Task: Household safety checklist orange modern simple.
Action: Mouse moved to (233, 120)
Screenshot: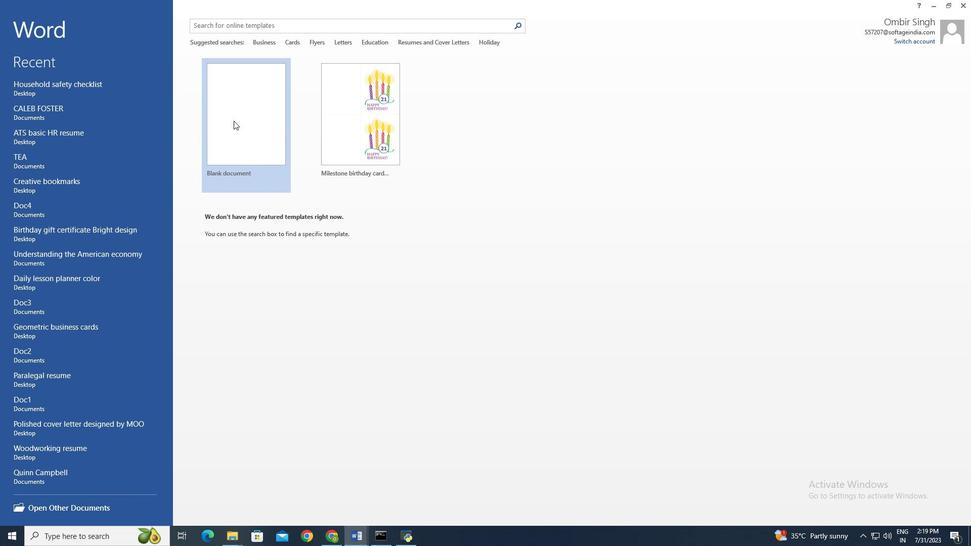 
Action: Mouse pressed left at (233, 120)
Screenshot: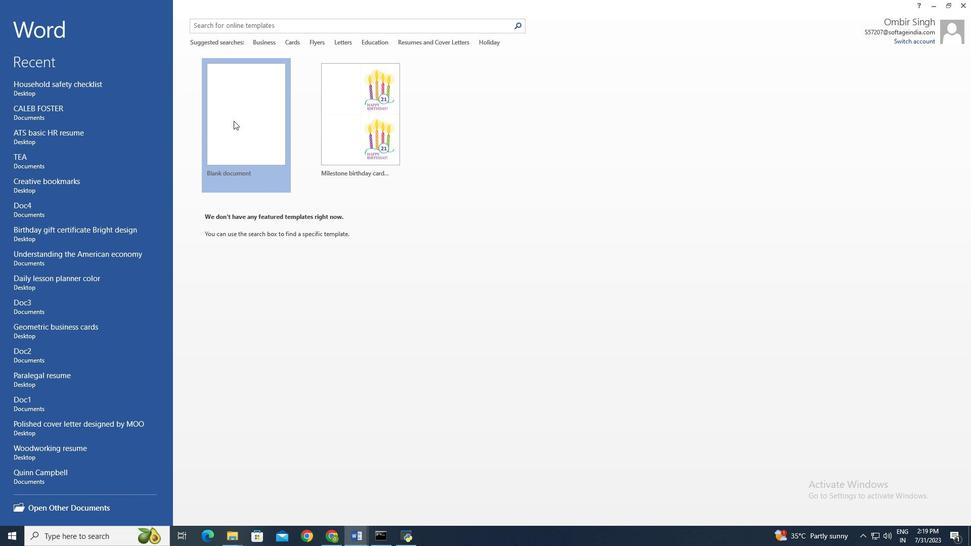 
Action: Mouse moved to (165, 18)
Screenshot: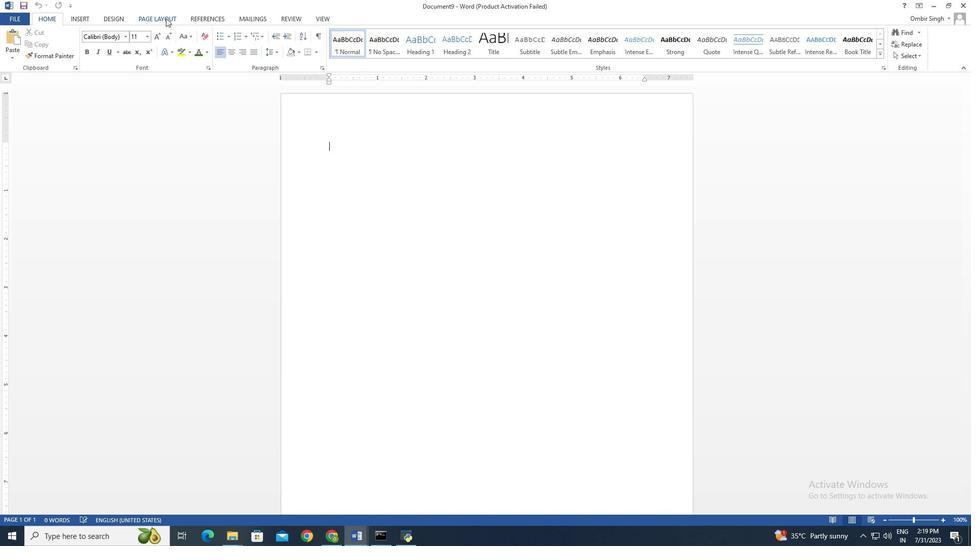 
Action: Mouse pressed left at (165, 18)
Screenshot: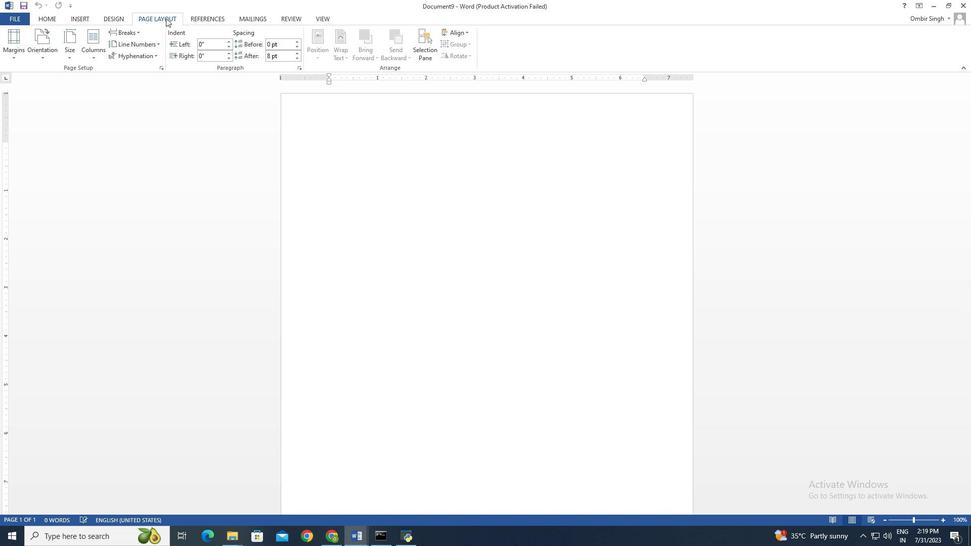 
Action: Mouse moved to (68, 53)
Screenshot: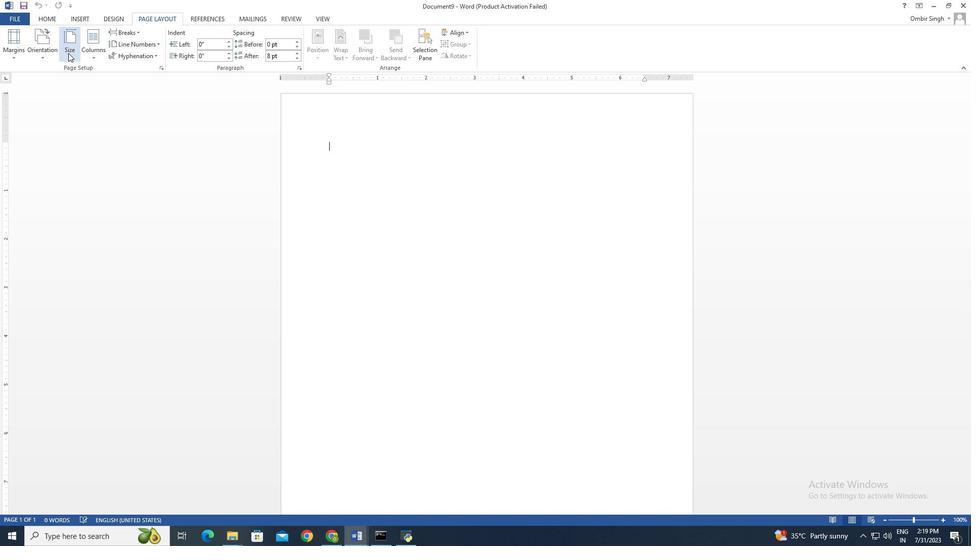 
Action: Mouse pressed left at (68, 53)
Screenshot: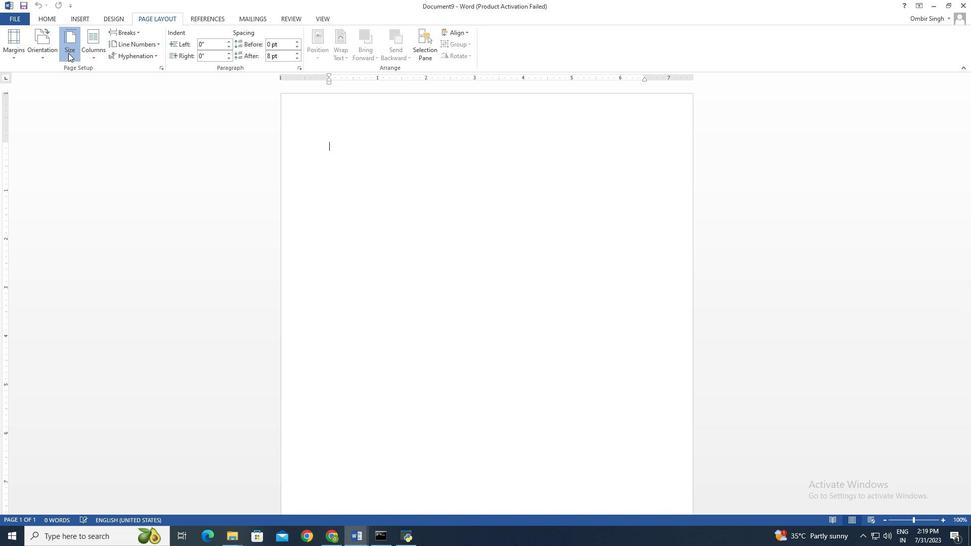 
Action: Mouse moved to (107, 185)
Screenshot: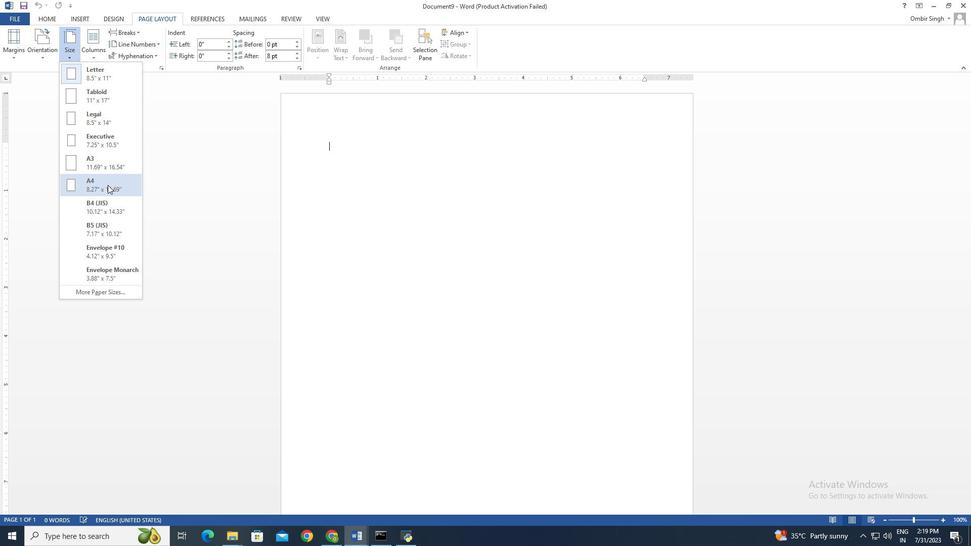 
Action: Mouse pressed left at (107, 185)
Screenshot: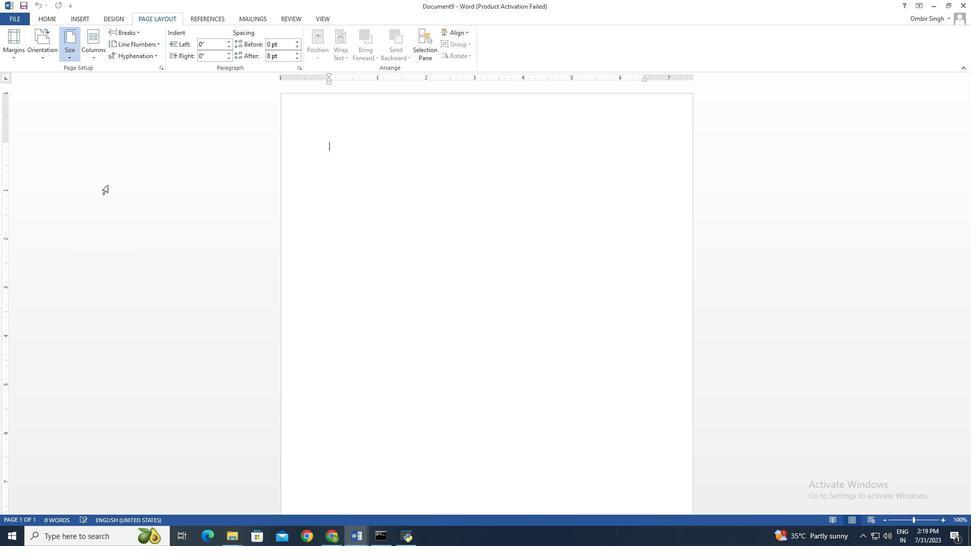 
Action: Mouse moved to (88, 47)
Screenshot: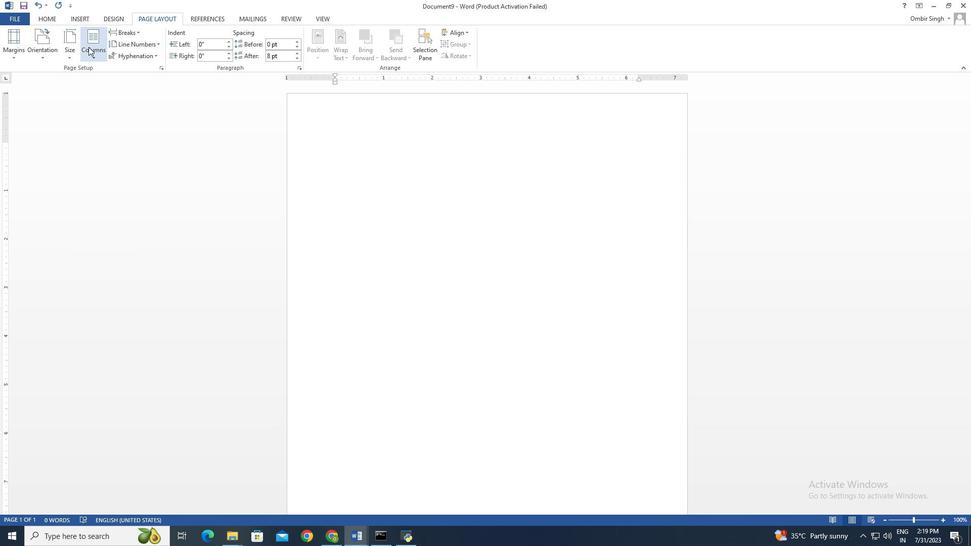 
Action: Mouse pressed left at (88, 47)
Screenshot: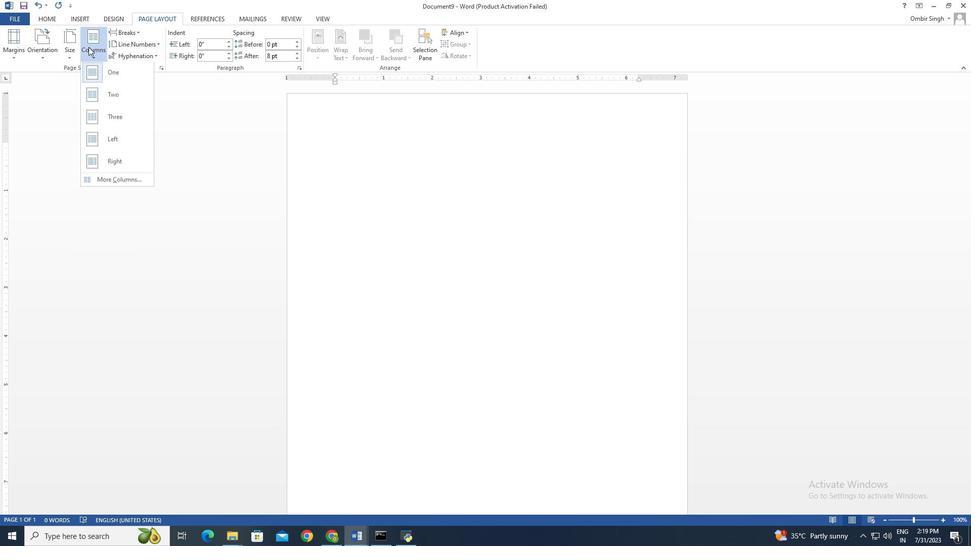 
Action: Mouse pressed left at (88, 47)
Screenshot: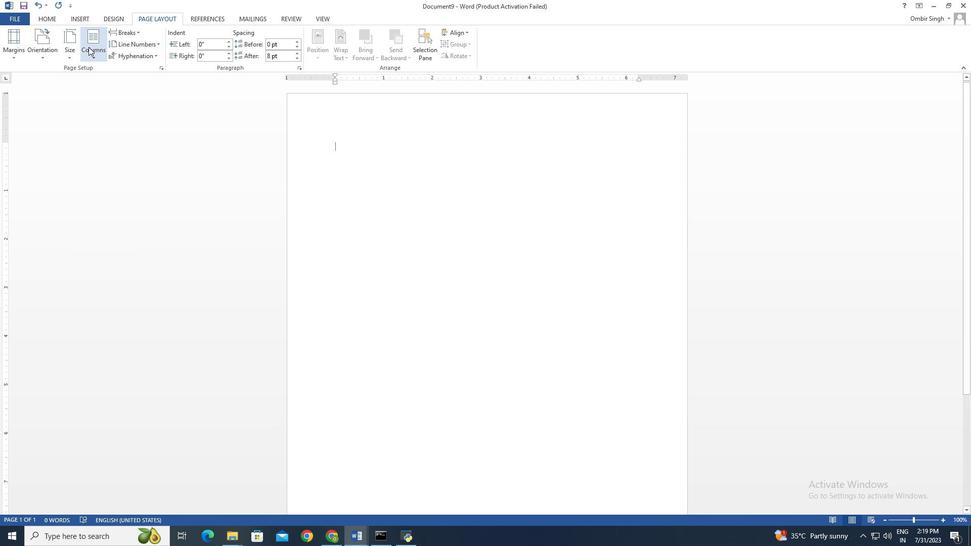 
Action: Mouse moved to (3, 52)
Screenshot: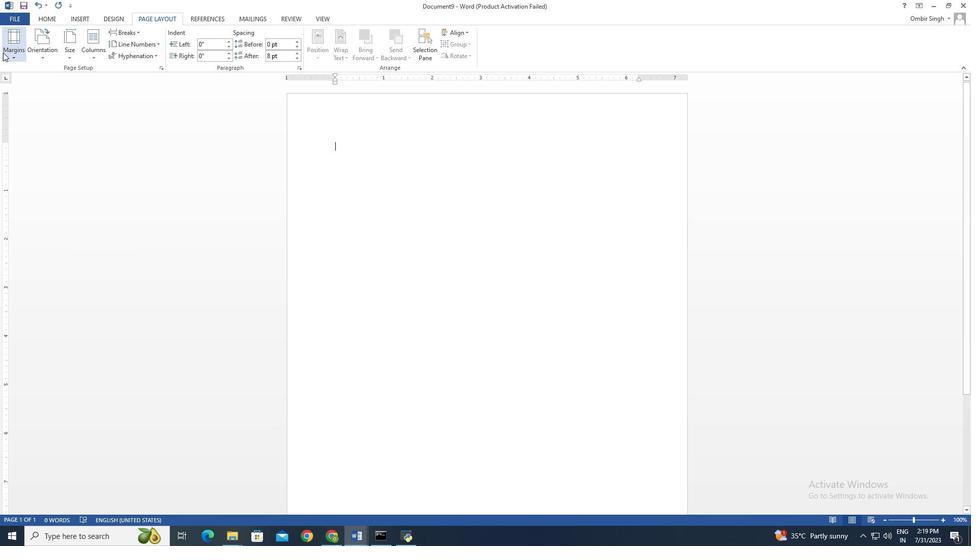 
Action: Mouse pressed left at (3, 52)
Screenshot: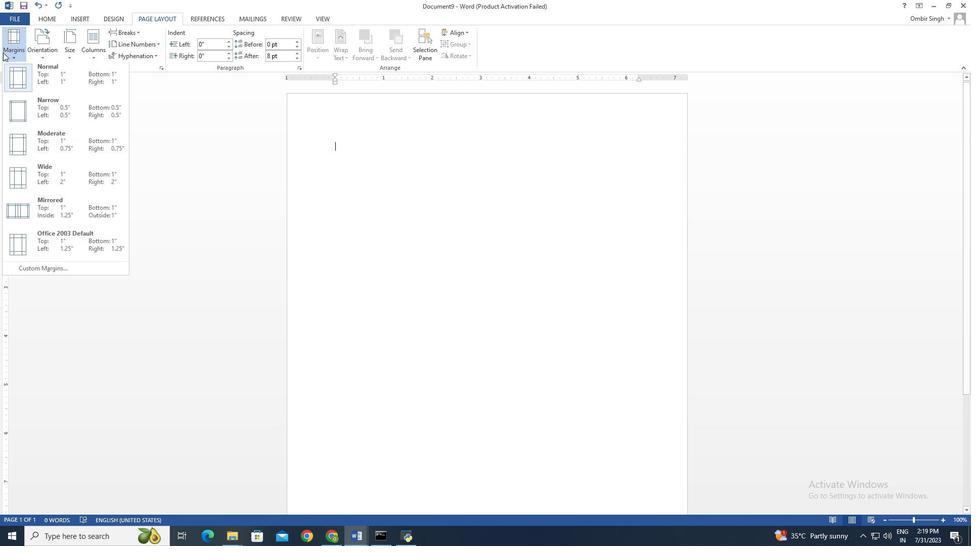 
Action: Mouse moved to (56, 114)
Screenshot: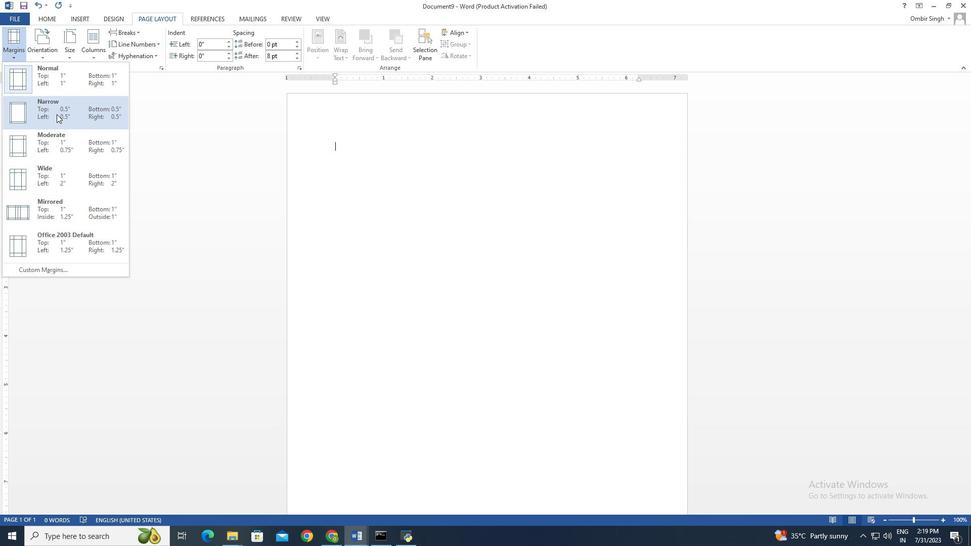 
Action: Mouse pressed left at (56, 114)
Screenshot: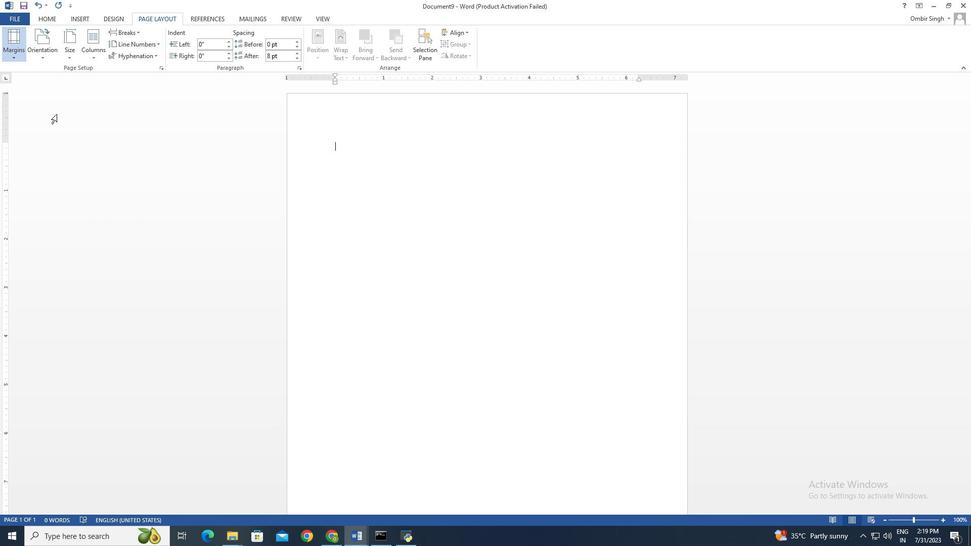
Action: Mouse moved to (343, 111)
Screenshot: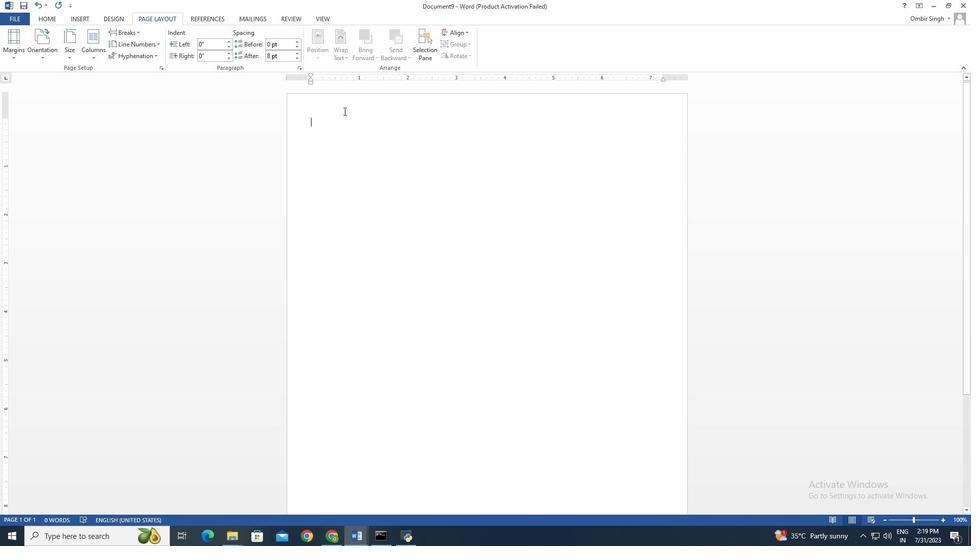 
Action: Mouse pressed left at (343, 111)
Screenshot: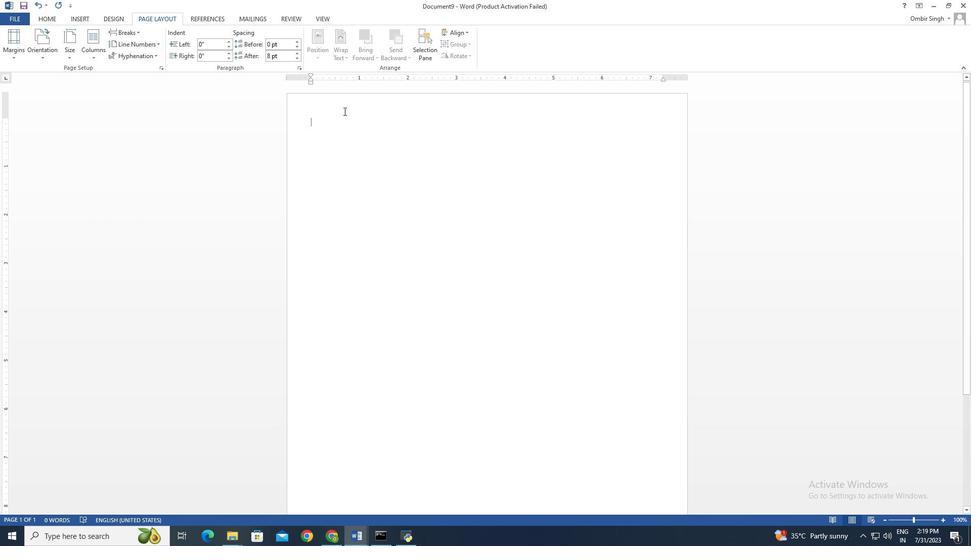 
Action: Mouse moved to (75, 18)
Screenshot: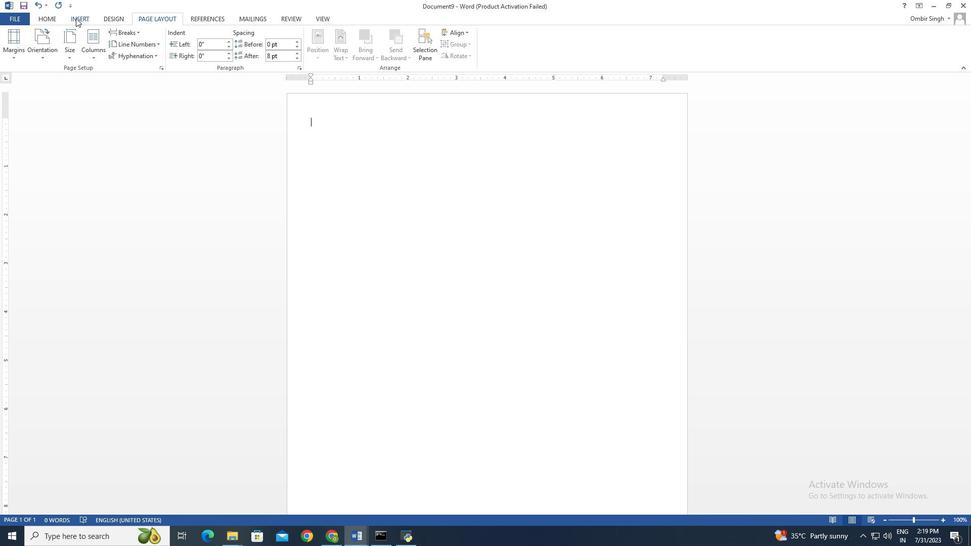 
Action: Mouse pressed left at (75, 18)
Screenshot: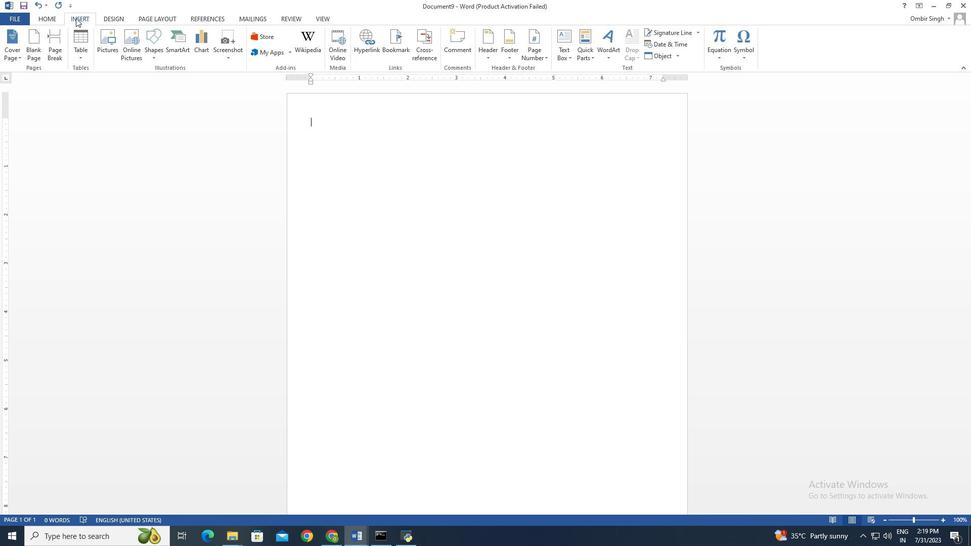 
Action: Mouse moved to (106, 47)
Screenshot: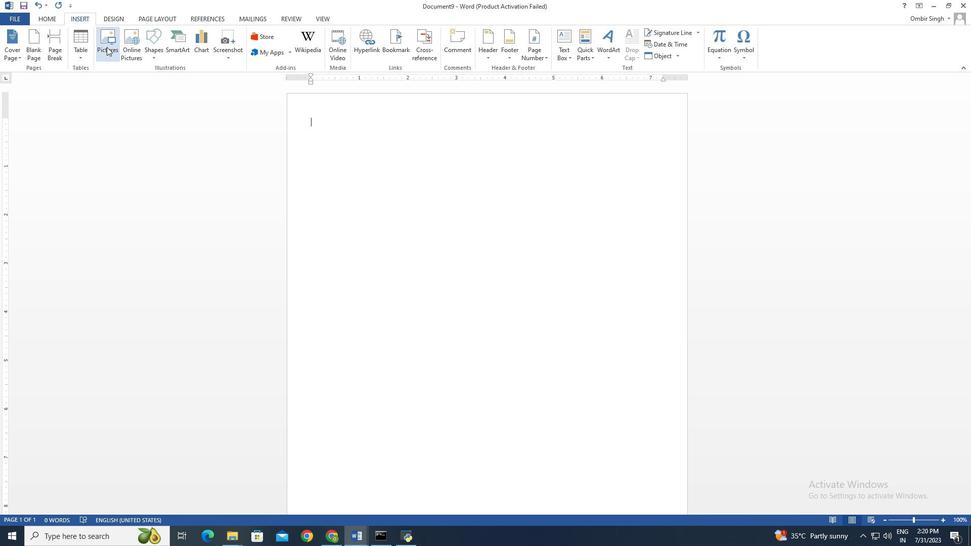 
Action: Mouse pressed left at (106, 47)
Screenshot: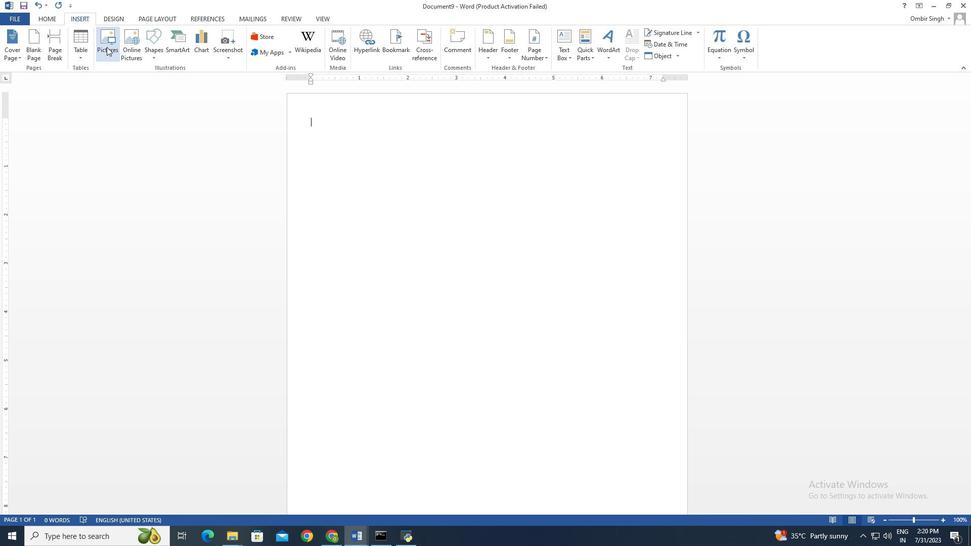 
Action: Mouse moved to (473, 116)
Screenshot: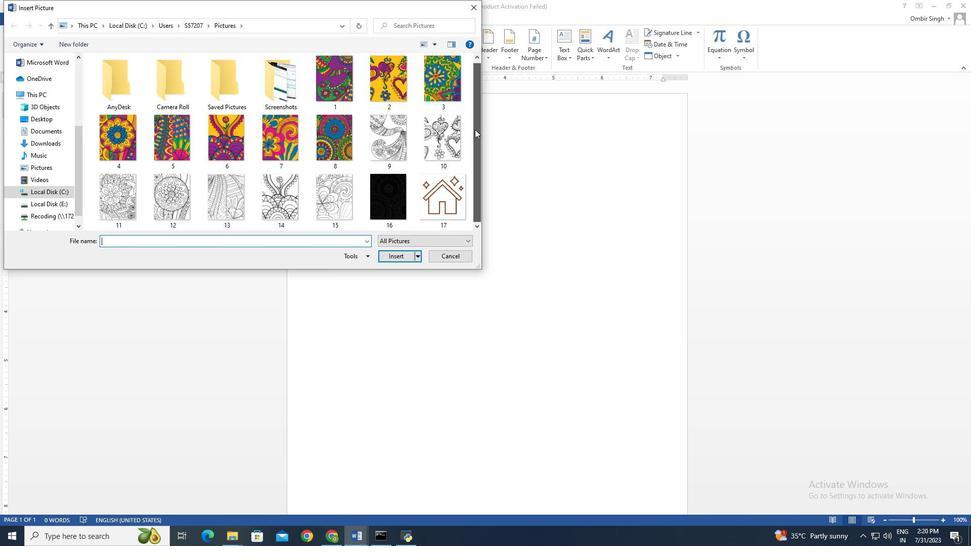 
Action: Mouse pressed left at (473, 108)
Screenshot: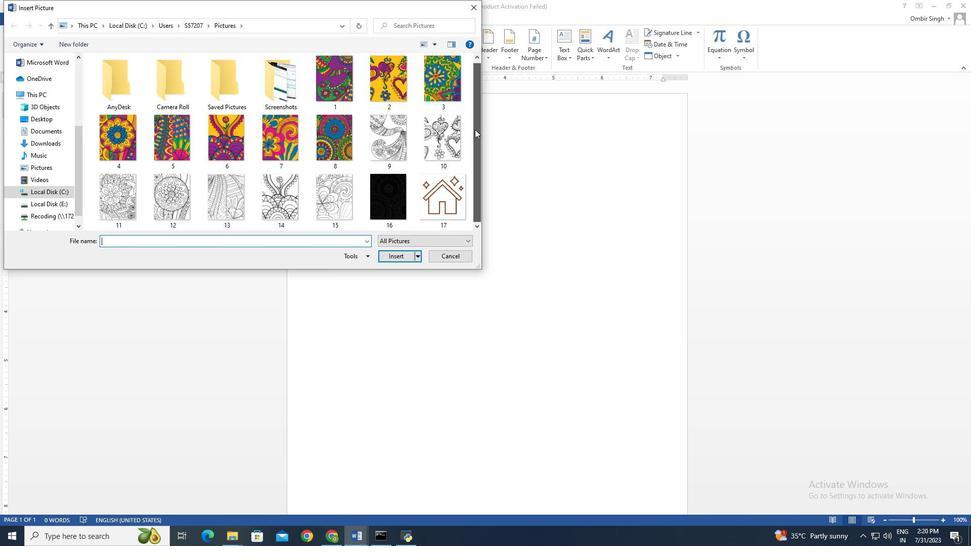 
Action: Mouse moved to (434, 191)
Screenshot: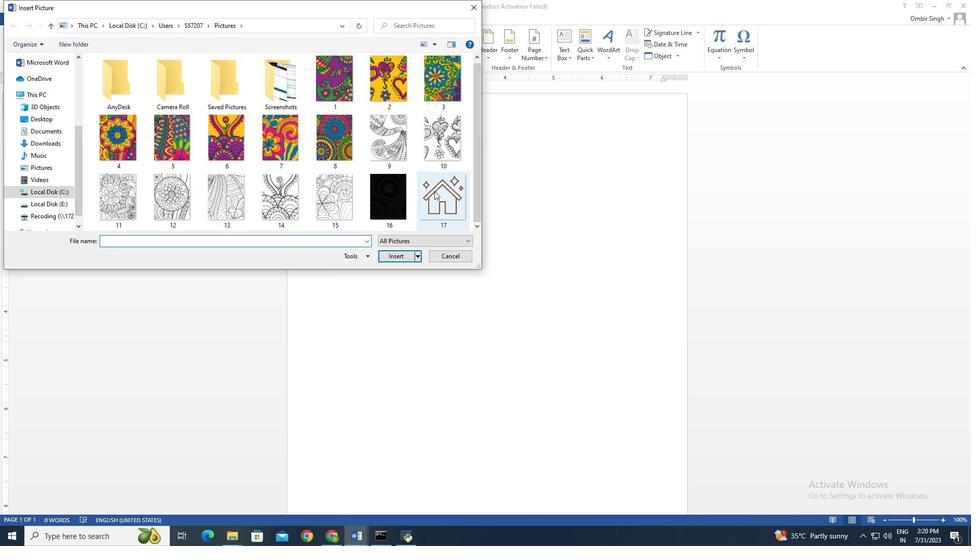 
Action: Mouse pressed left at (434, 191)
Screenshot: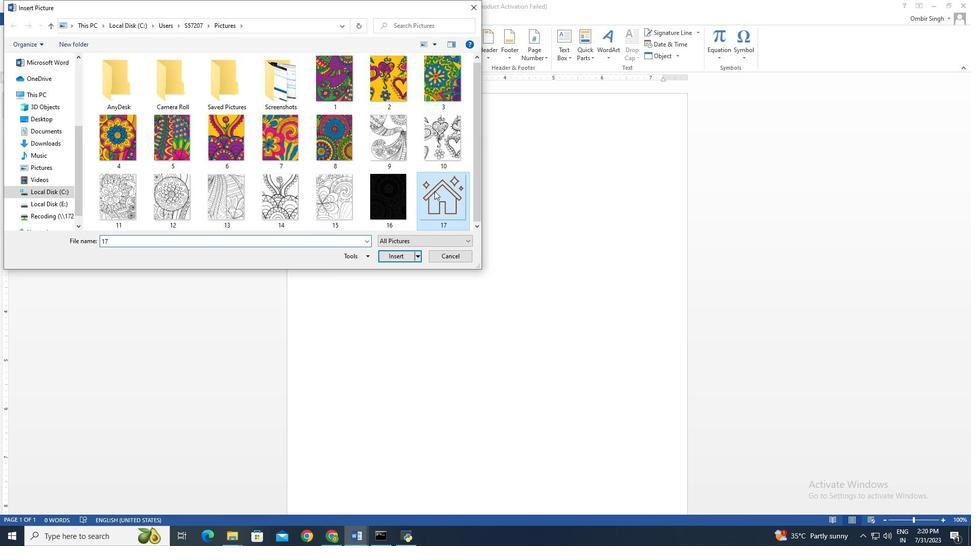 
Action: Mouse moved to (389, 255)
Screenshot: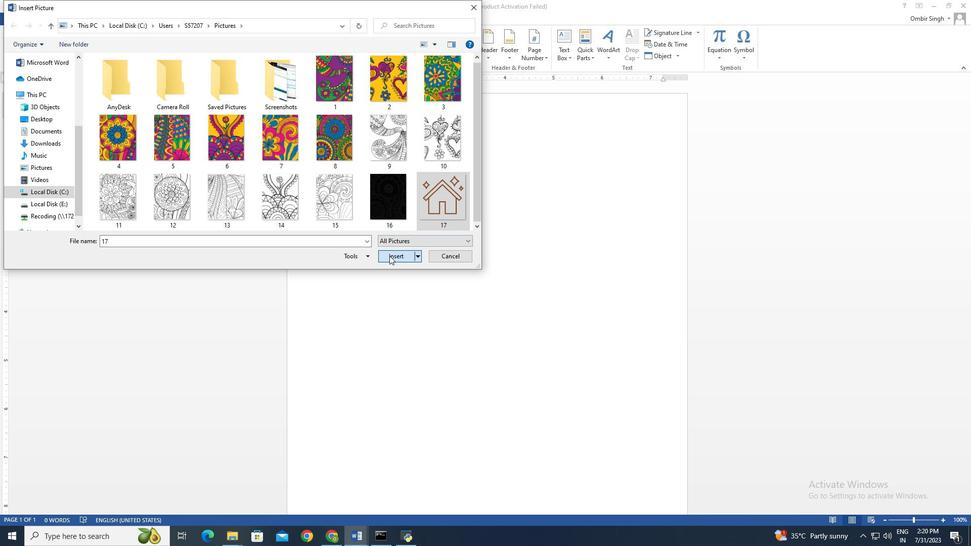 
Action: Mouse pressed left at (389, 255)
Screenshot: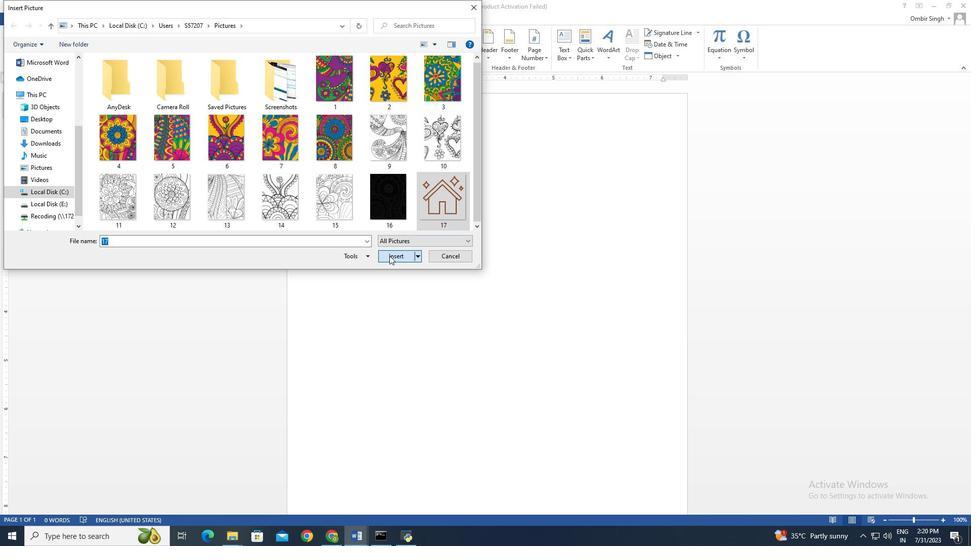 
Action: Mouse moved to (339, 142)
Screenshot: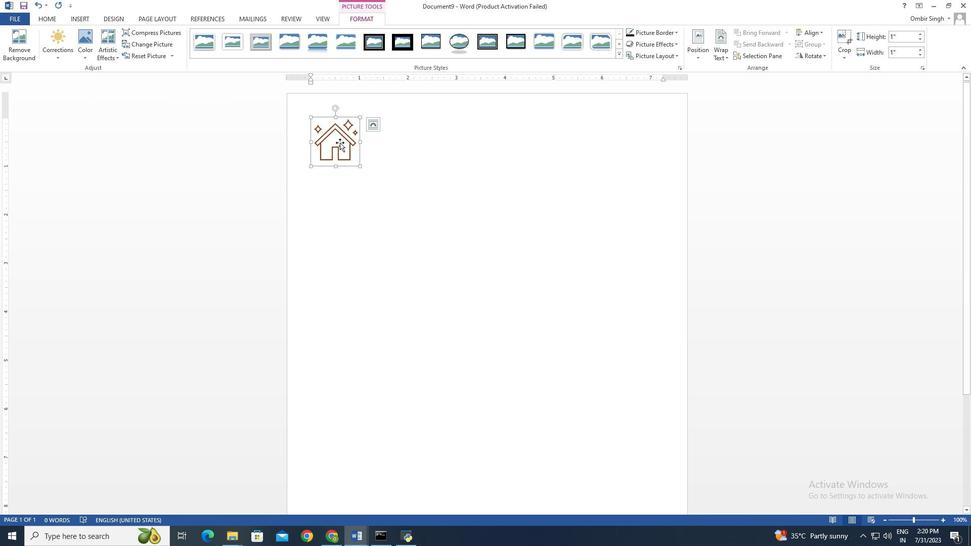 
Action: Mouse pressed left at (339, 142)
Screenshot: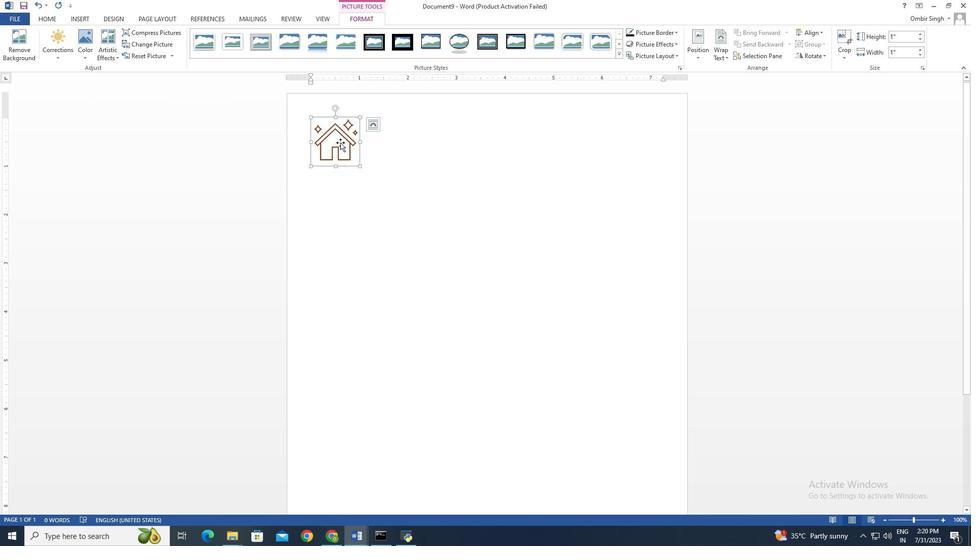 
Action: Mouse moved to (705, 50)
Screenshot: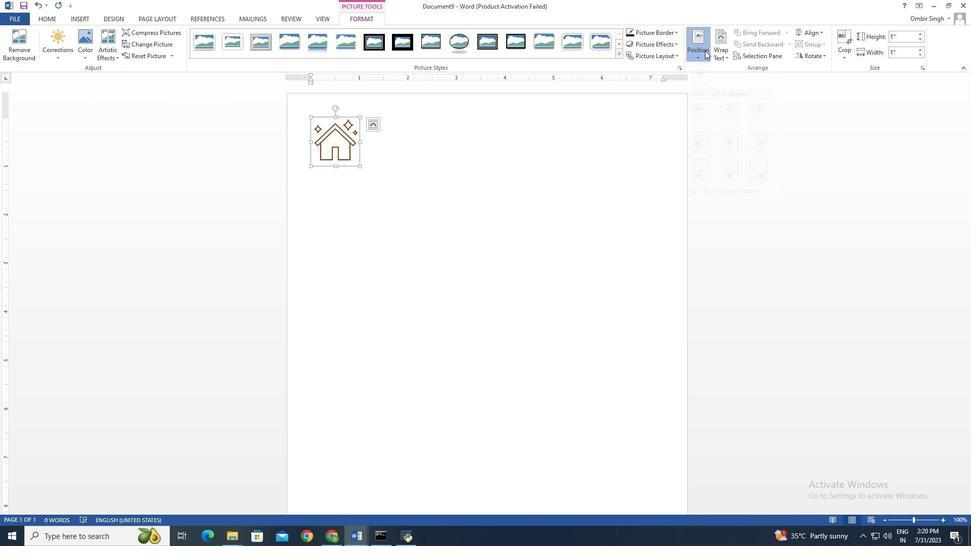 
Action: Mouse pressed left at (705, 50)
Screenshot: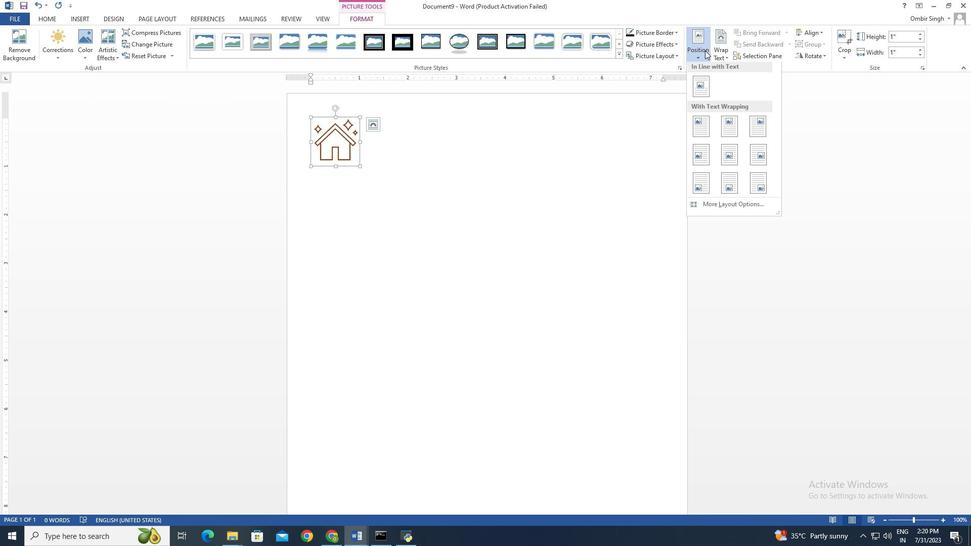 
Action: Mouse moved to (732, 126)
Screenshot: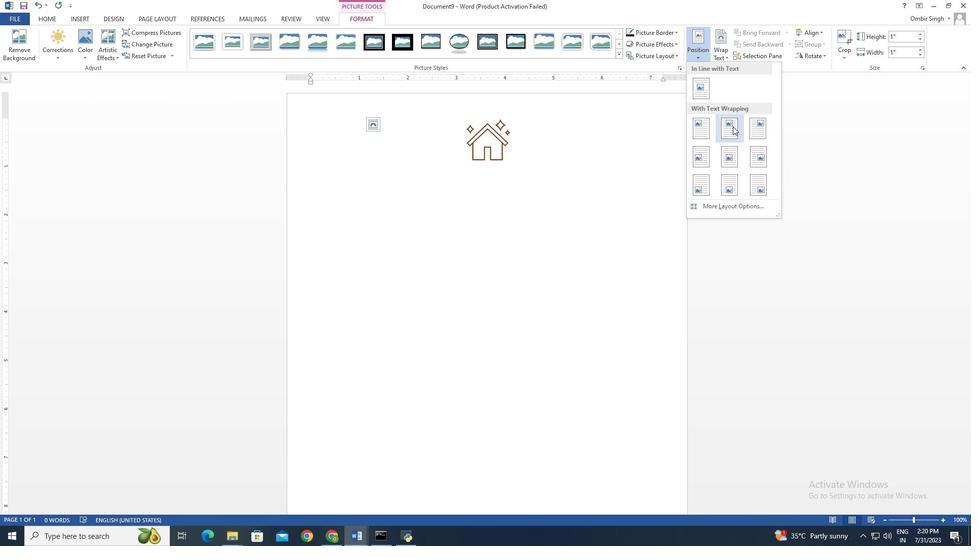 
Action: Mouse pressed left at (732, 126)
Screenshot: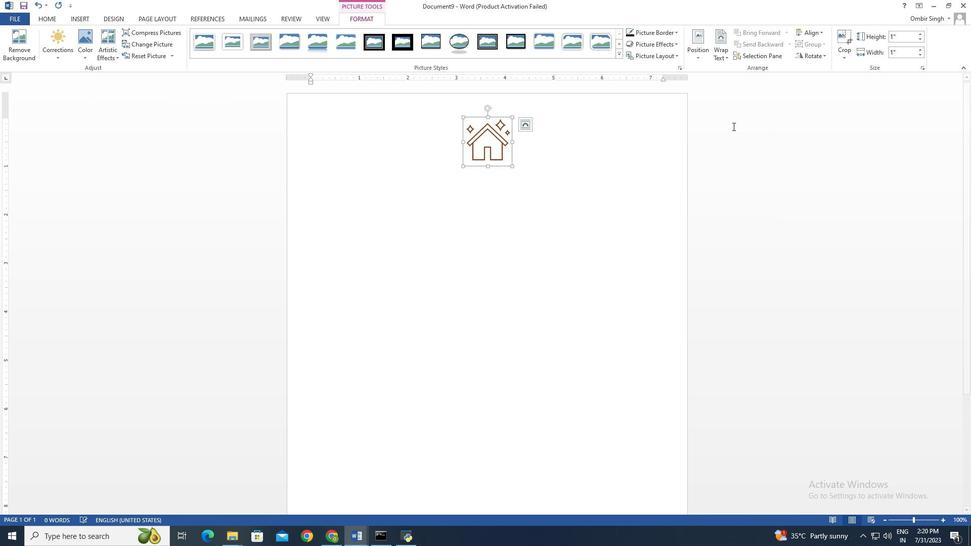
Action: Mouse moved to (493, 130)
Screenshot: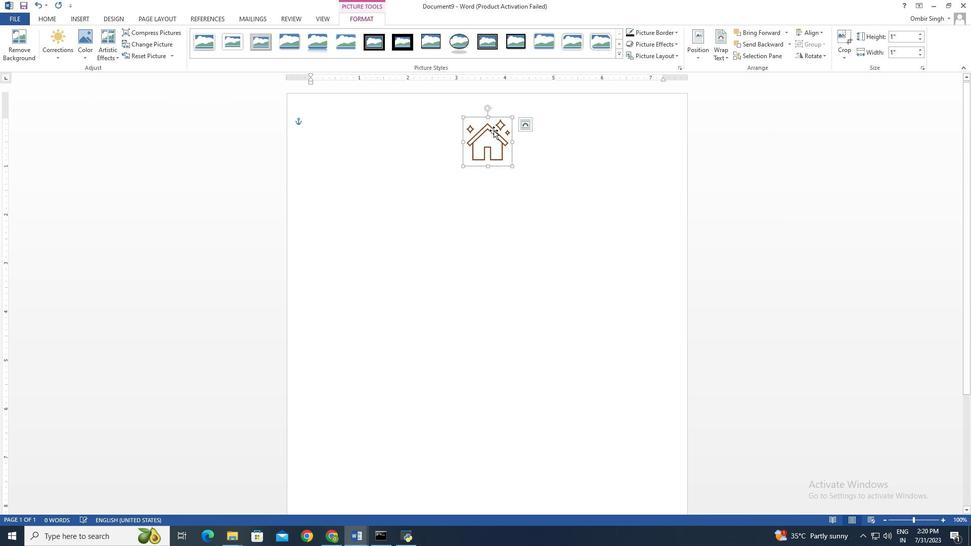 
Action: Mouse pressed left at (493, 130)
Screenshot: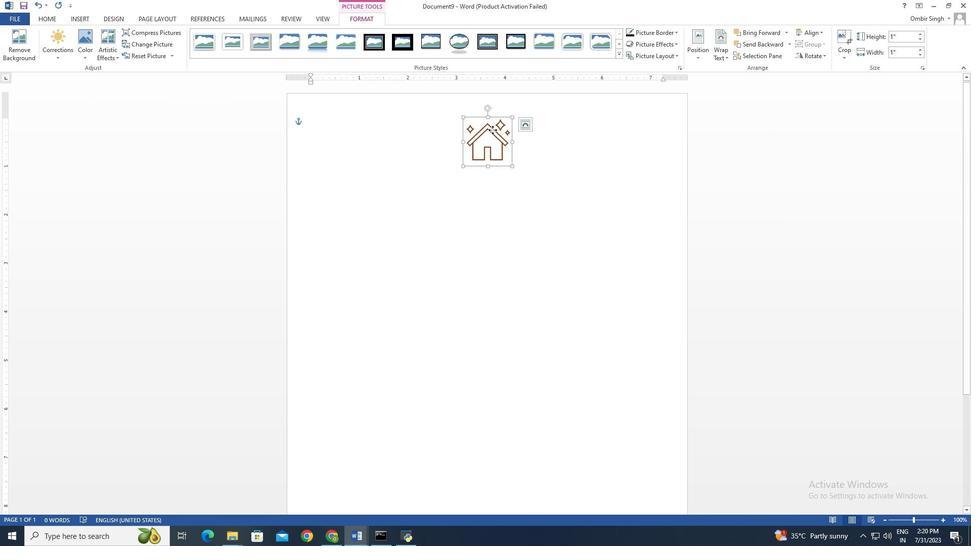 
Action: Mouse moved to (345, 152)
Screenshot: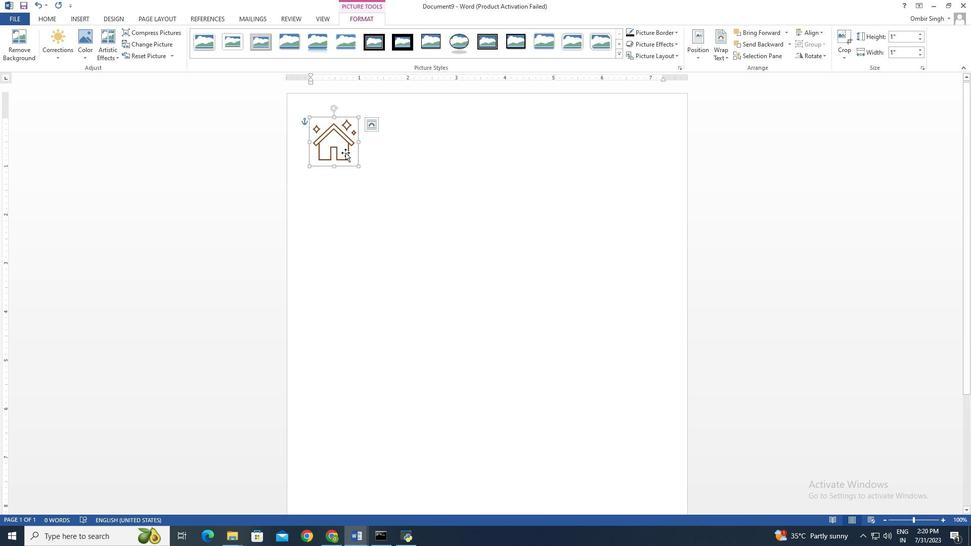 
Action: Mouse pressed left at (345, 152)
Screenshot: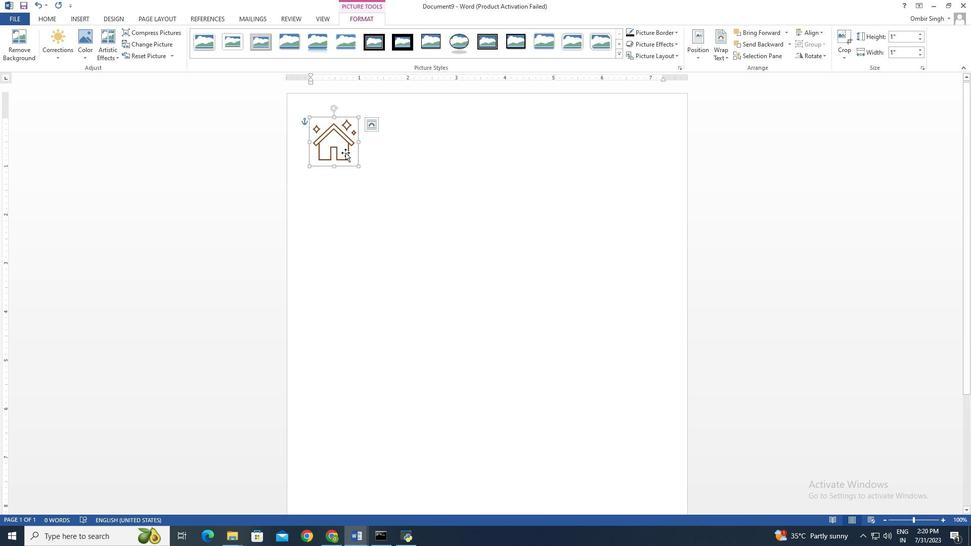 
Action: Mouse moved to (437, 154)
Screenshot: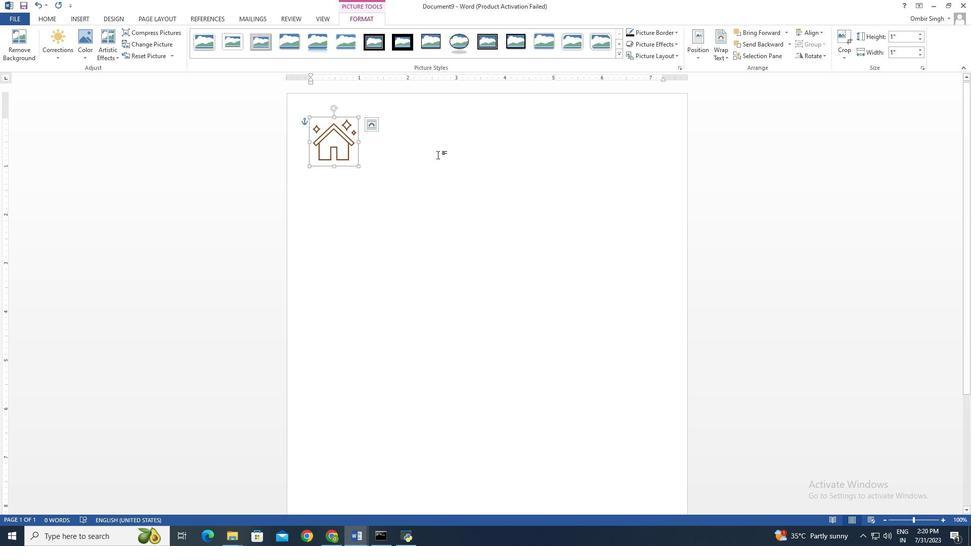 
Action: Mouse pressed left at (437, 154)
Screenshot: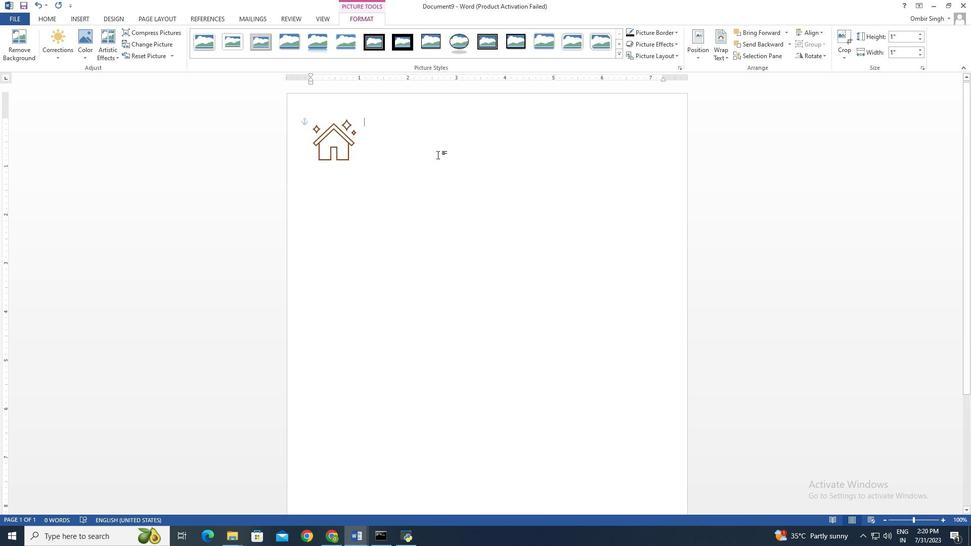 
Action: Mouse moved to (158, 15)
Screenshot: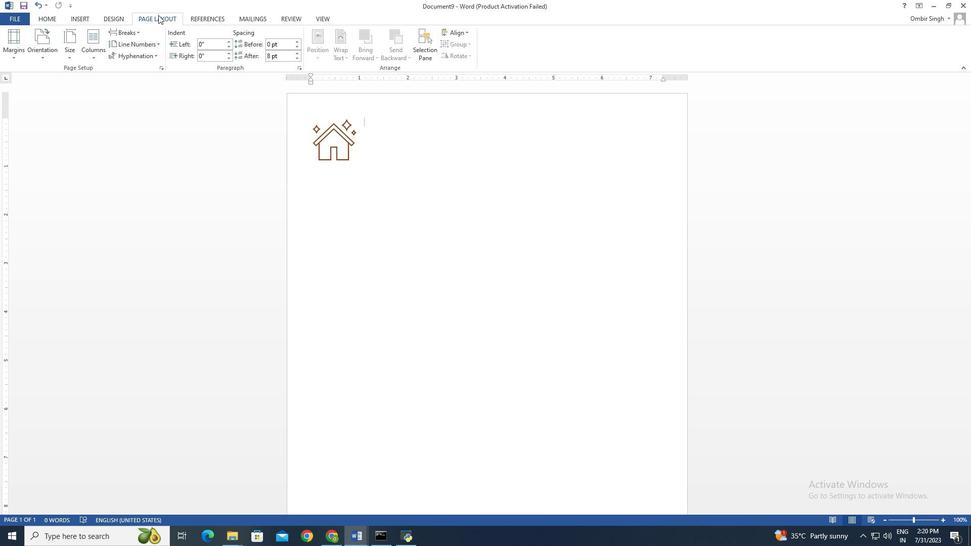 
Action: Mouse pressed left at (158, 15)
Screenshot: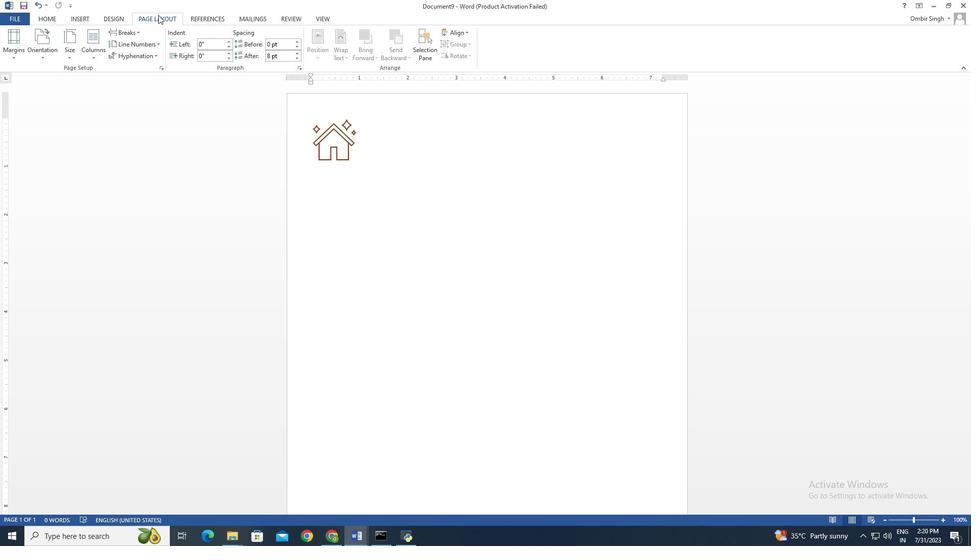 
Action: Mouse moved to (117, 16)
Screenshot: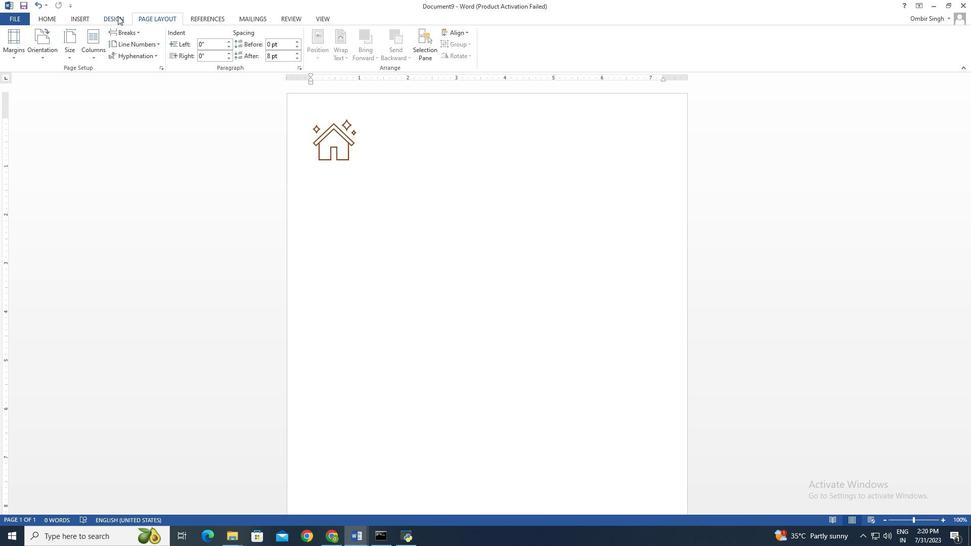 
Action: Mouse pressed left at (117, 16)
Screenshot: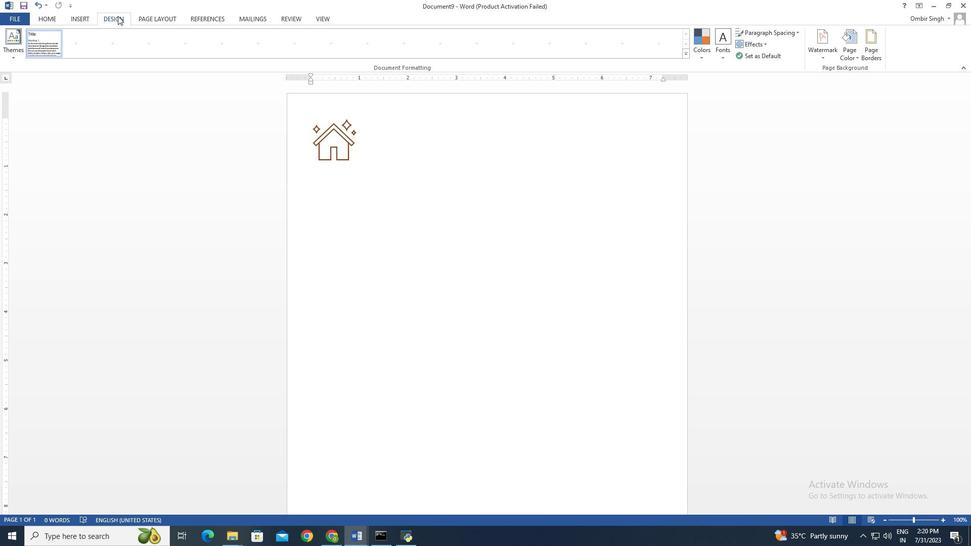 
Action: Mouse moved to (848, 55)
Screenshot: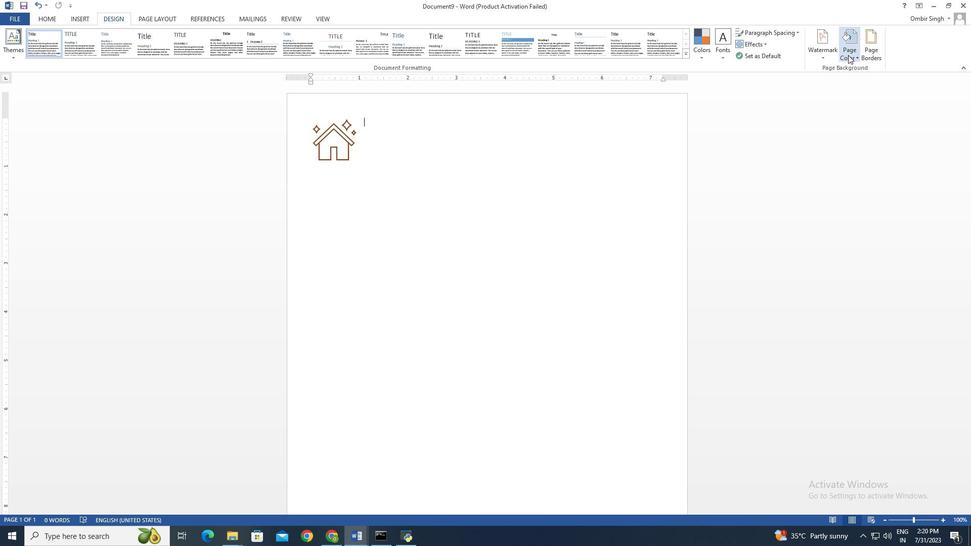 
Action: Mouse pressed left at (848, 55)
Screenshot: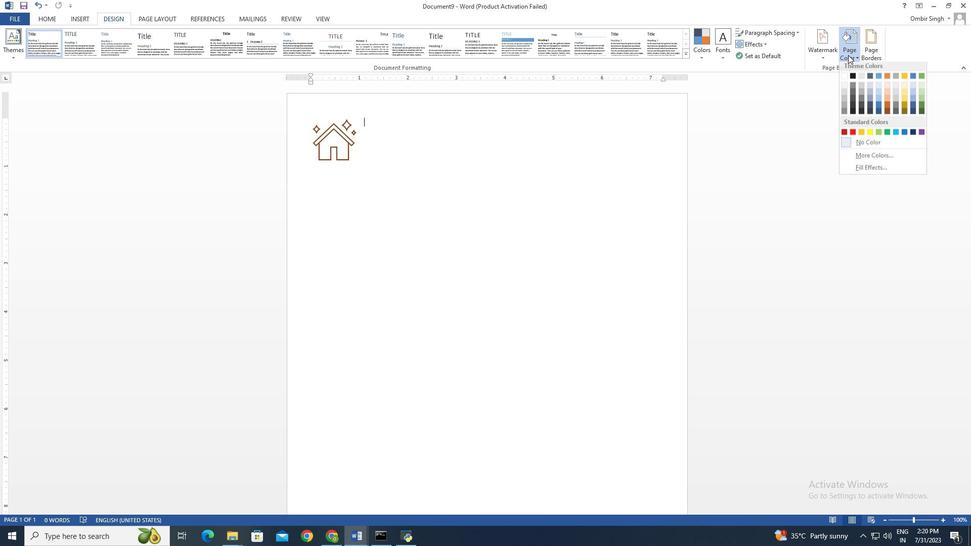 
Action: Mouse moved to (871, 155)
Screenshot: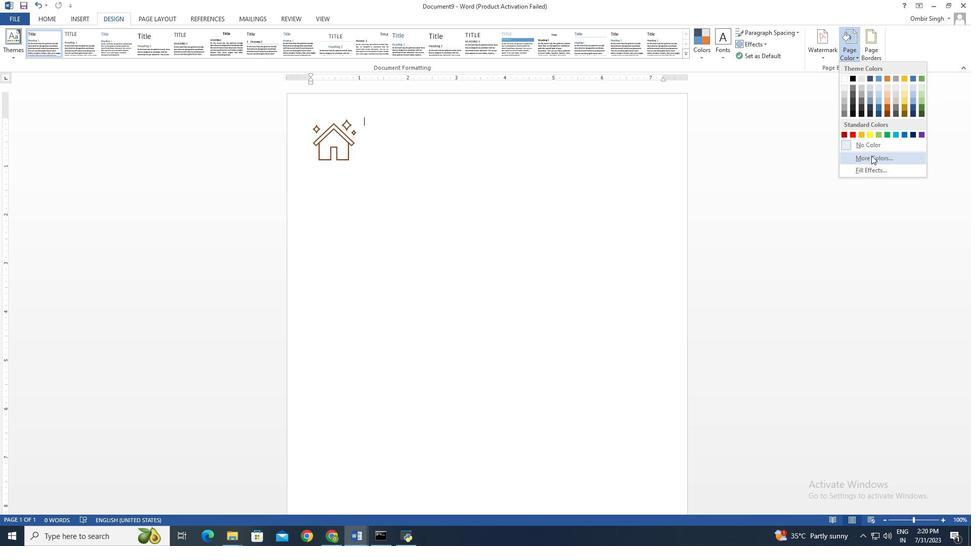 
Action: Mouse pressed left at (871, 155)
Screenshot: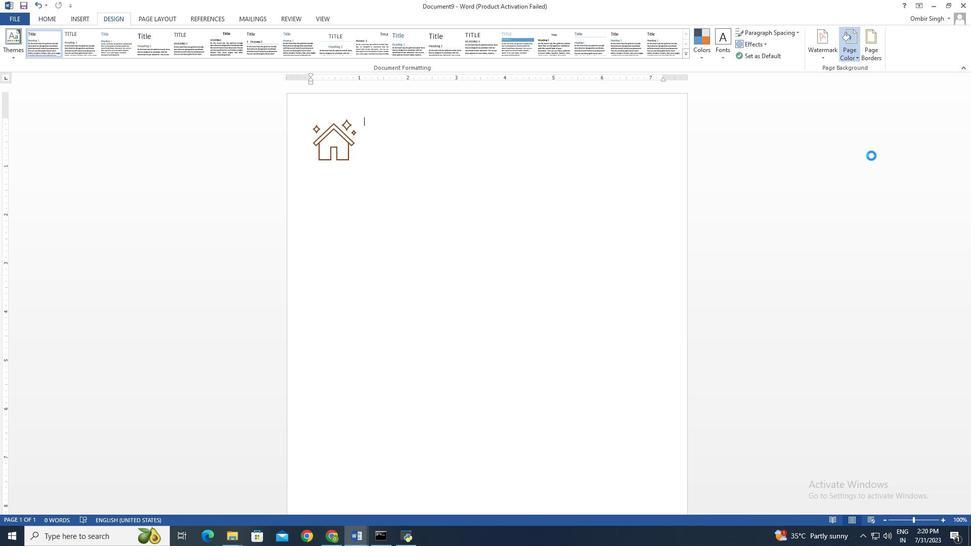 
Action: Mouse moved to (547, 205)
Screenshot: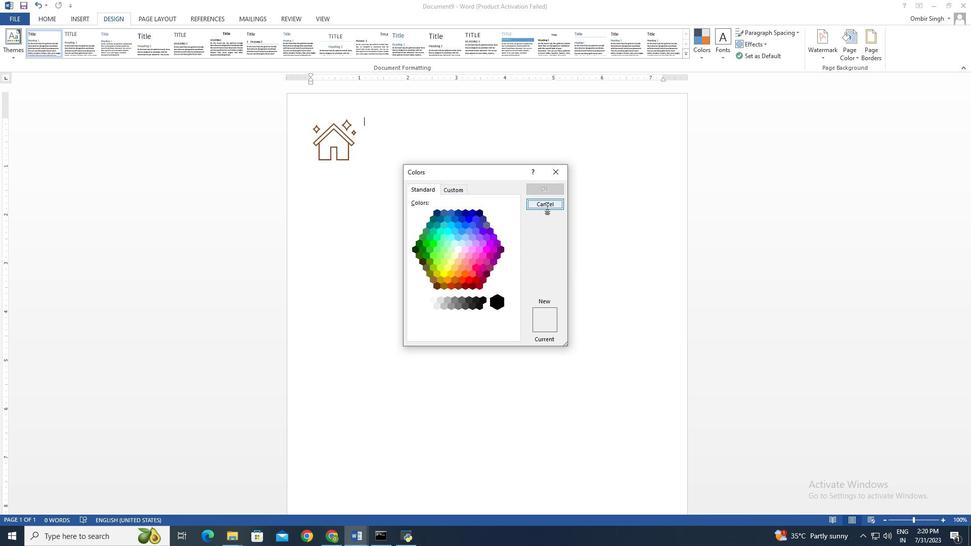 
Action: Mouse pressed left at (547, 205)
Screenshot: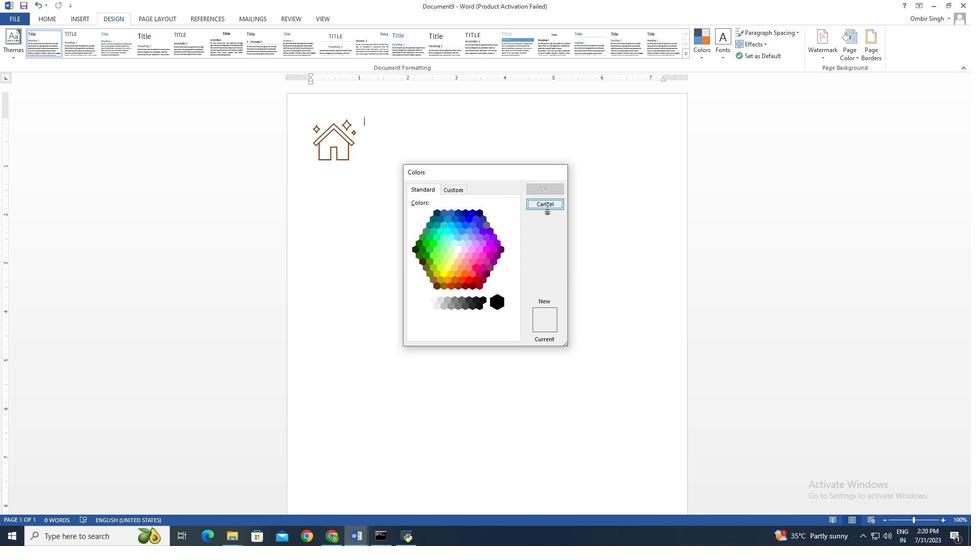 
Action: Mouse moved to (857, 49)
Screenshot: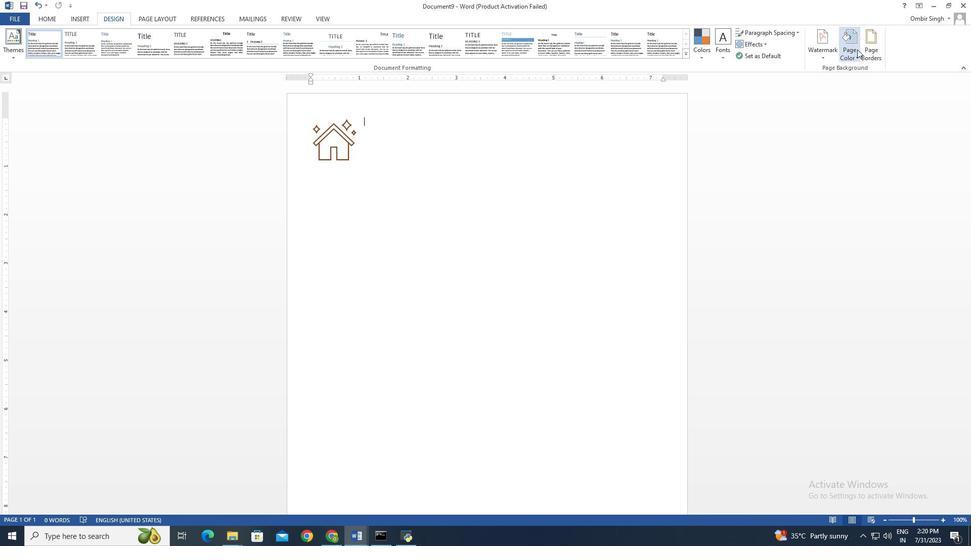 
Action: Mouse pressed left at (857, 49)
Screenshot: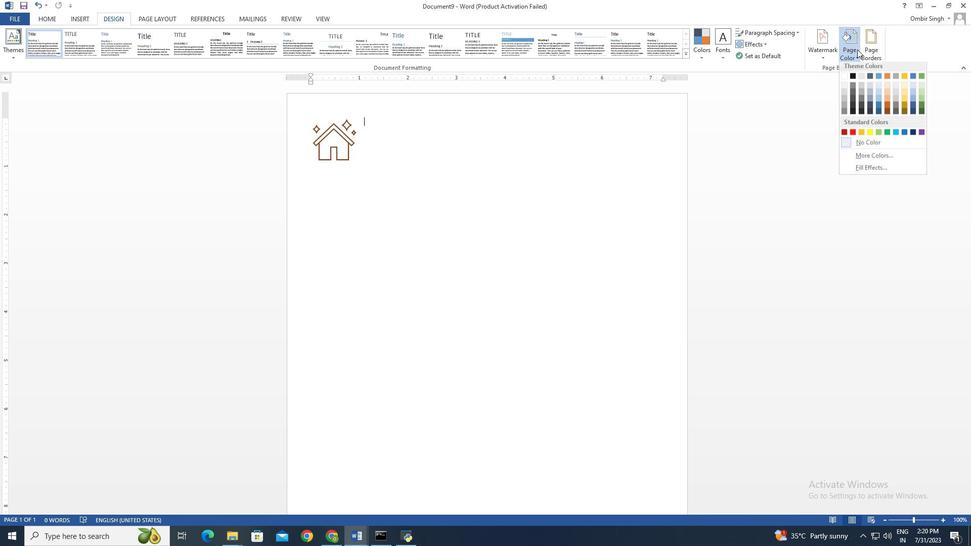 
Action: Mouse moved to (903, 88)
Screenshot: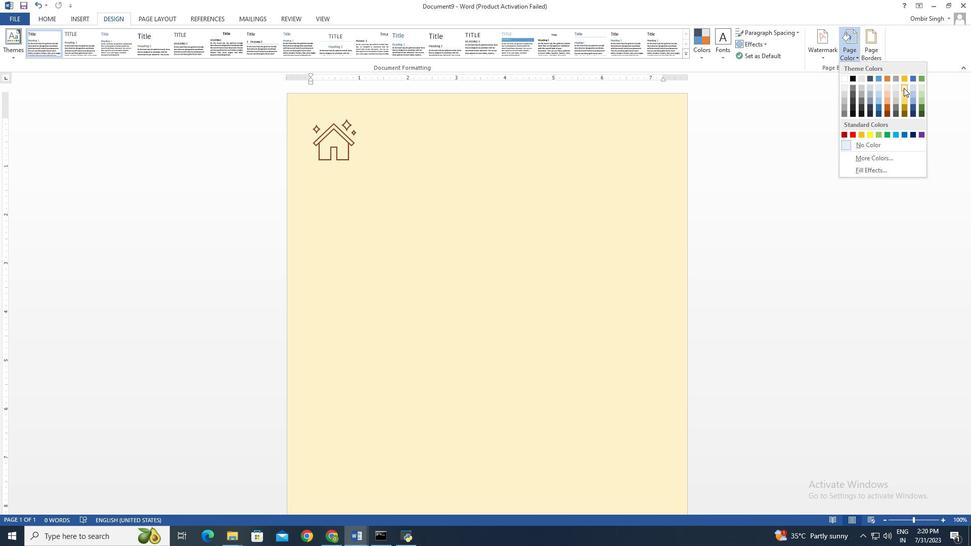 
Action: Mouse pressed left at (903, 88)
Screenshot: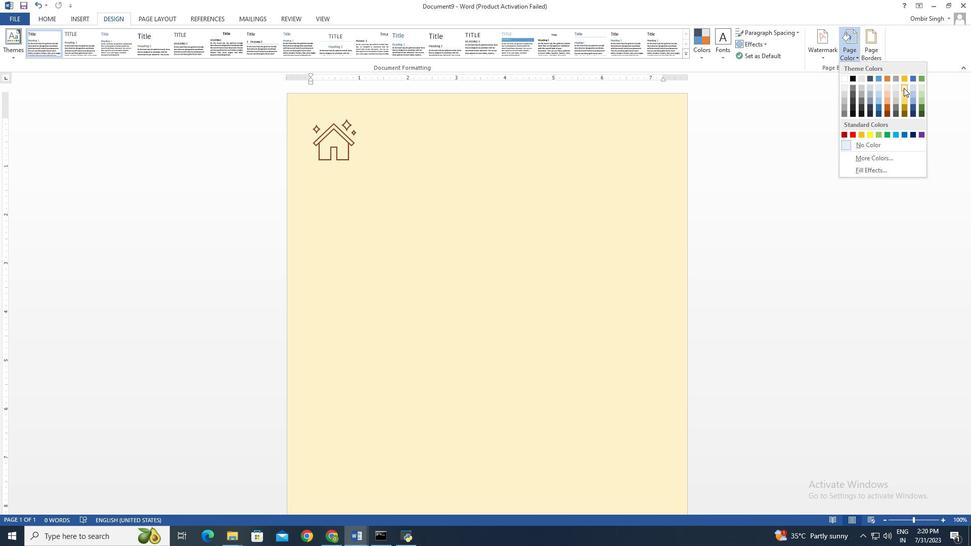 
Action: Mouse moved to (334, 128)
Screenshot: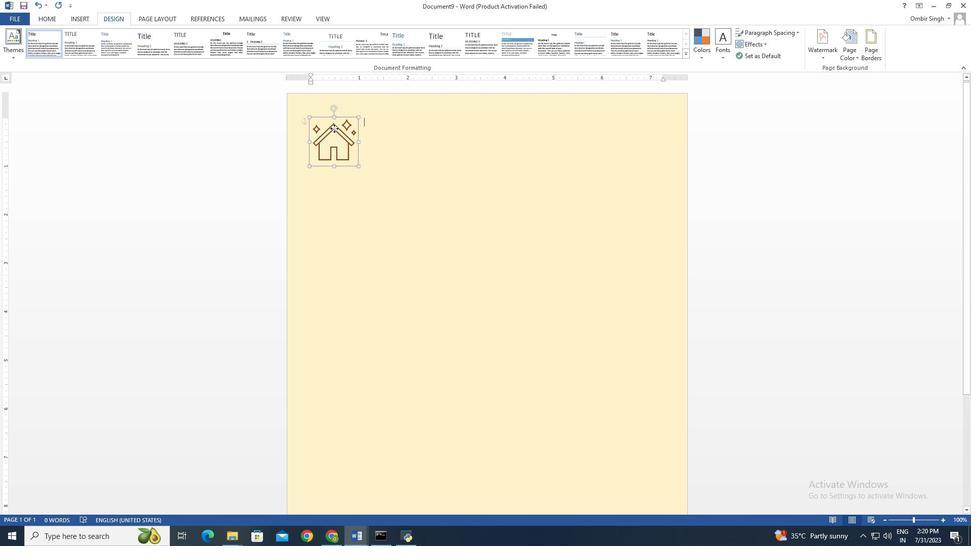 
Action: Mouse pressed left at (334, 128)
Screenshot: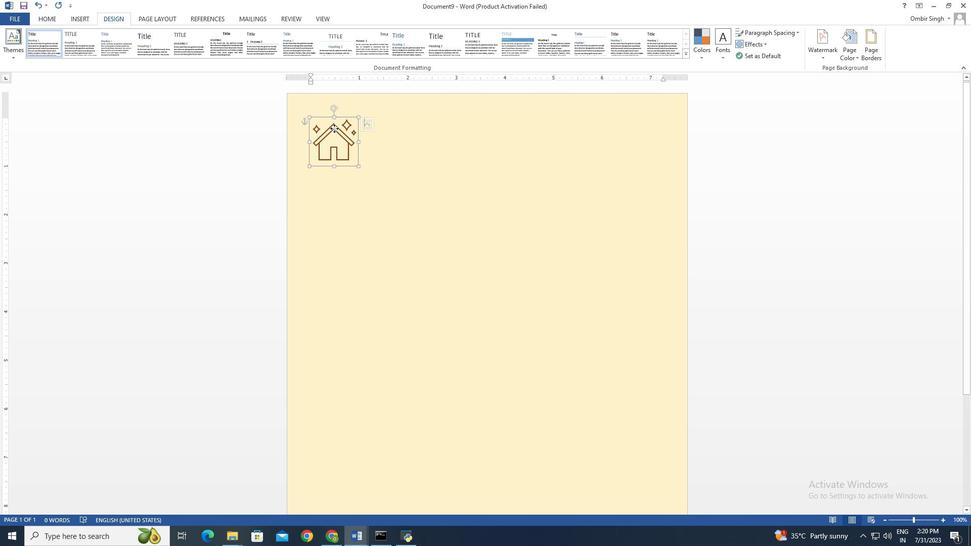 
Action: Mouse moved to (432, 154)
Screenshot: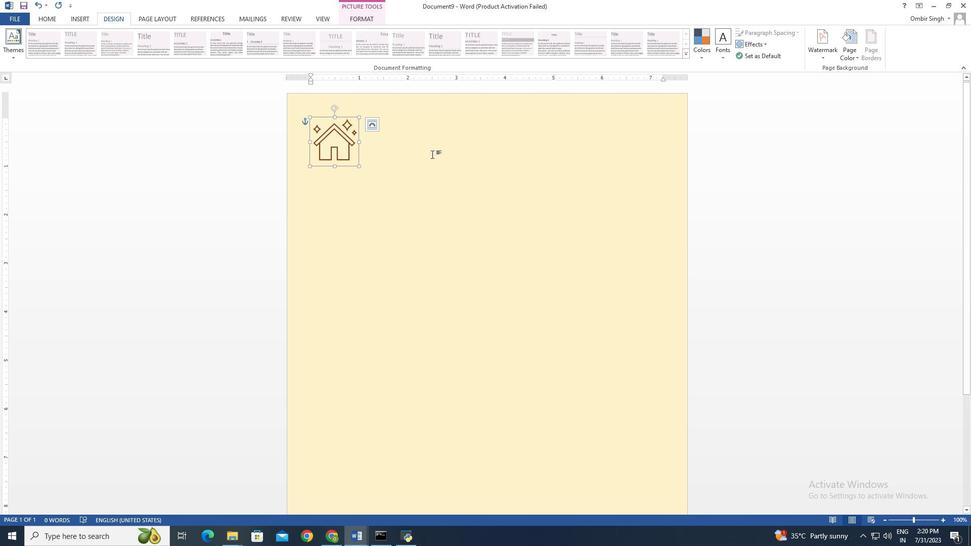 
Action: Mouse pressed left at (432, 154)
Screenshot: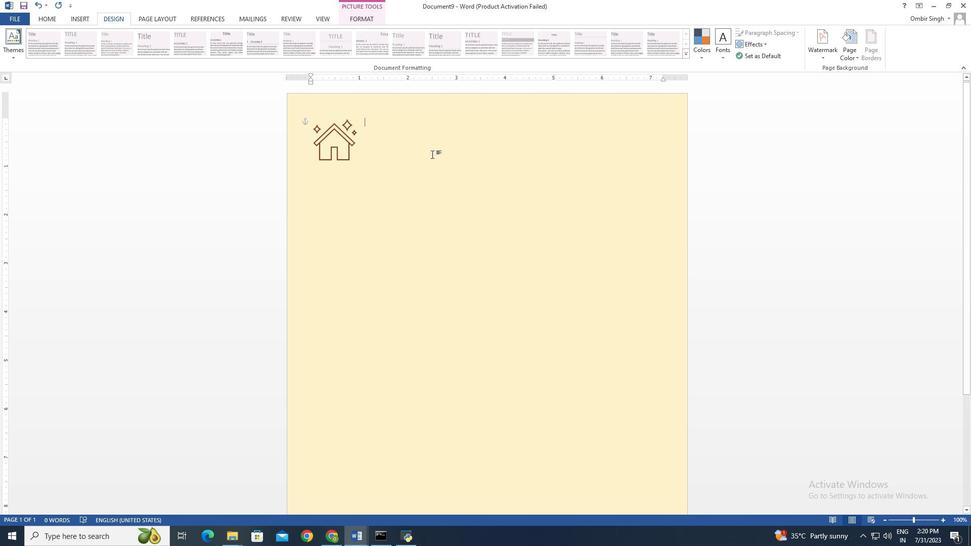 
Action: Mouse moved to (71, 15)
Screenshot: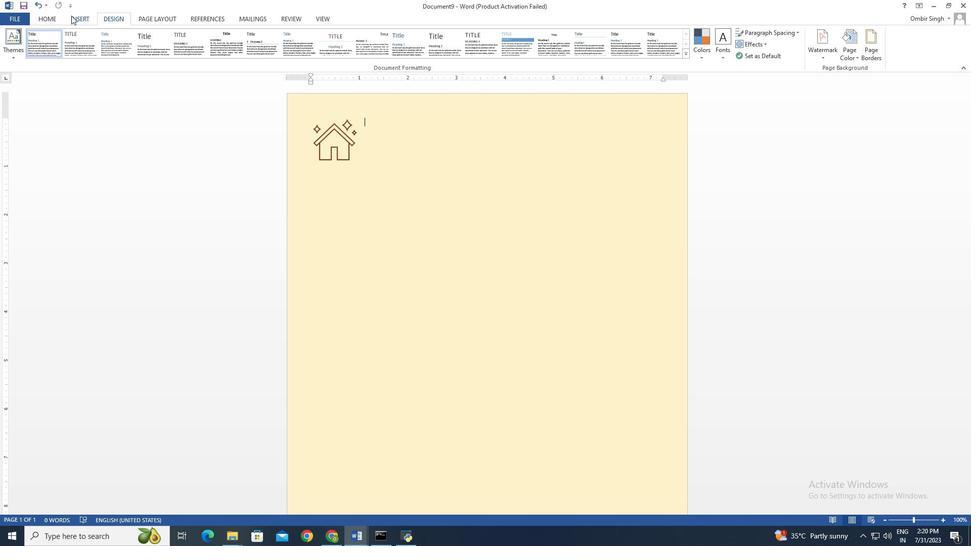 
Action: Mouse pressed left at (71, 15)
Screenshot: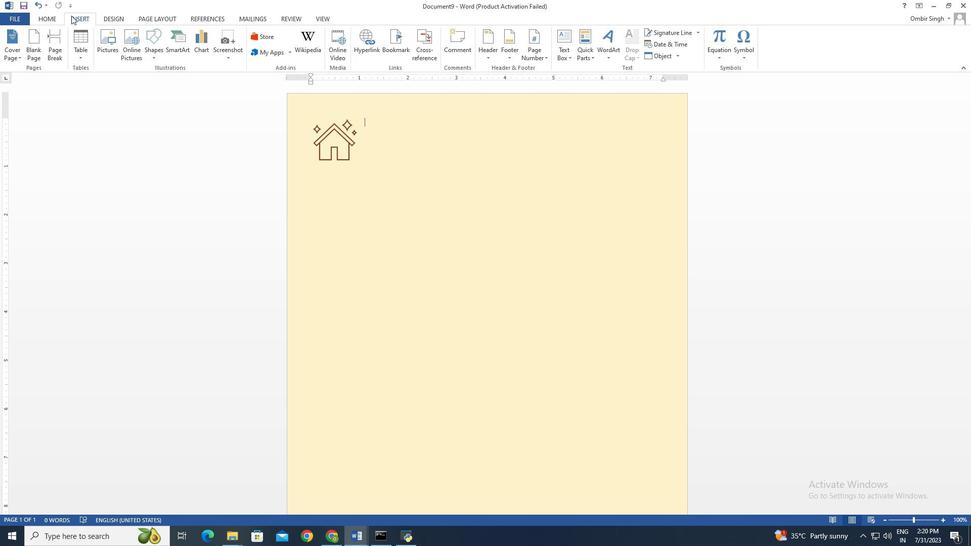 
Action: Mouse moved to (79, 49)
Screenshot: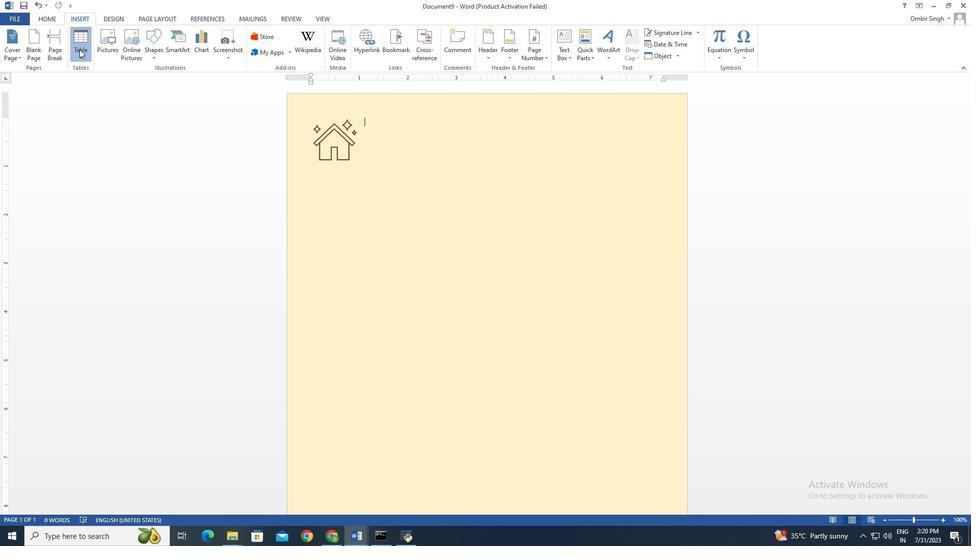 
Action: Mouse pressed left at (79, 49)
Screenshot: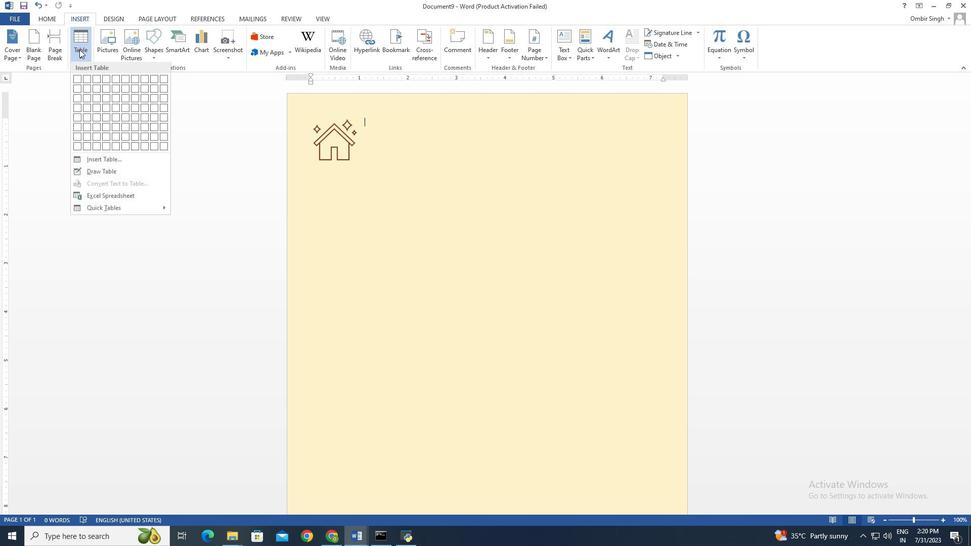 
Action: Mouse moved to (78, 79)
Screenshot: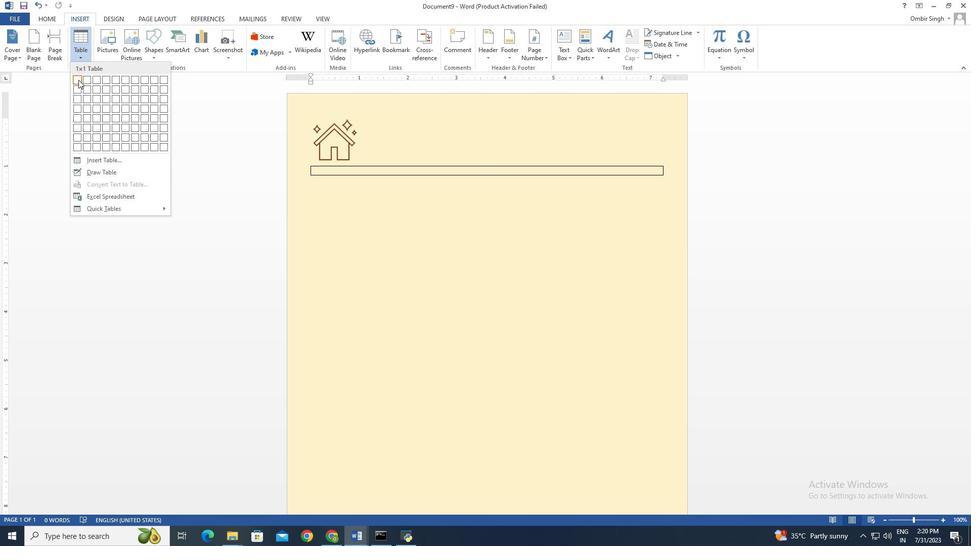 
Action: Mouse pressed left at (78, 79)
Screenshot: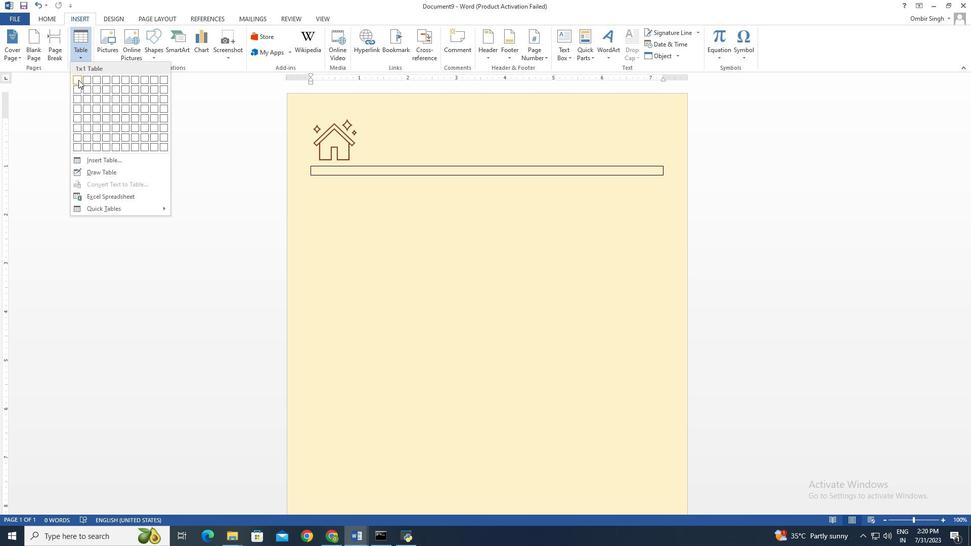 
Action: Mouse moved to (310, 167)
Screenshot: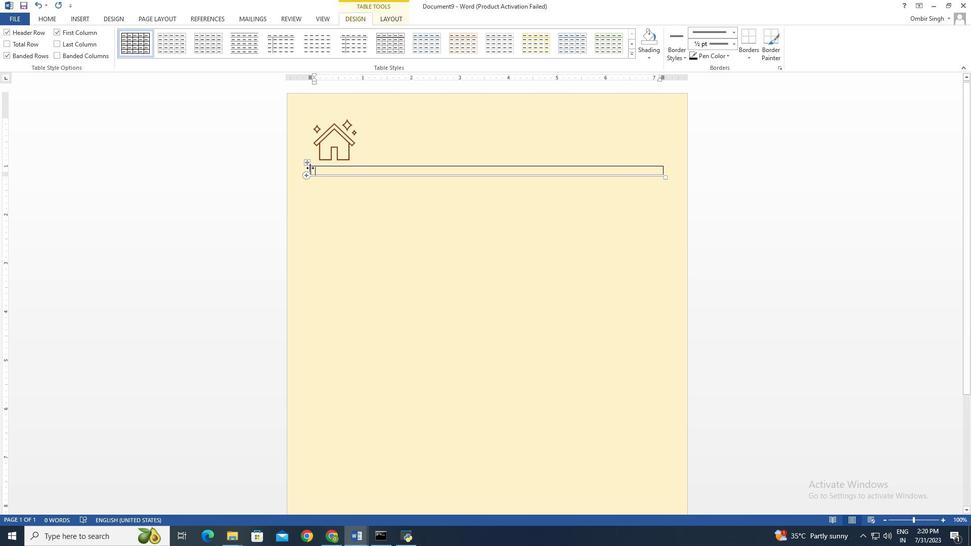 
Action: Mouse pressed left at (310, 167)
Screenshot: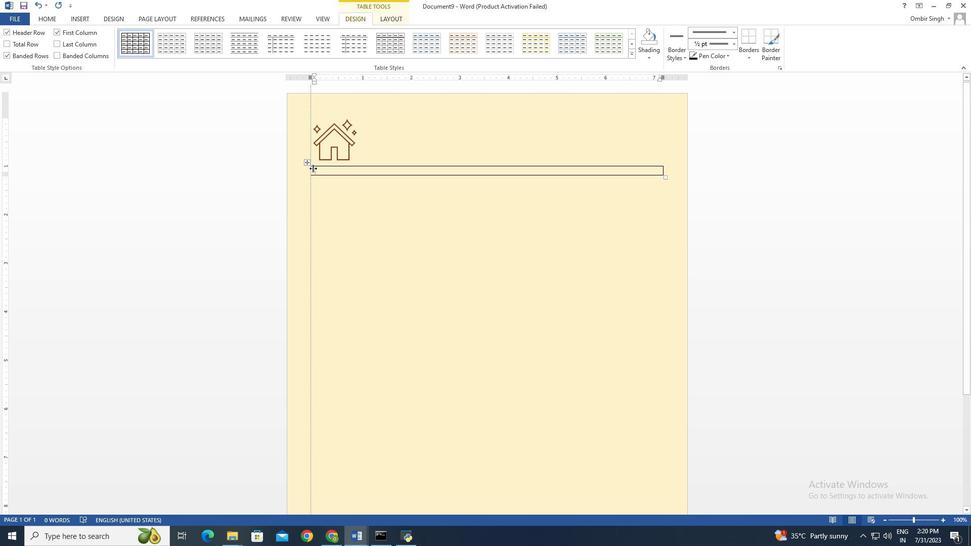 
Action: Mouse moved to (401, 170)
Screenshot: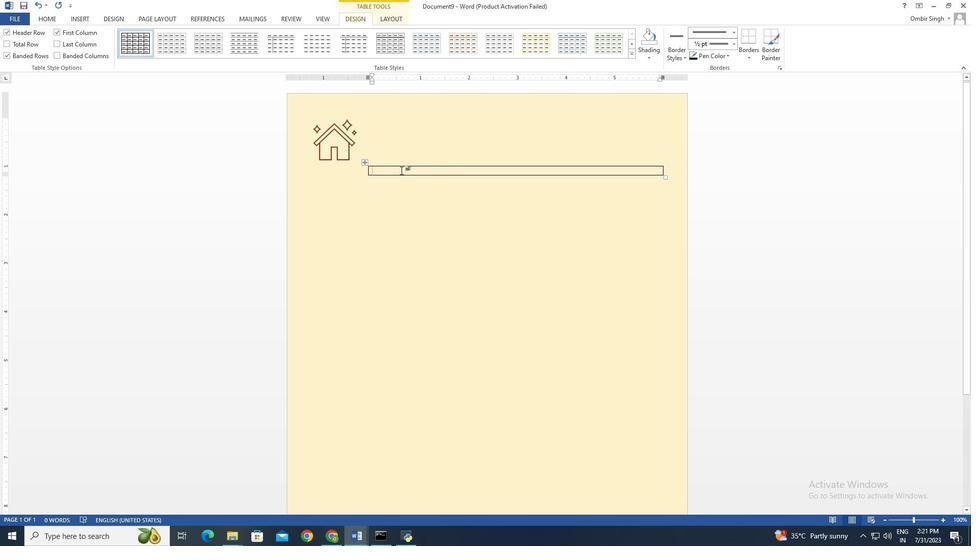
Action: Mouse pressed left at (401, 170)
Screenshot: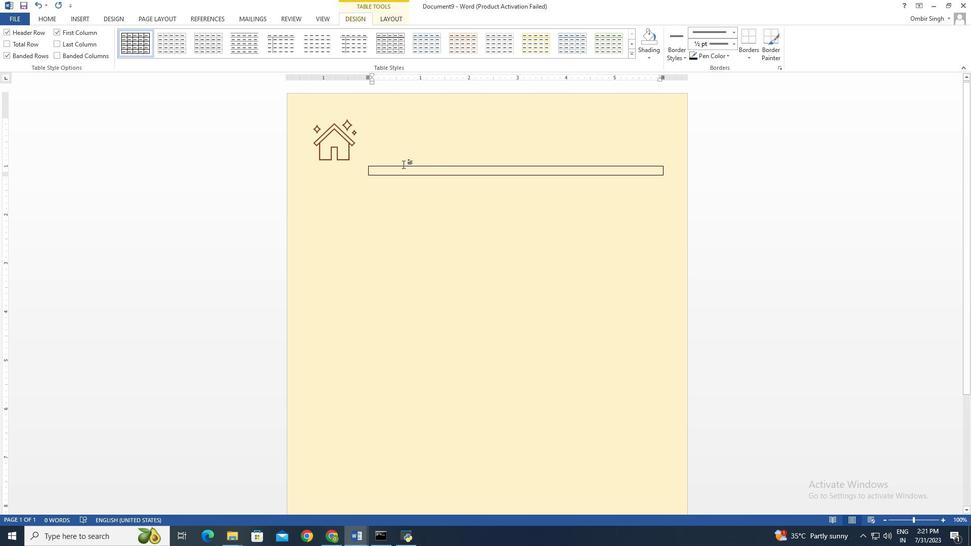 
Action: Mouse moved to (407, 170)
Screenshot: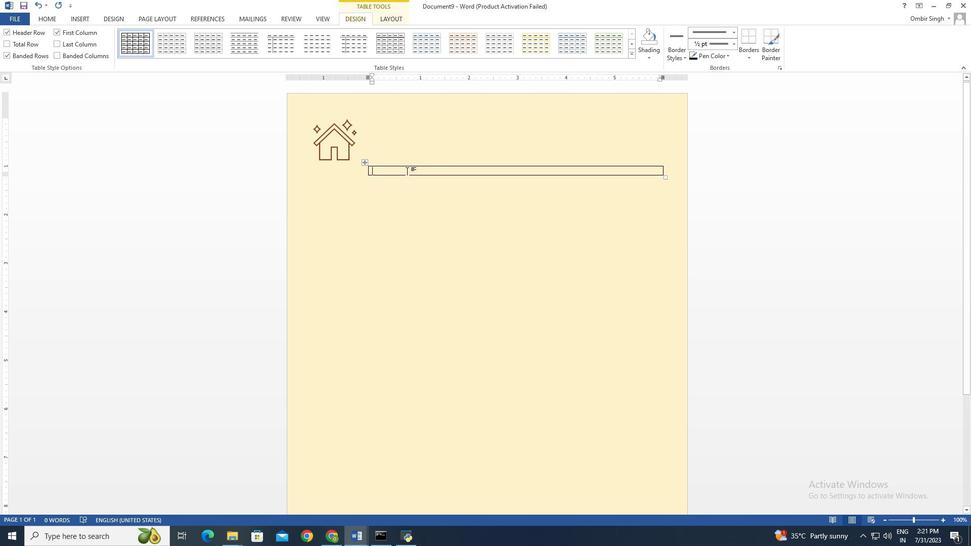 
Action: Mouse pressed left at (407, 170)
Screenshot: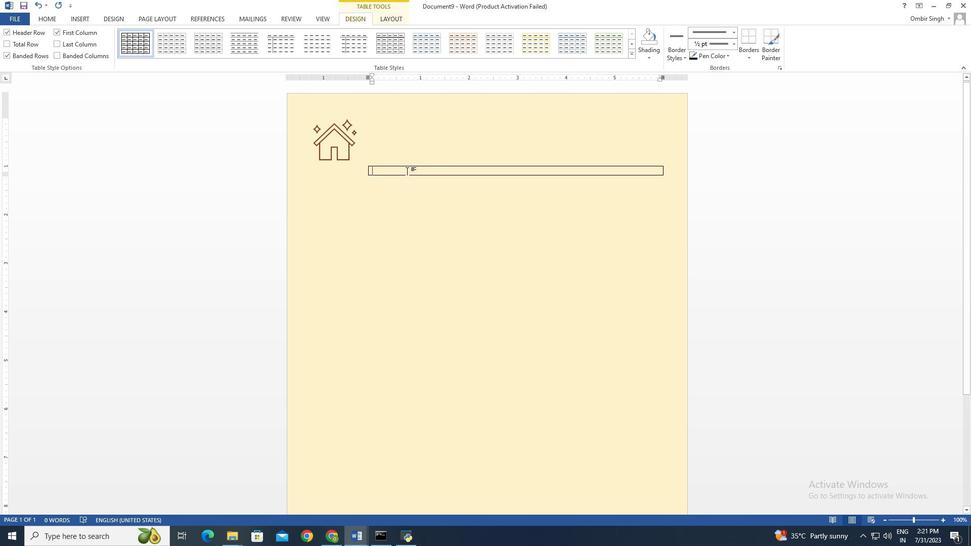 
Action: Mouse moved to (405, 169)
Screenshot: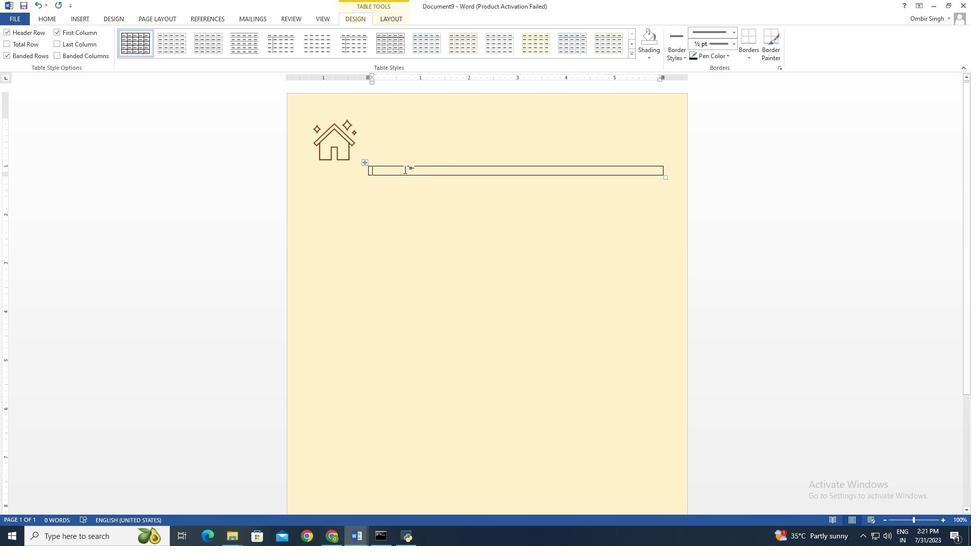 
Action: Mouse pressed left at (405, 169)
Screenshot: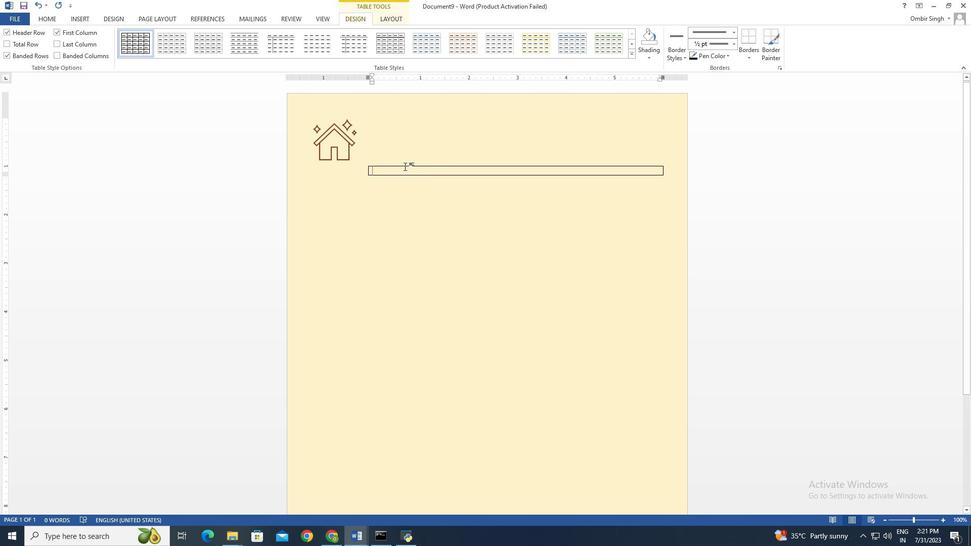 
Action: Mouse moved to (383, 133)
Screenshot: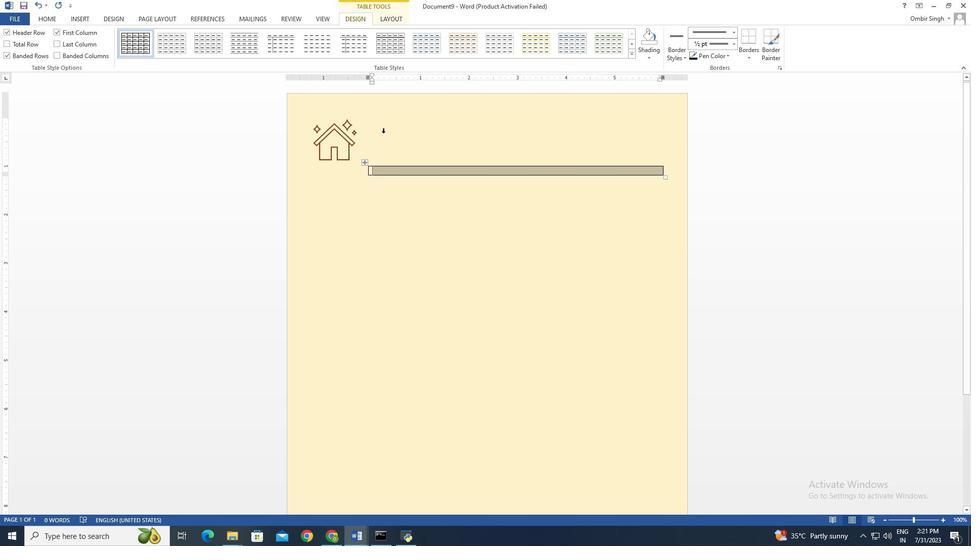 
Action: Mouse pressed left at (383, 133)
Screenshot: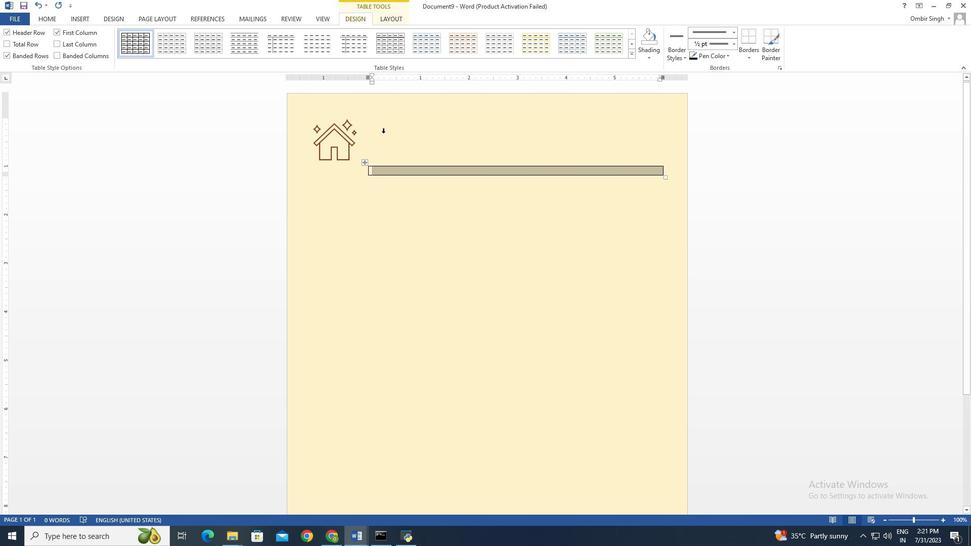 
Action: Mouse moved to (382, 138)
Screenshot: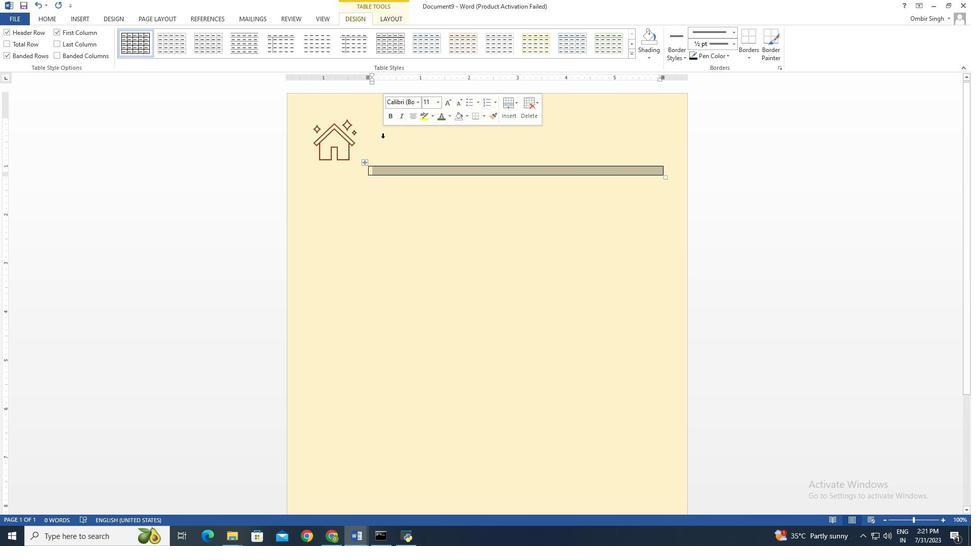 
Action: Mouse pressed left at (382, 138)
Screenshot: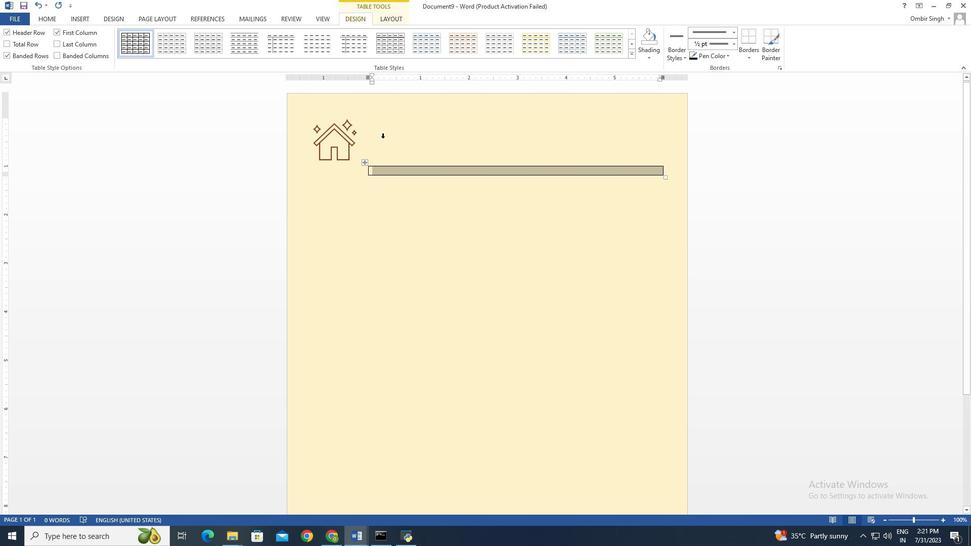 
Action: Mouse moved to (390, 170)
Screenshot: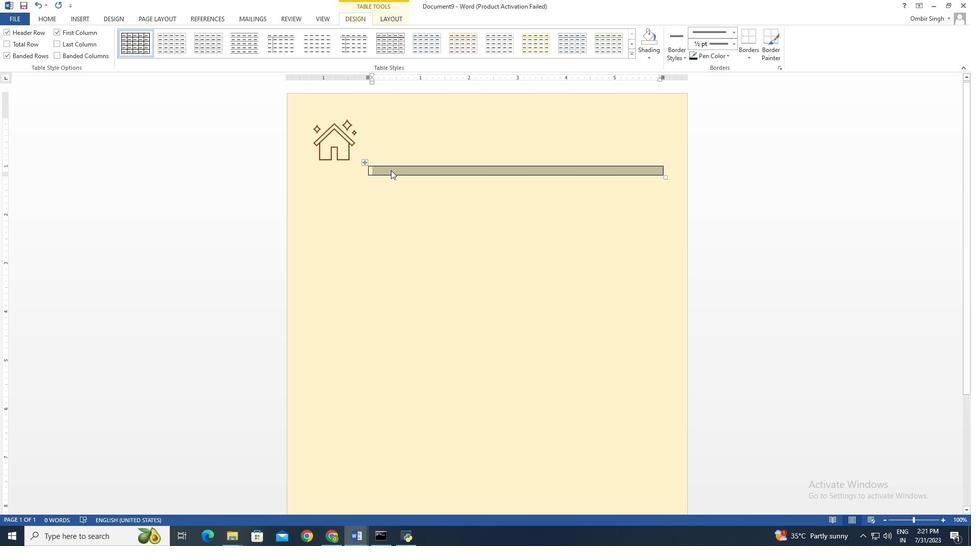 
Action: Mouse pressed left at (390, 170)
Screenshot: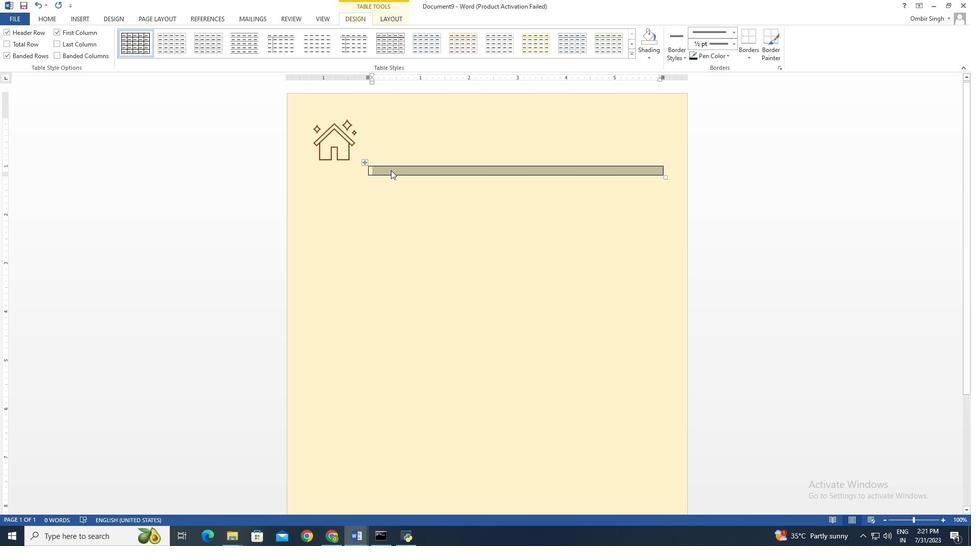 
Action: Mouse moved to (392, 18)
Screenshot: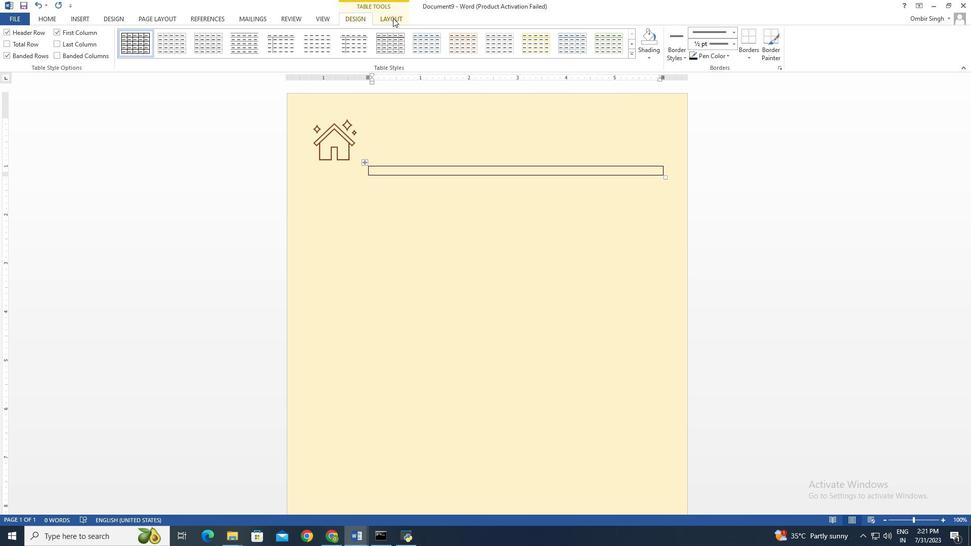 
Action: Mouse pressed left at (392, 18)
Screenshot: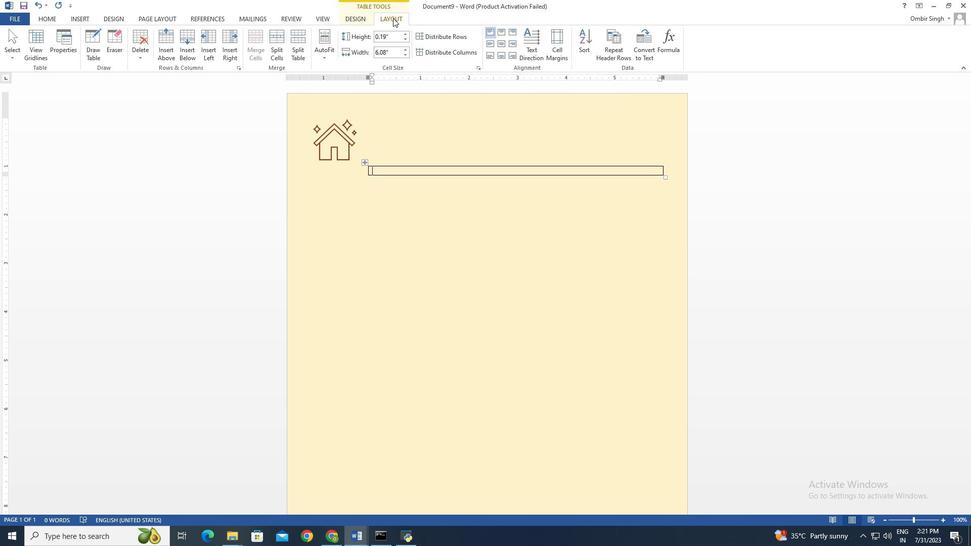 
Action: Mouse moved to (317, 52)
Screenshot: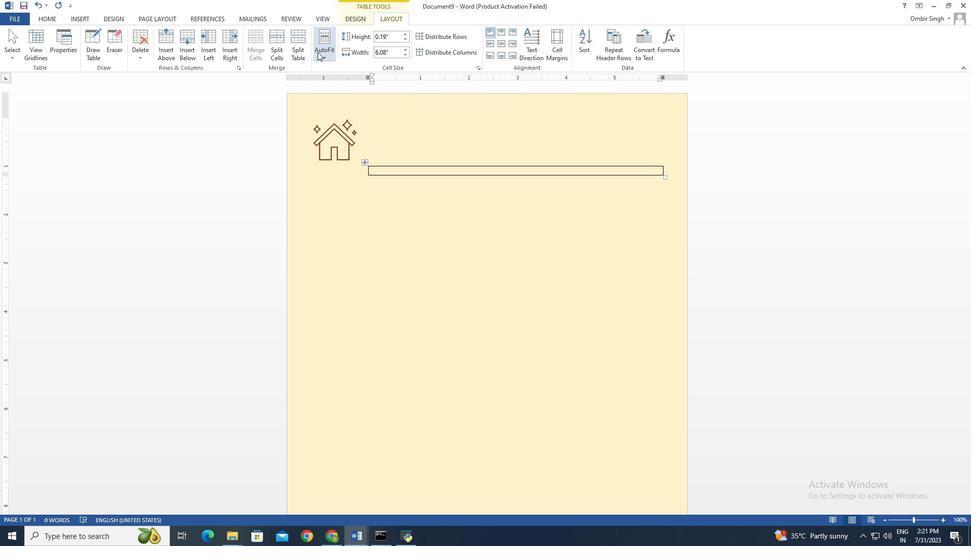 
Action: Mouse pressed left at (317, 52)
Screenshot: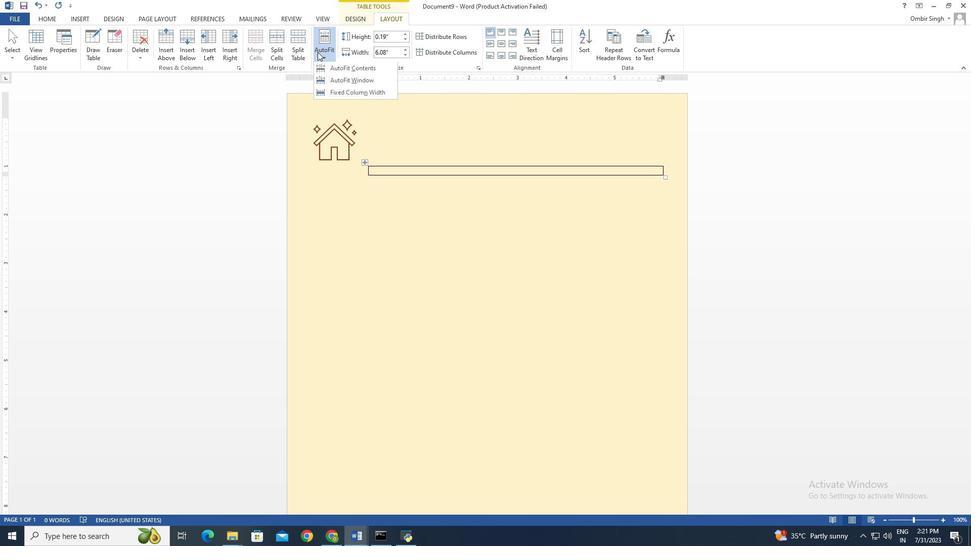
Action: Mouse moved to (342, 68)
Screenshot: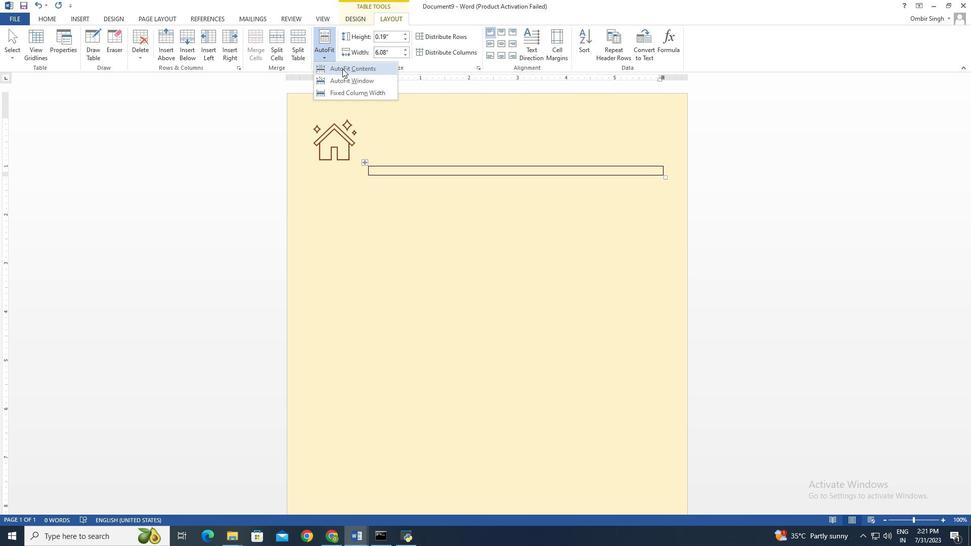 
Action: Mouse pressed left at (342, 68)
Screenshot: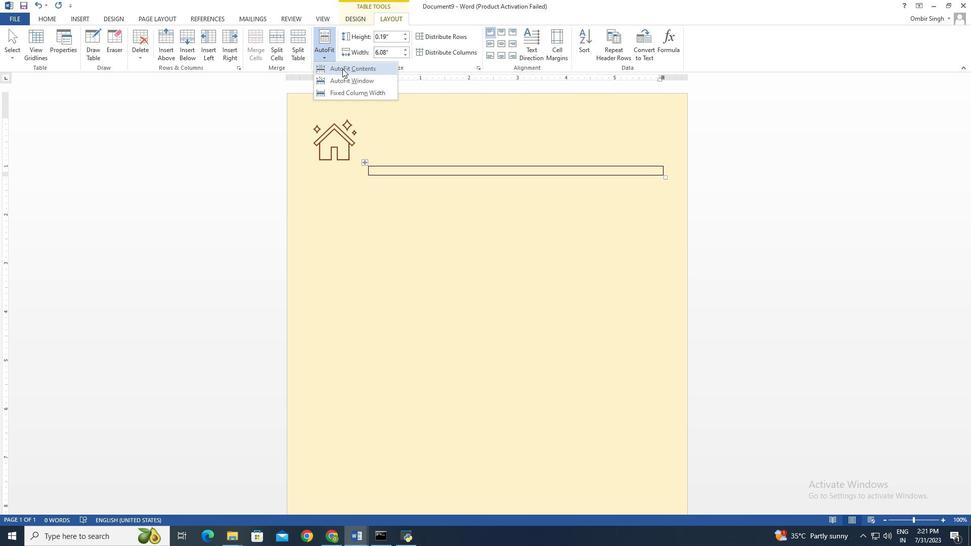 
Action: Mouse moved to (480, 191)
Screenshot: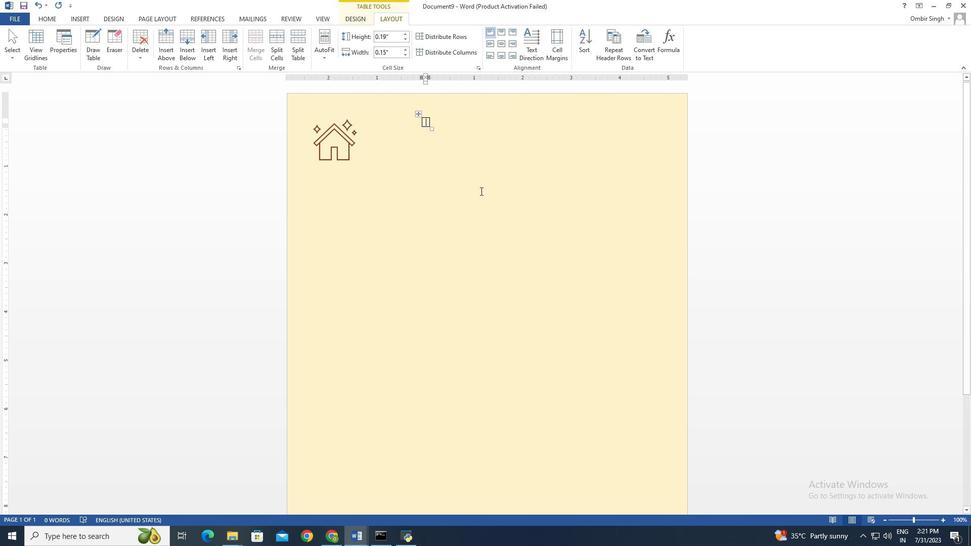 
Action: Key pressed <Key.shift>Household<Key.space><Key.shift>Da<Key.backspace><Key.backspace><Key.shift>Safety<Key.space><Key.shift>Checklist<Key.enter><Key.shift><Key.shift><Key.shift><Key.shift><Key.shift><Key.shift><Key.shift><Key.shift><Key.shift><Key.shift><Key.shift><Key.shift><Key.shift><Key.shift><Key.shift><Key.shift><Key.shift><Key.shift><Key.shift><Key.shift><Key.shift><Key.shift><Key.shift><Key.shift><Key.shift><Key.shift><Key.shift><Key.shift><Key.shift><Key.shift><Key.shift><Key.shift><Key.shift><Key.shift><Key.shift><Key.shift><Key.shift><Key.shift><Key.shift><Key.shift><Key.shift><Key.shift><Key.shift><Key.shift><Key.shift><Key.shift><Key.shift><Key.shift><Key.shift><Key.shift><Key.shift><Key.shift><Key.shift><Key.shift><Key.shift><Key.shift><Key.shift><Key.shift><Key.shift><Key.shift><Key.shift><Key.shift><Key.shift><Key.shift><Key.shift><Key.shift><Key.shift>U<Key.backspace><Key.backspace>ctrl+A
Screenshot: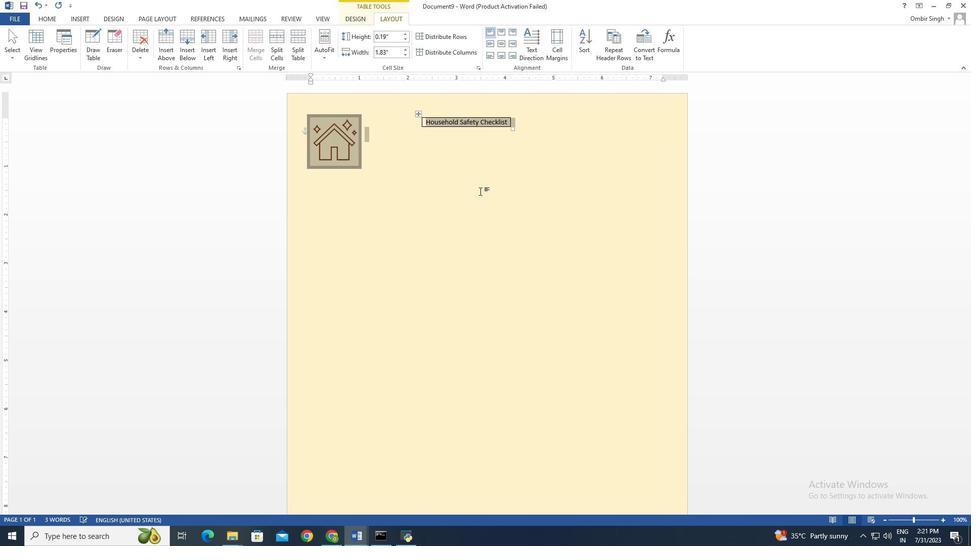 
Action: Mouse moved to (463, 122)
Screenshot: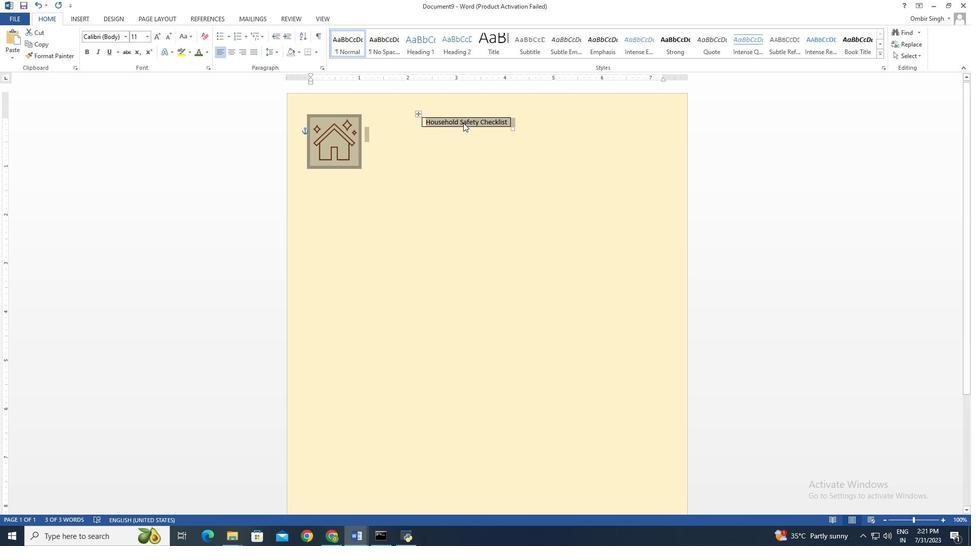 
Action: Mouse pressed left at (463, 122)
Screenshot: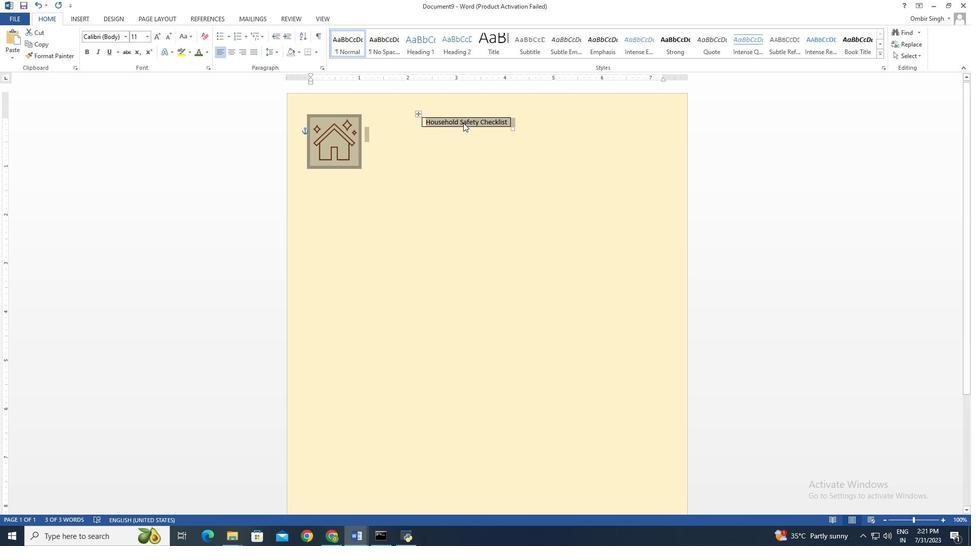 
Action: Mouse moved to (477, 121)
Screenshot: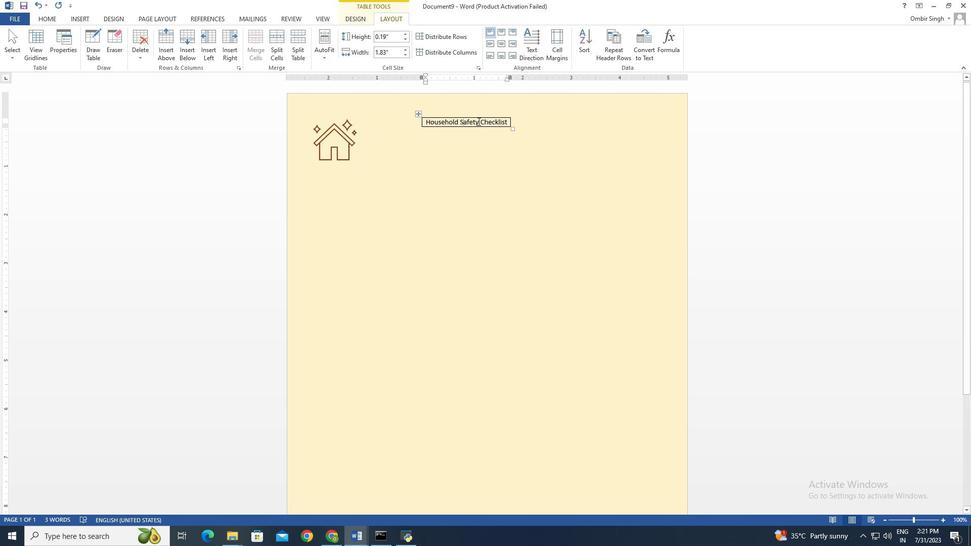 
Action: Key pressed ctrl+A
Screenshot: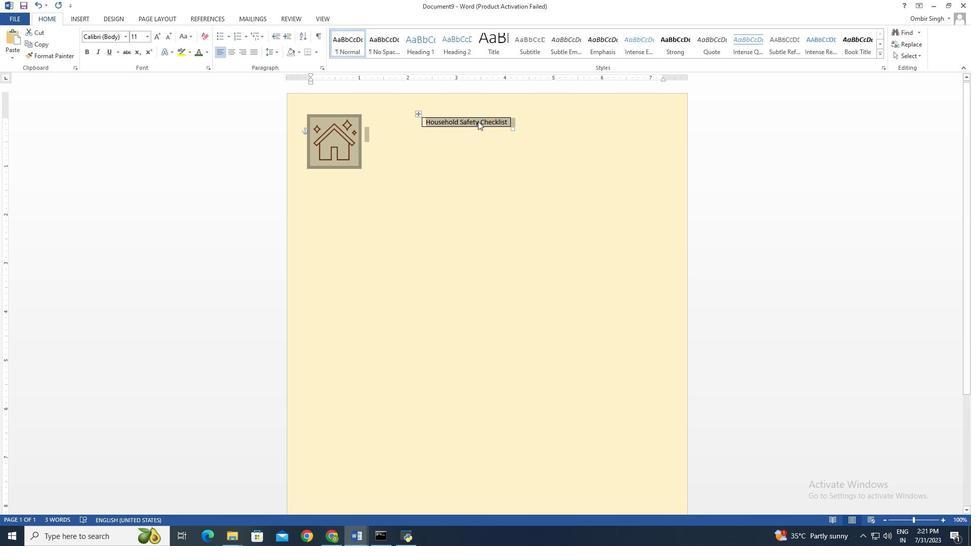 
Action: Mouse pressed left at (477, 121)
Screenshot: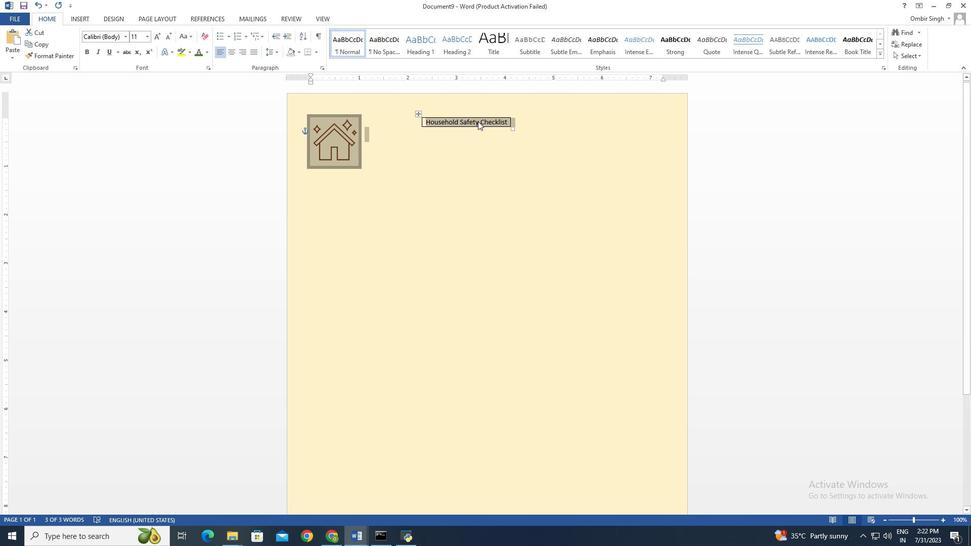 
Action: Mouse moved to (507, 120)
Screenshot: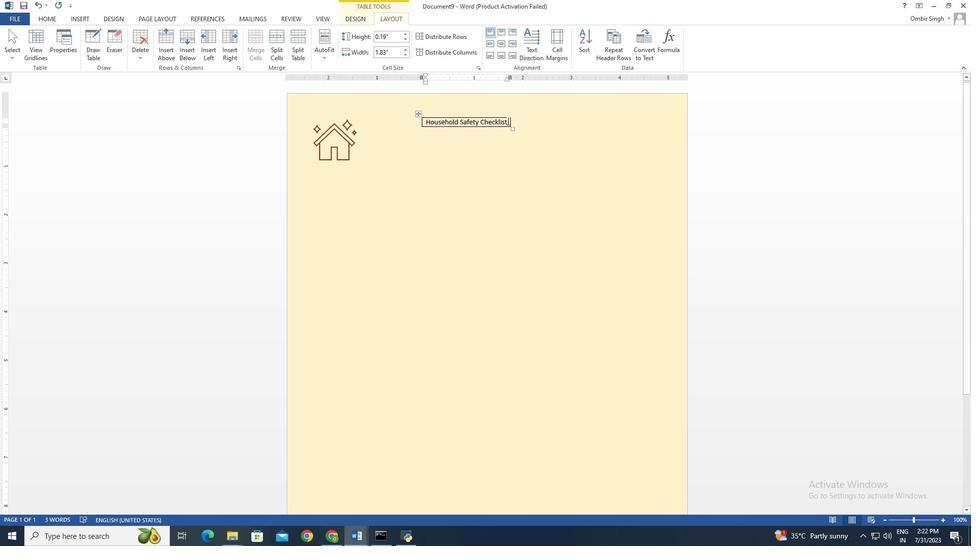 
Action: Mouse pressed left at (507, 120)
Screenshot: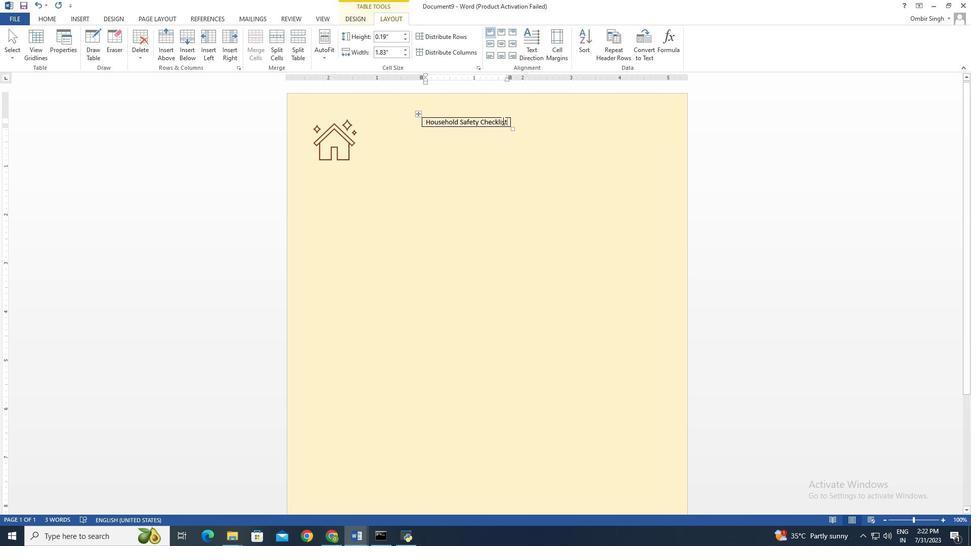 
Action: Mouse moved to (475, 88)
Screenshot: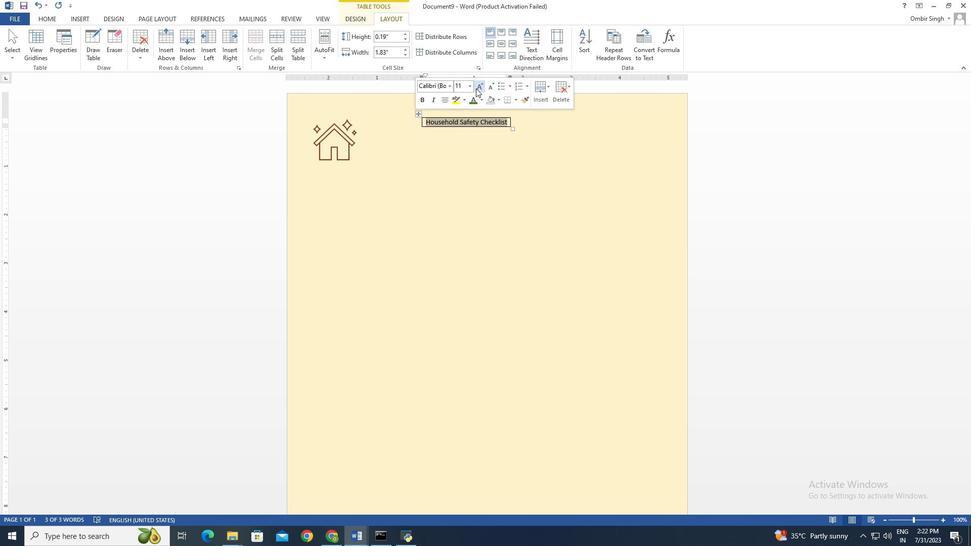
Action: Mouse pressed left at (475, 88)
Screenshot: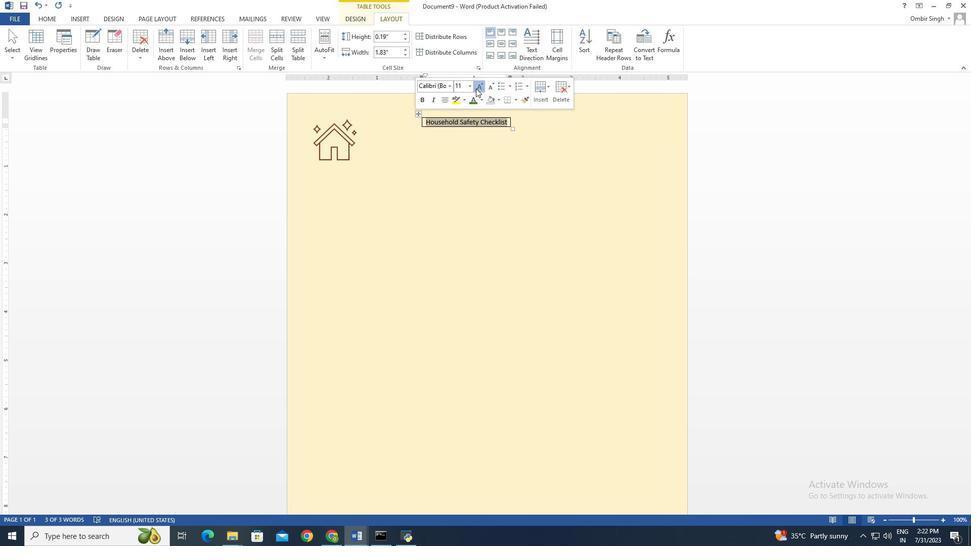
Action: Mouse pressed left at (475, 88)
Screenshot: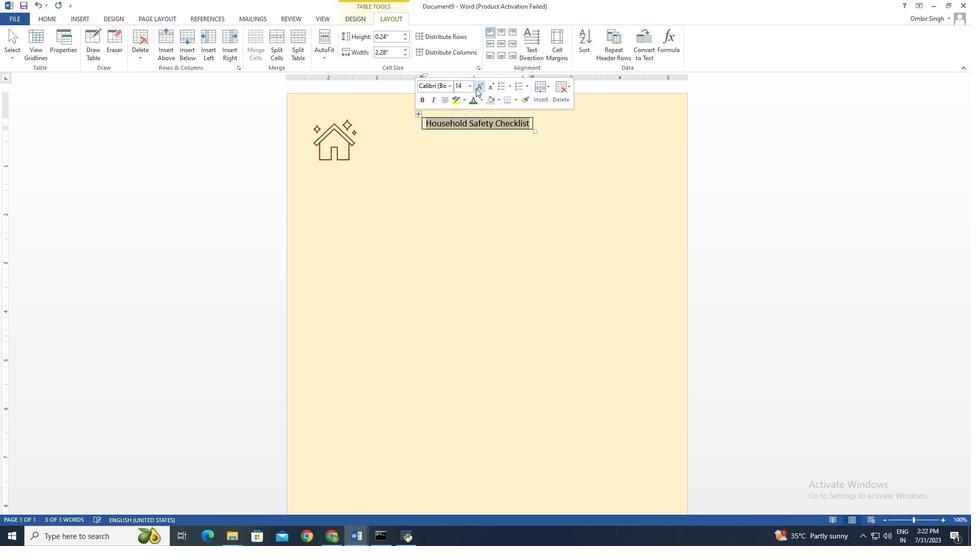 
Action: Mouse pressed left at (475, 88)
Screenshot: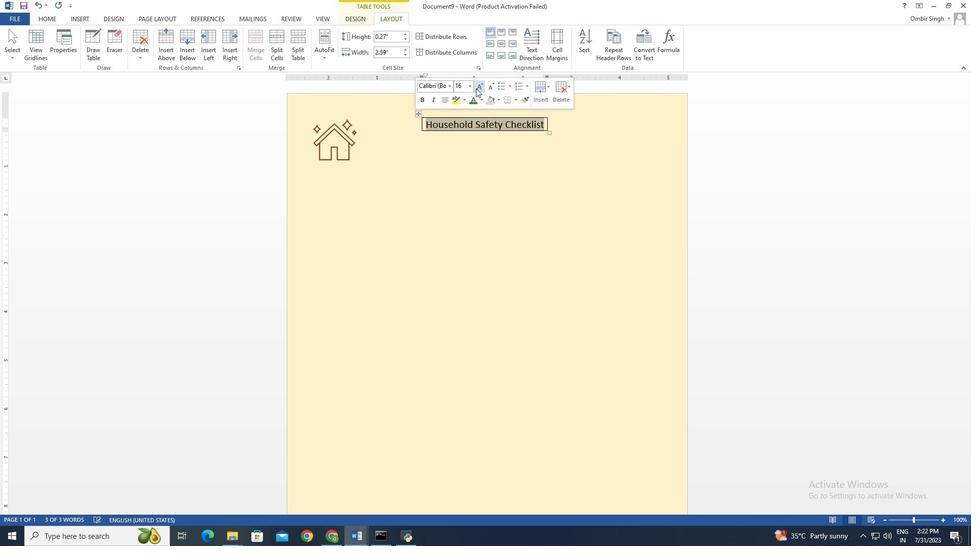 
Action: Mouse pressed left at (475, 88)
Screenshot: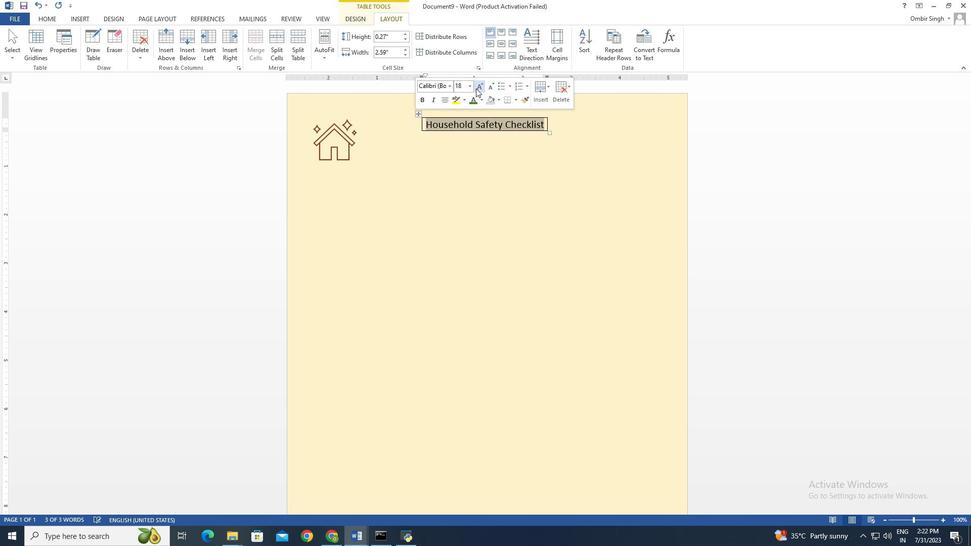 
Action: Mouse pressed left at (475, 88)
Screenshot: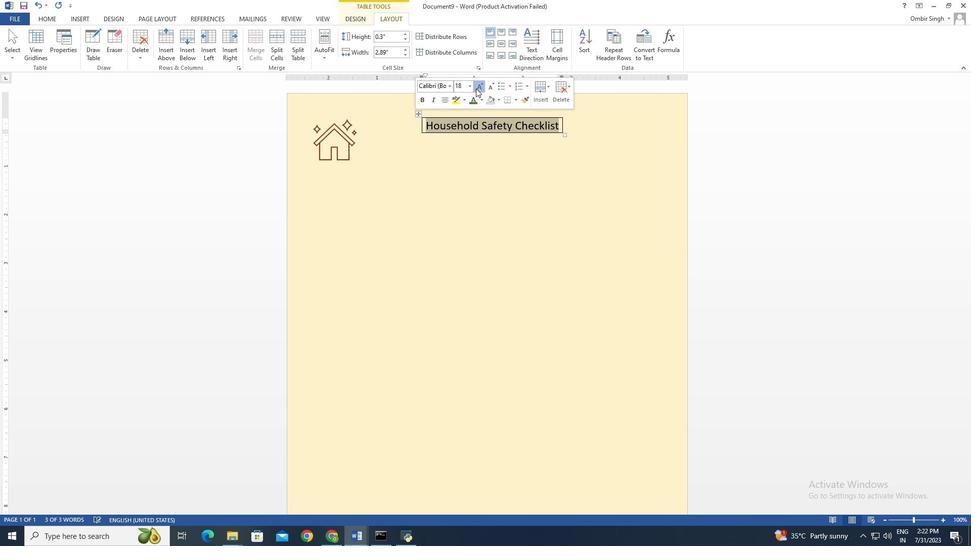 
Action: Mouse pressed left at (475, 88)
Screenshot: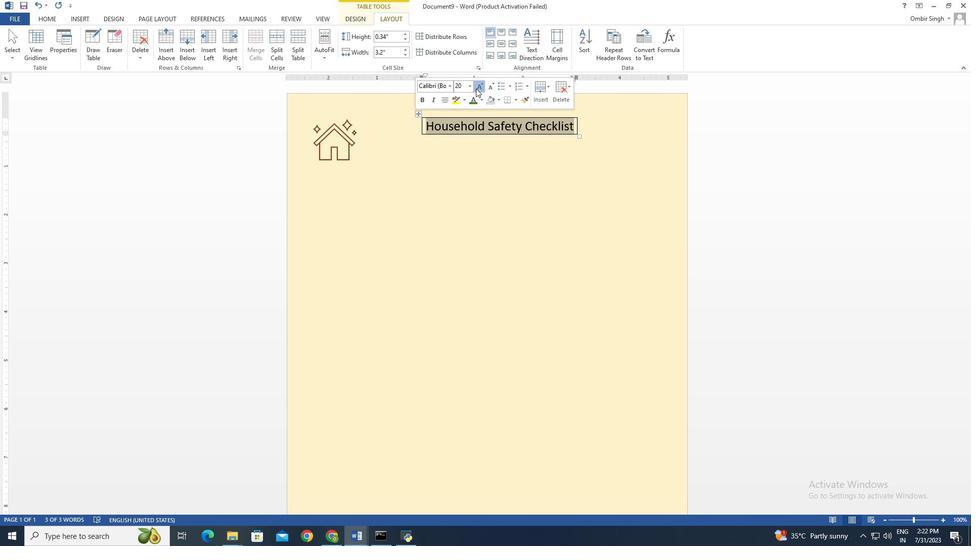 
Action: Mouse pressed left at (475, 88)
Screenshot: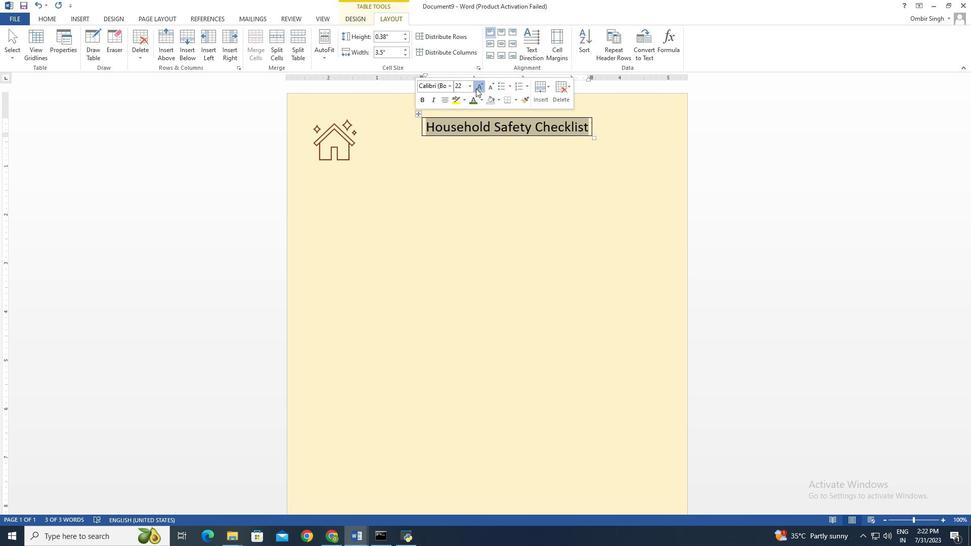 
Action: Mouse moved to (52, 16)
Screenshot: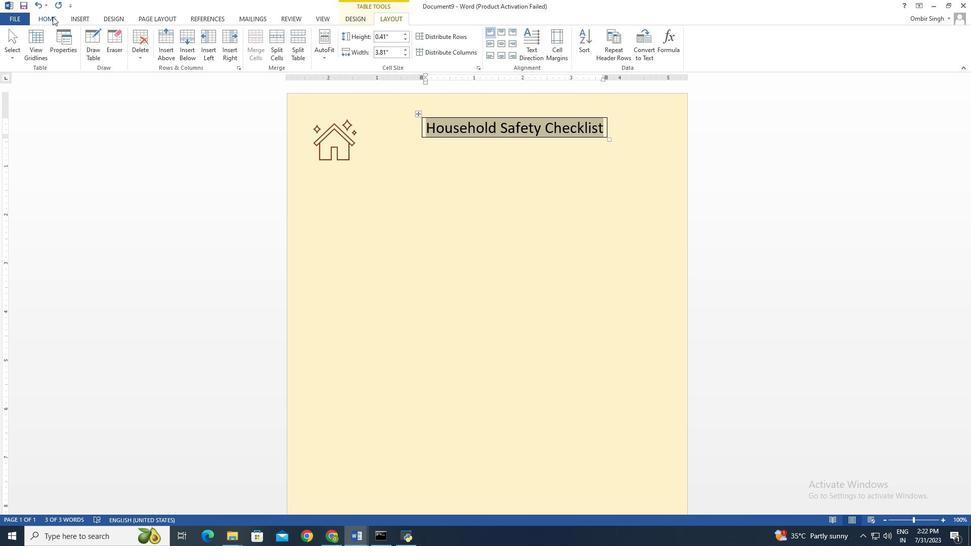 
Action: Mouse pressed left at (52, 16)
Screenshot: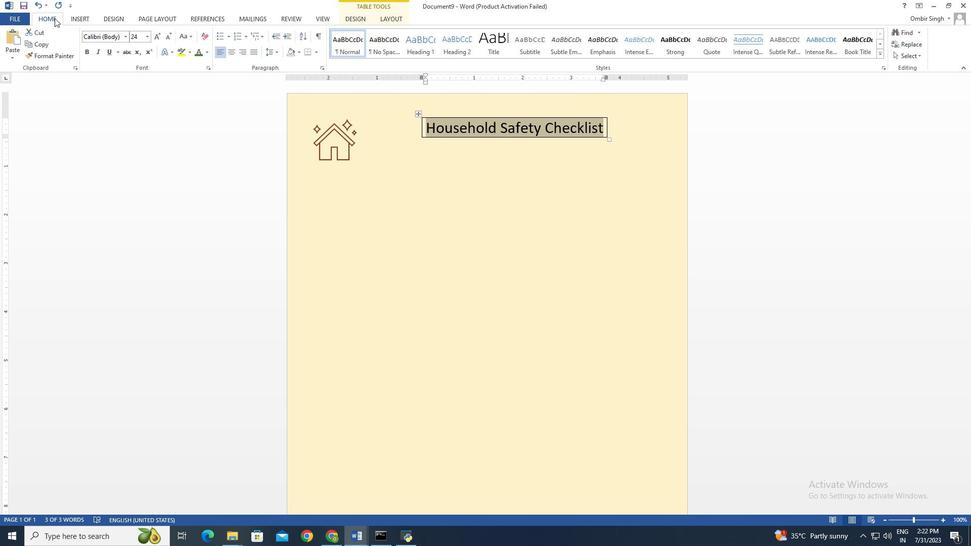 
Action: Mouse moved to (119, 33)
Screenshot: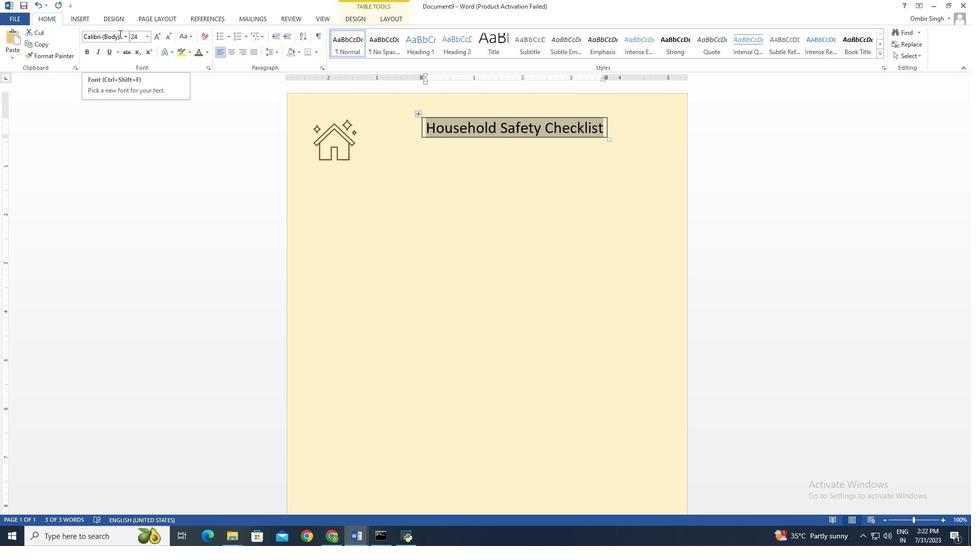
Action: Mouse pressed left at (119, 33)
Screenshot: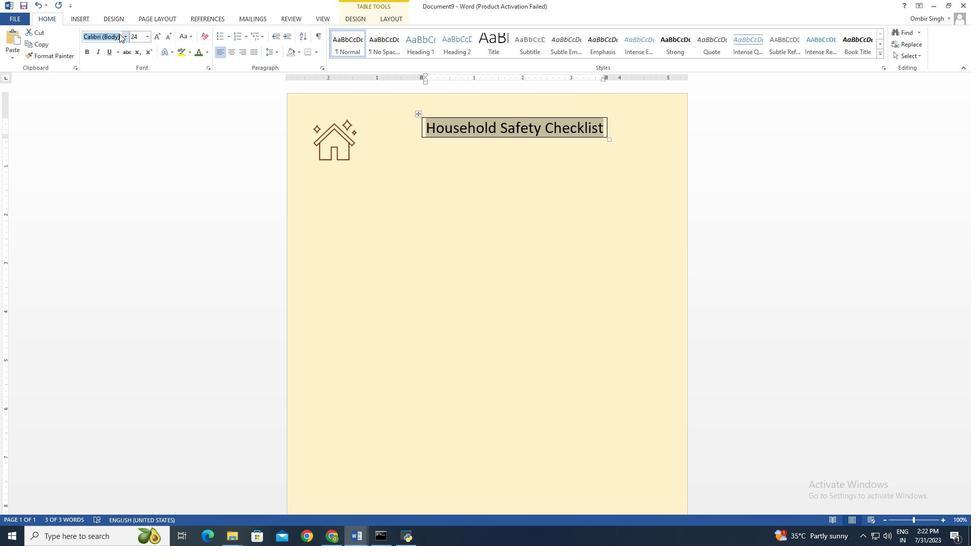 
Action: Mouse moved to (122, 35)
Screenshot: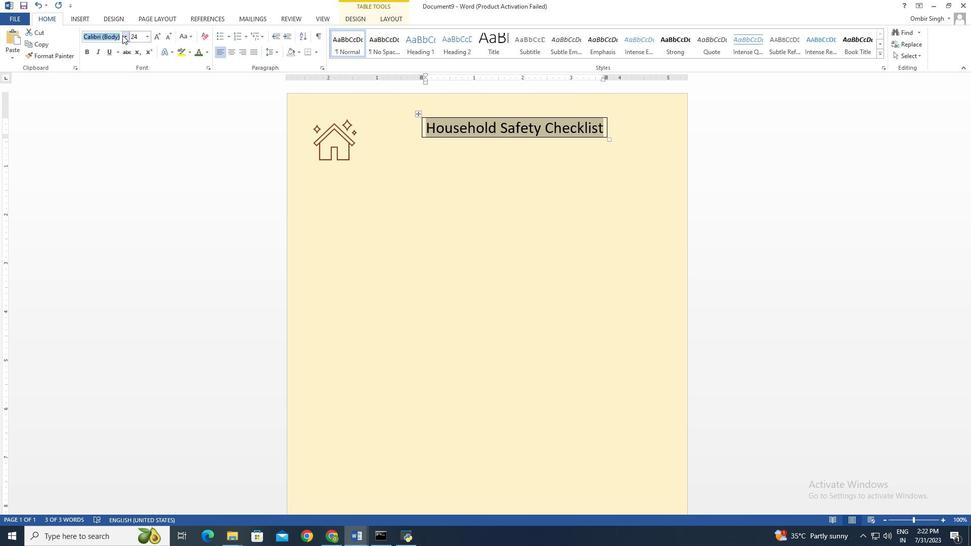 
Action: Key pressed sagona<Key.space>book<Key.shift_r>(heading<Key.shift_r>)<Key.enter>
Screenshot: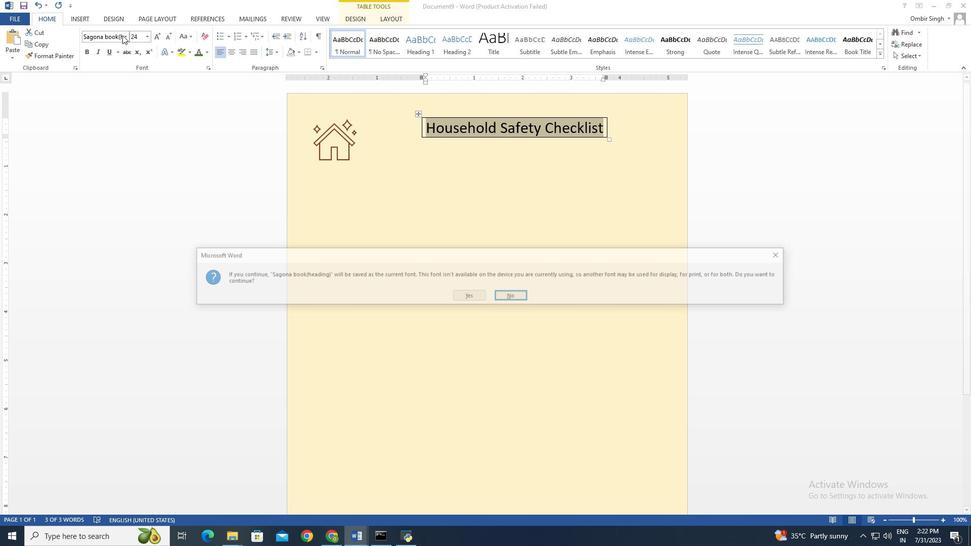 
Action: Mouse moved to (466, 295)
Screenshot: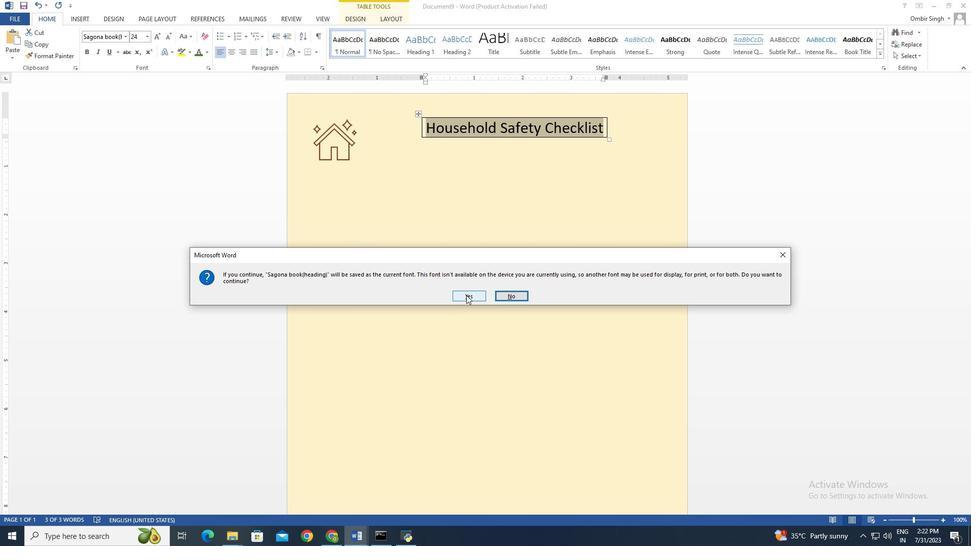 
Action: Mouse pressed left at (466, 295)
Screenshot: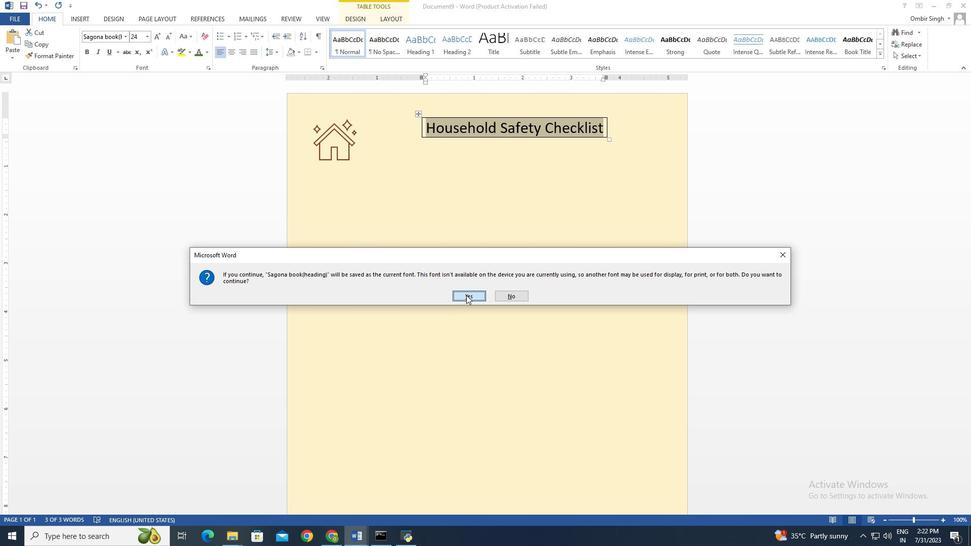 
Action: Mouse moved to (881, 56)
Screenshot: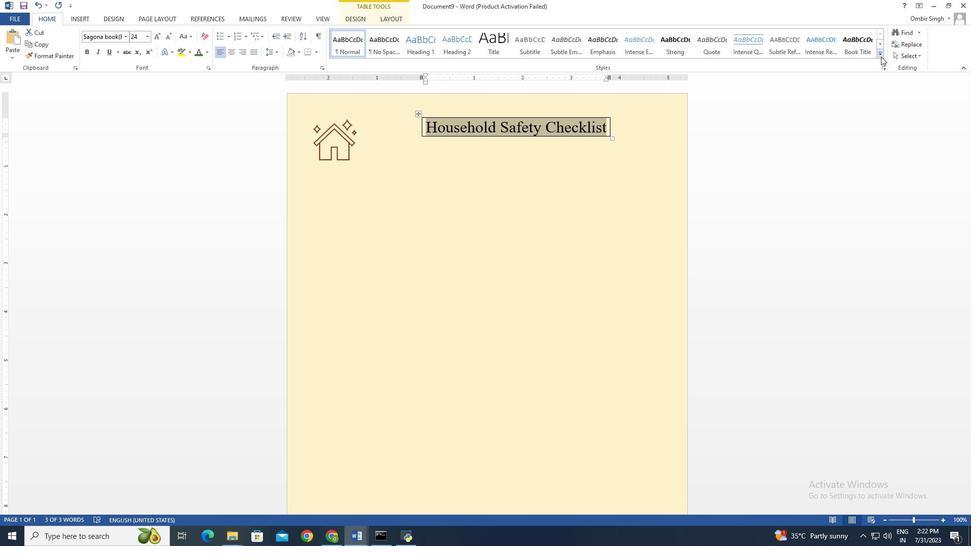 
Action: Mouse pressed left at (881, 56)
Screenshot: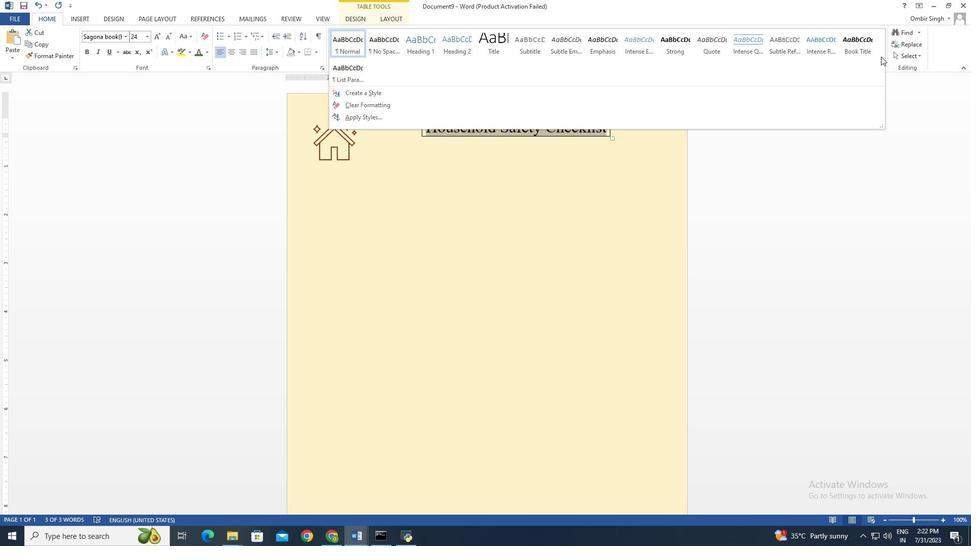 
Action: Mouse moved to (430, 41)
Screenshot: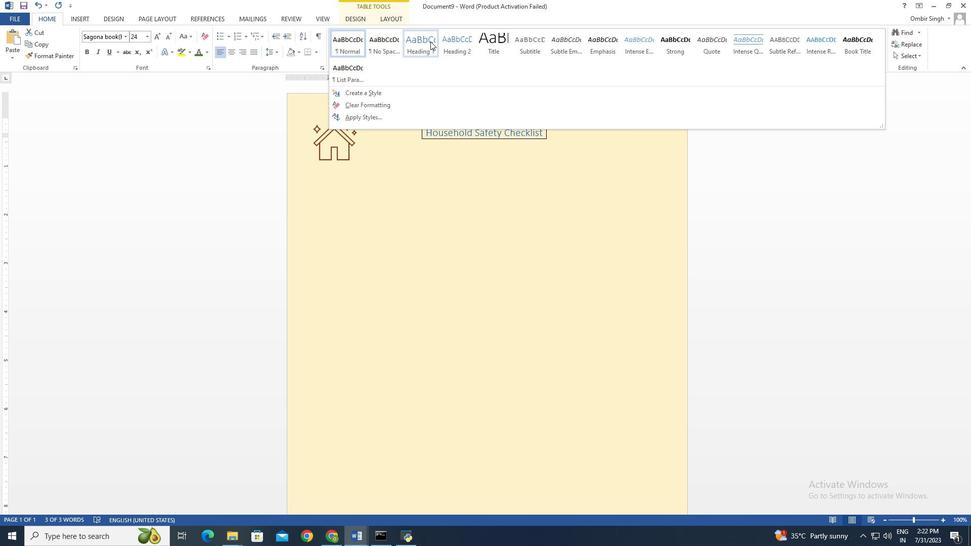 
Action: Mouse pressed left at (430, 41)
Screenshot: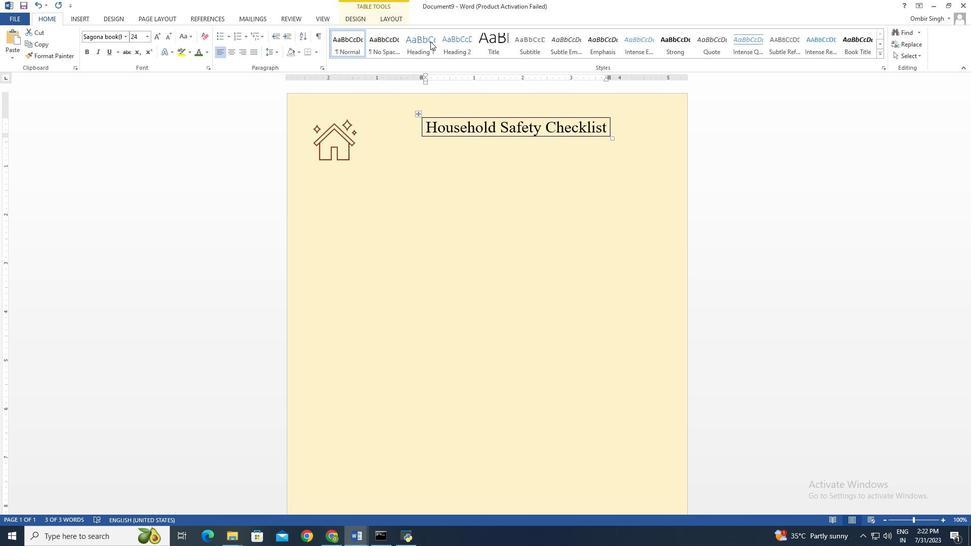 
Action: Mouse moved to (112, 35)
Screenshot: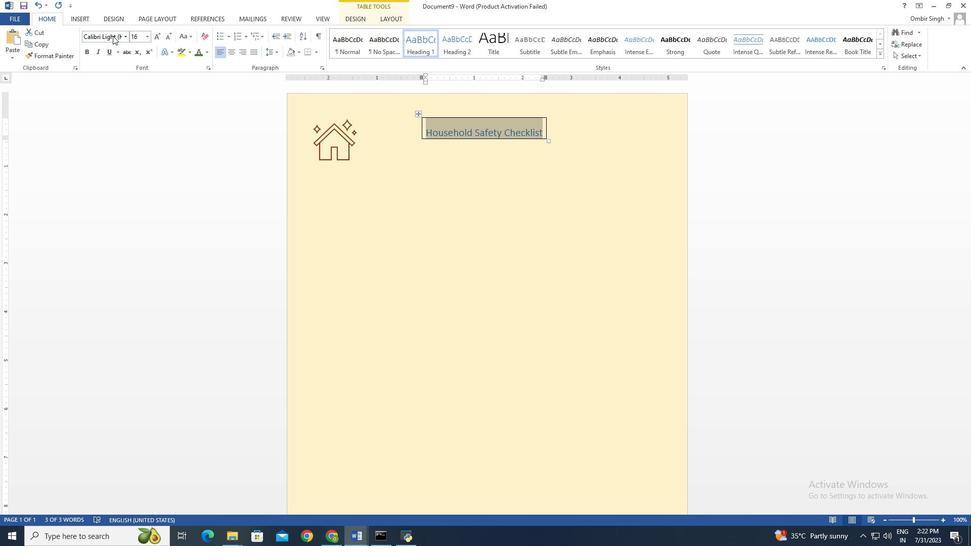 
Action: Mouse pressed left at (112, 35)
Screenshot: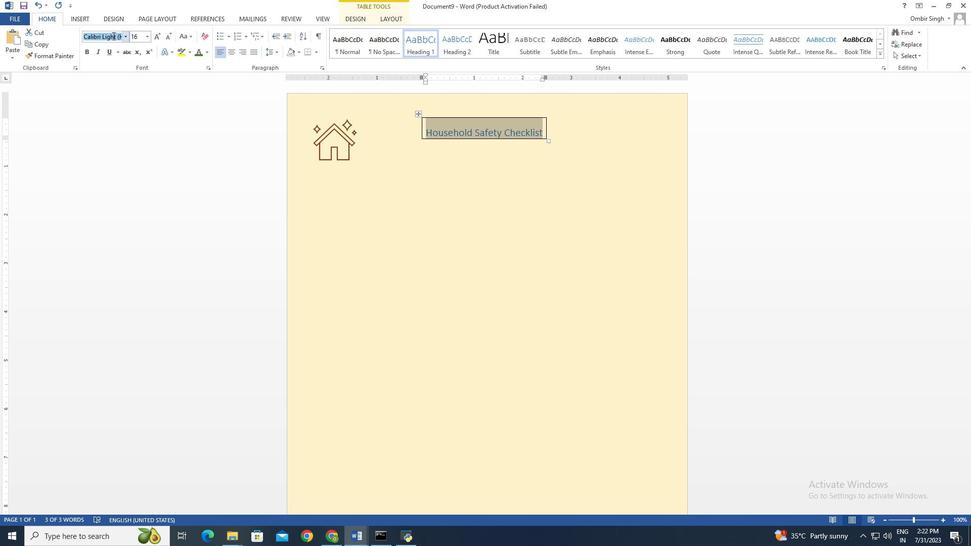 
Action: Mouse moved to (115, 37)
Screenshot: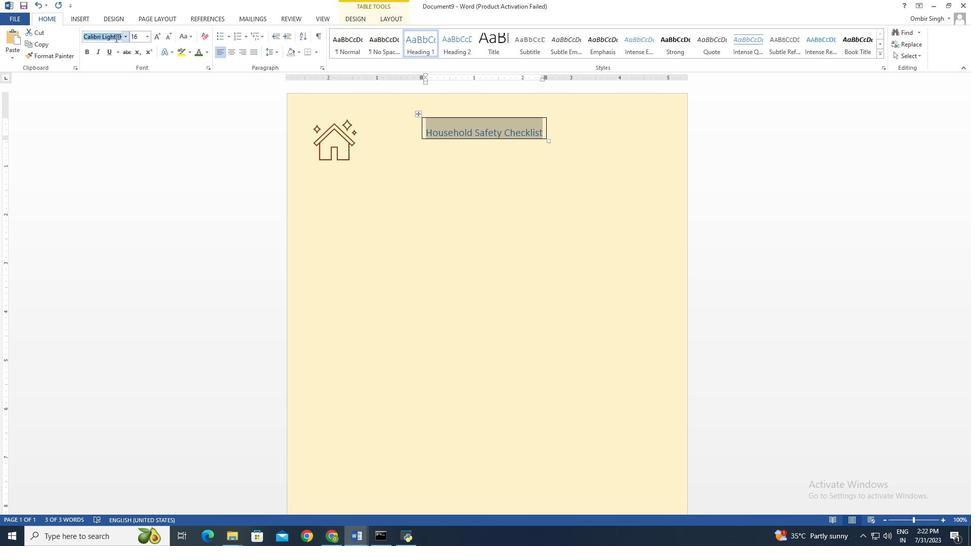 
Action: Key pressed sagona<Key.space>book<Key.shift_r><Key.enter>
Screenshot: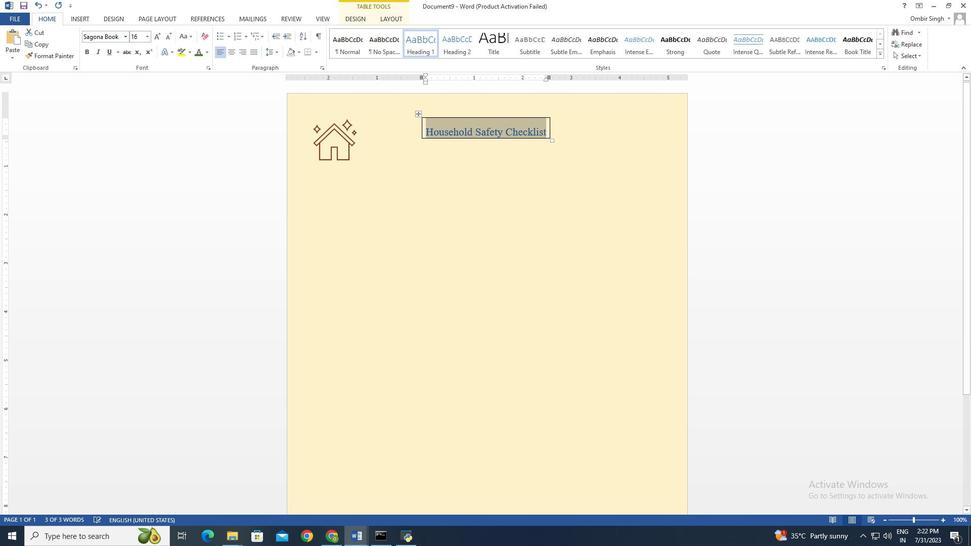 
Action: Mouse moved to (139, 33)
Screenshot: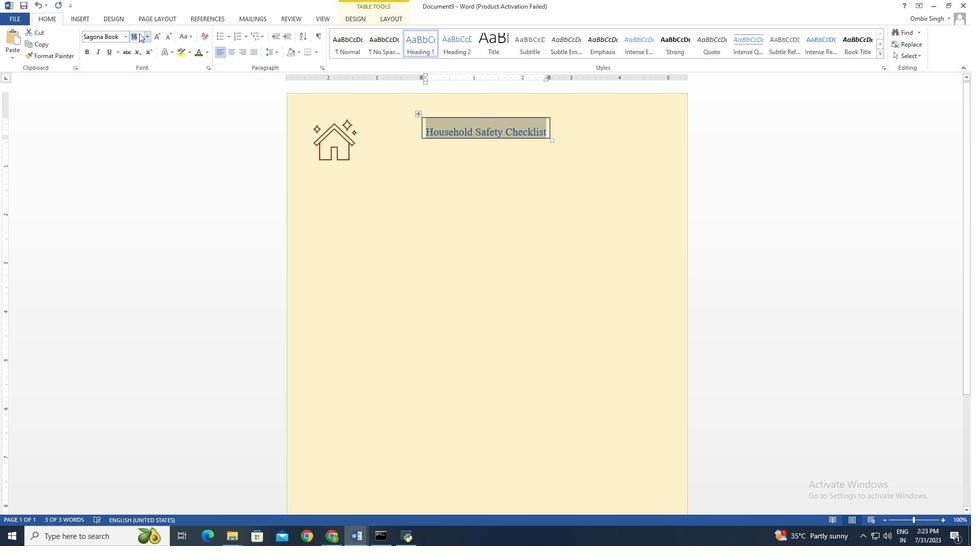 
Action: Mouse pressed left at (139, 33)
Screenshot: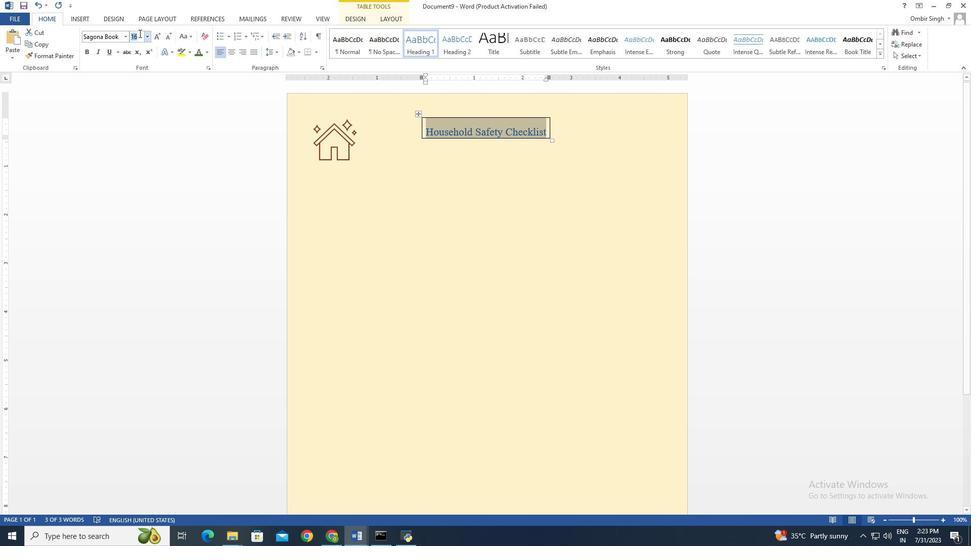 
Action: Mouse moved to (138, 33)
Screenshot: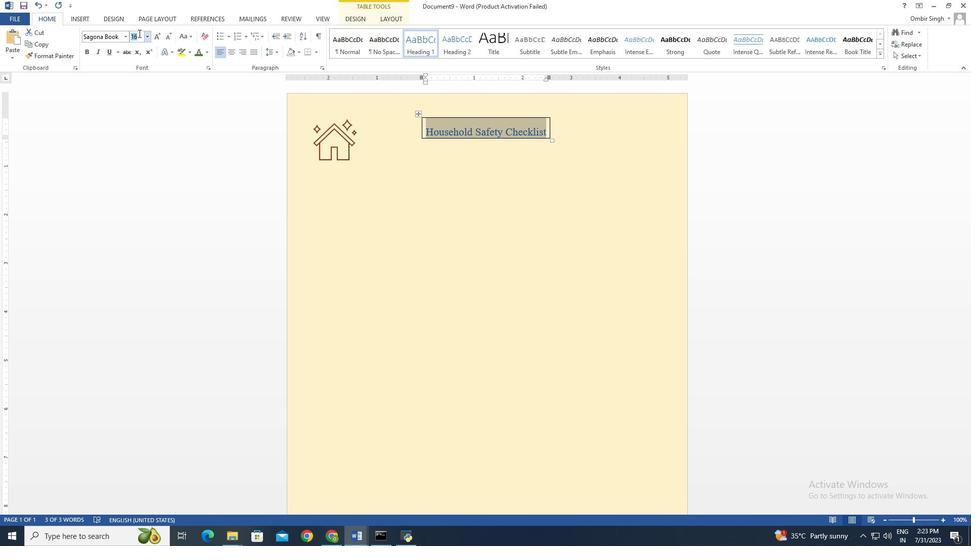 
Action: Key pressed 24<Key.enter>
Screenshot: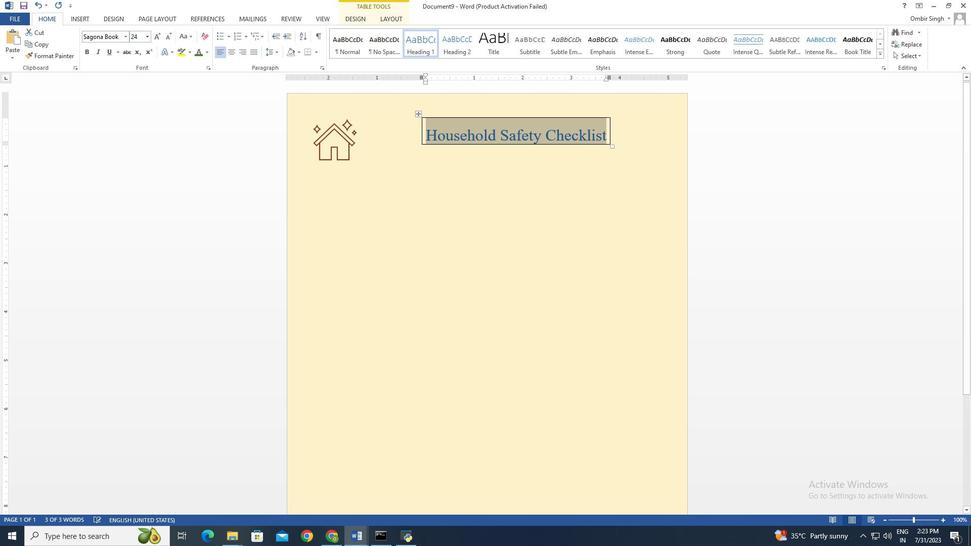 
Action: Mouse moved to (205, 53)
Screenshot: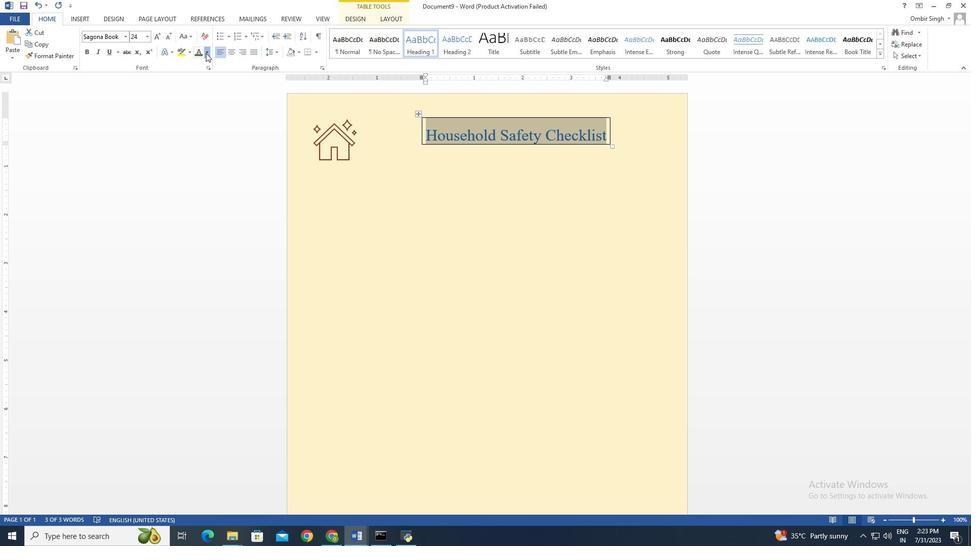 
Action: Mouse pressed left at (205, 53)
Screenshot: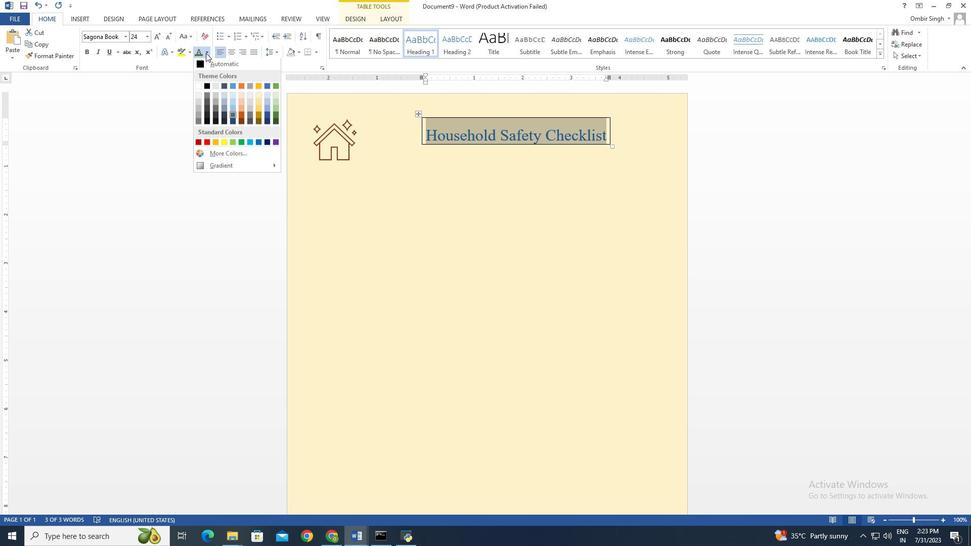 
Action: Mouse moved to (255, 121)
Screenshot: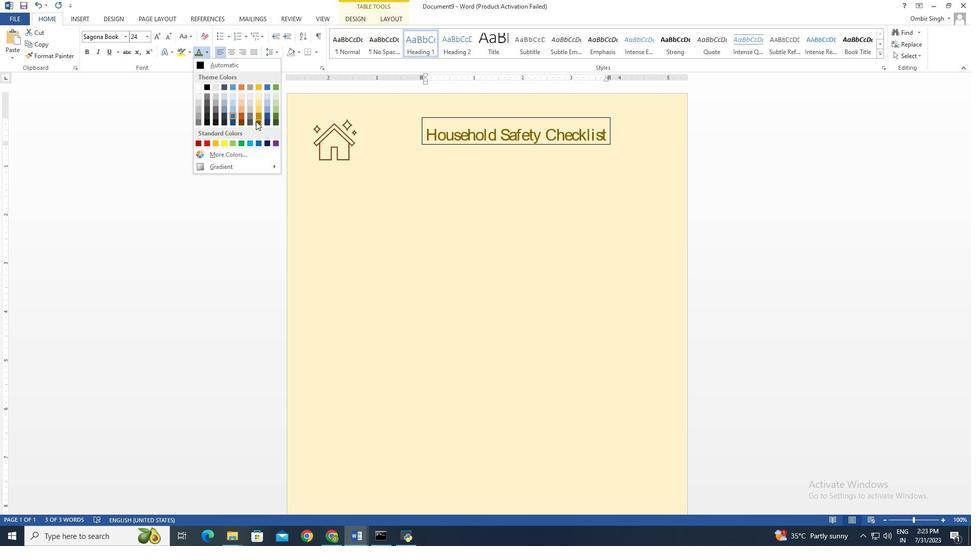 
Action: Mouse pressed left at (255, 121)
Screenshot: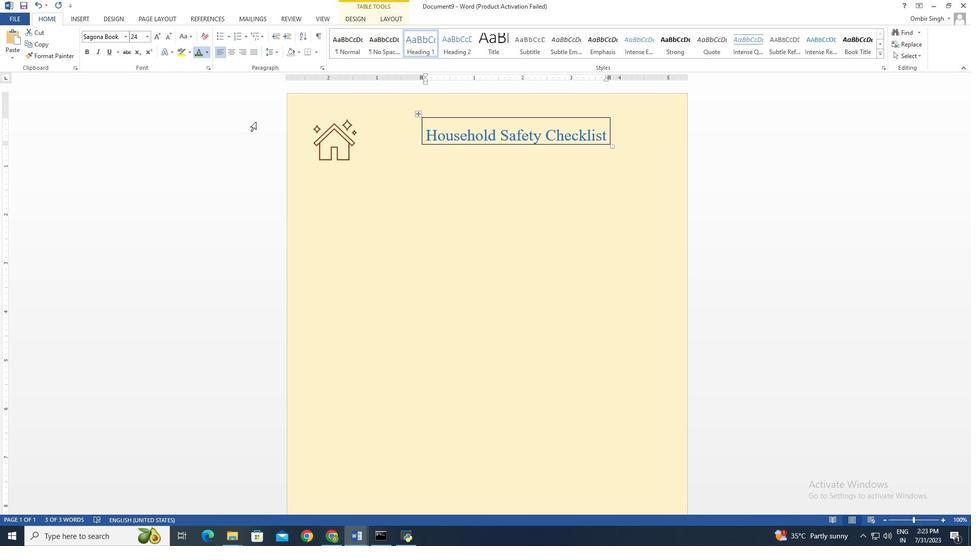 
Action: Mouse moved to (118, 35)
Screenshot: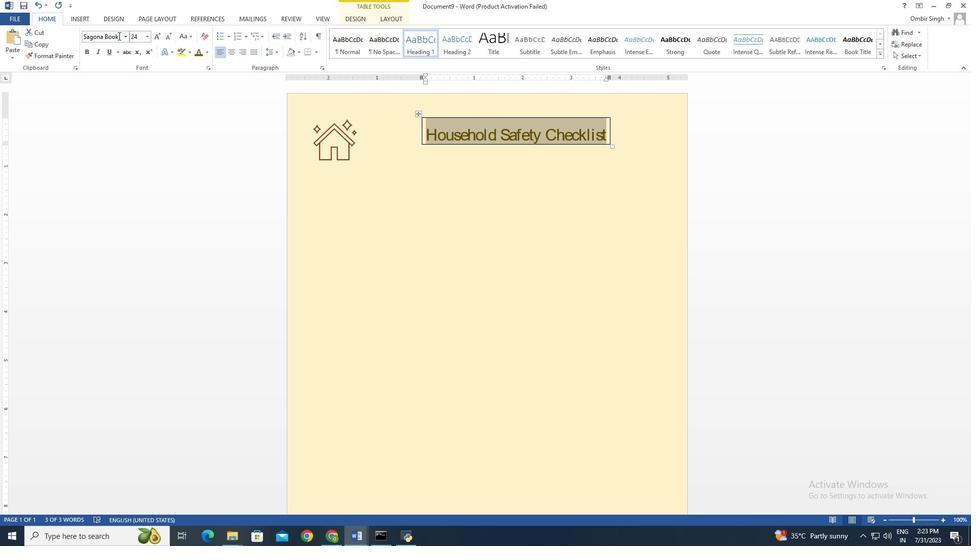 
Action: Mouse pressed left at (118, 35)
Screenshot: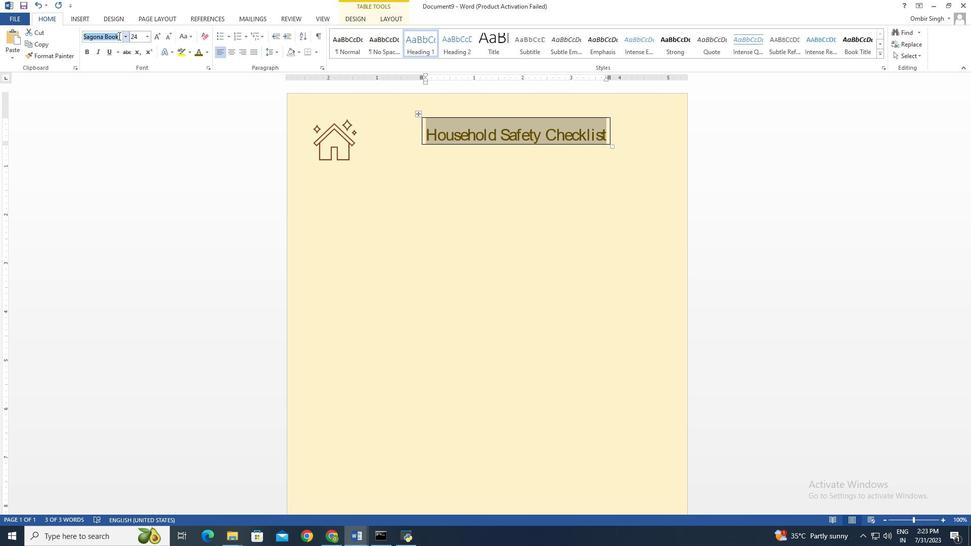 
Action: Mouse pressed left at (118, 35)
Screenshot: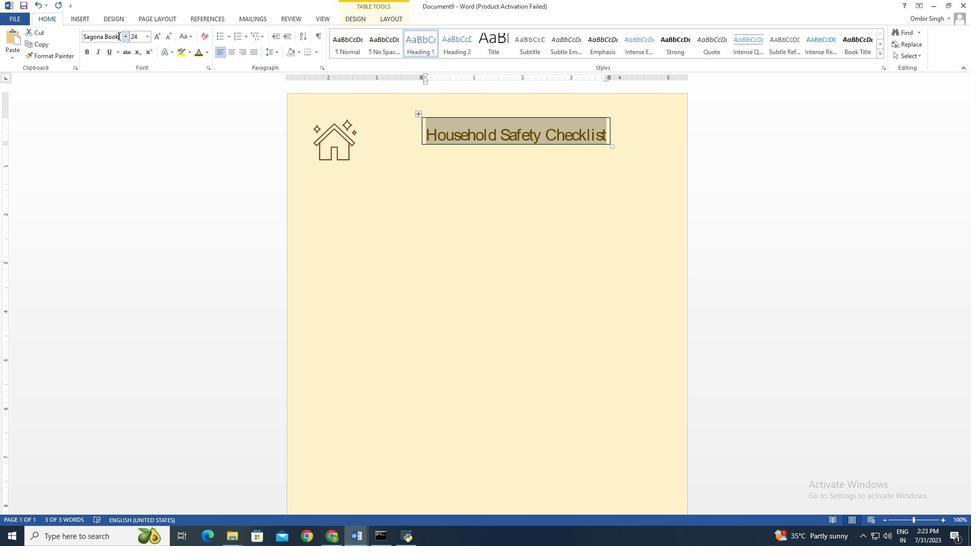 
Action: Mouse moved to (127, 38)
Screenshot: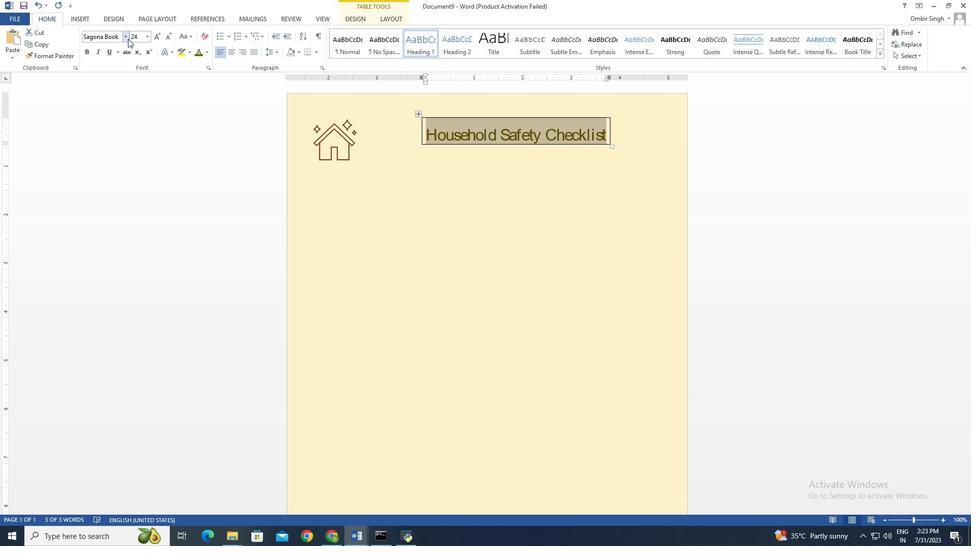 
Action: Key pressed <Key.shift_r>(h<Key.backspace><Key.shift><Key.shift>Heading<Key.shift_r><Key.shift_r><Key.shift_r><Key.shift_r><Key.shift_r><Key.shift_r><Key.shift_r><Key.shift_r><Key.shift_r><Key.shift_r><Key.shift_r><Key.shift_r>)<Key.enter>
Screenshot: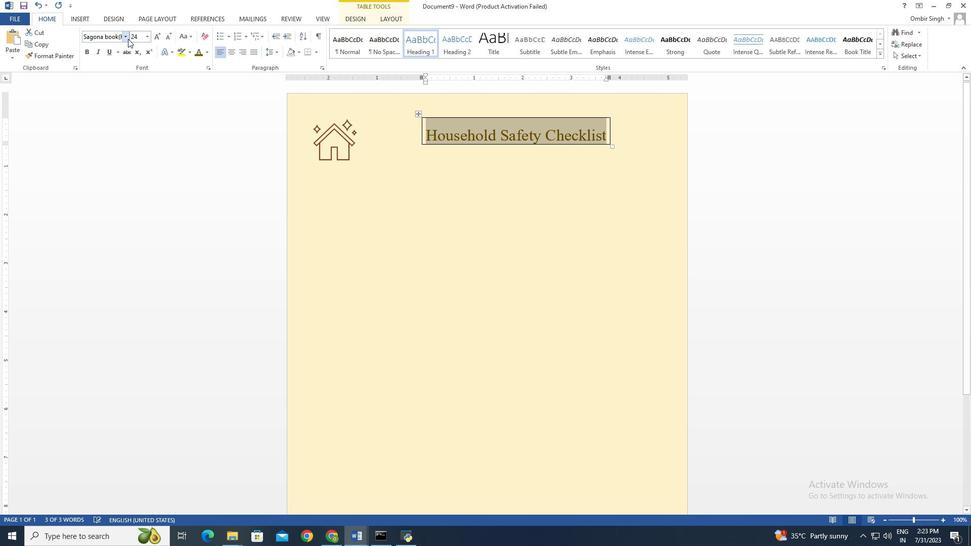 
Action: Mouse moved to (574, 133)
Screenshot: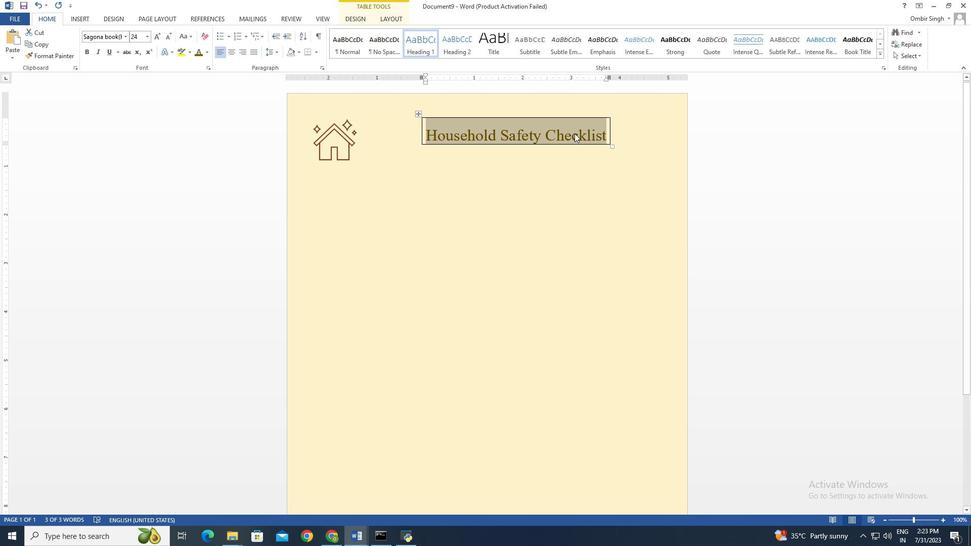 
Action: Mouse pressed left at (574, 133)
Screenshot: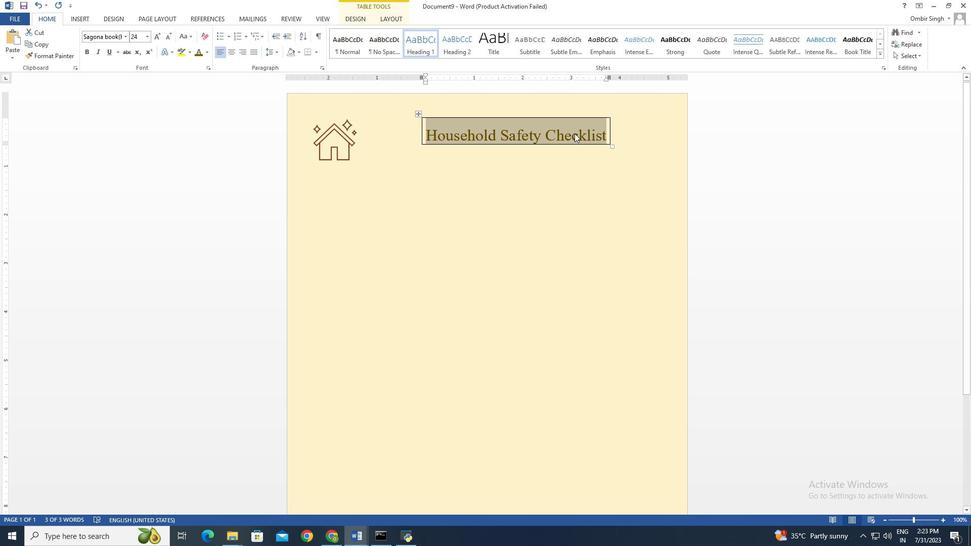 
Action: Mouse moved to (627, 133)
Screenshot: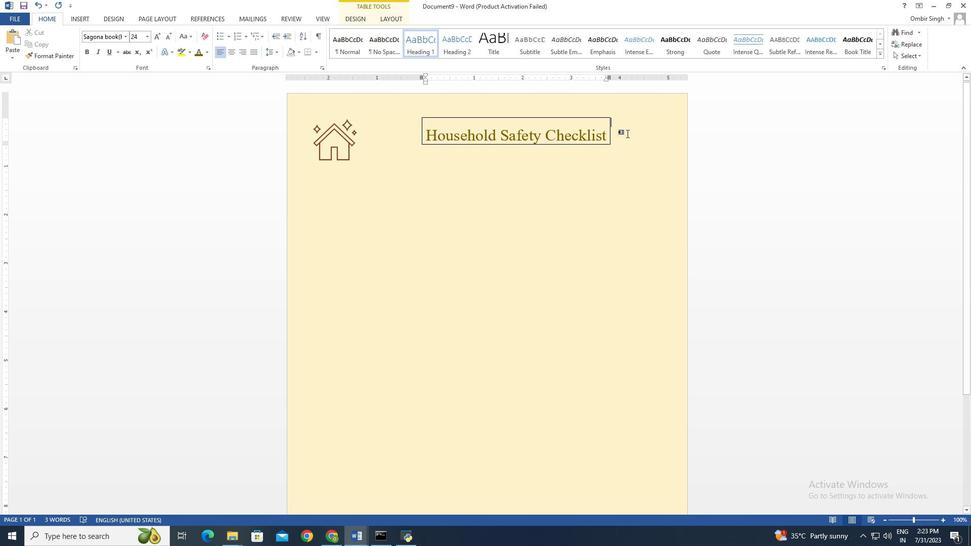 
Action: Mouse pressed left at (627, 133)
Screenshot: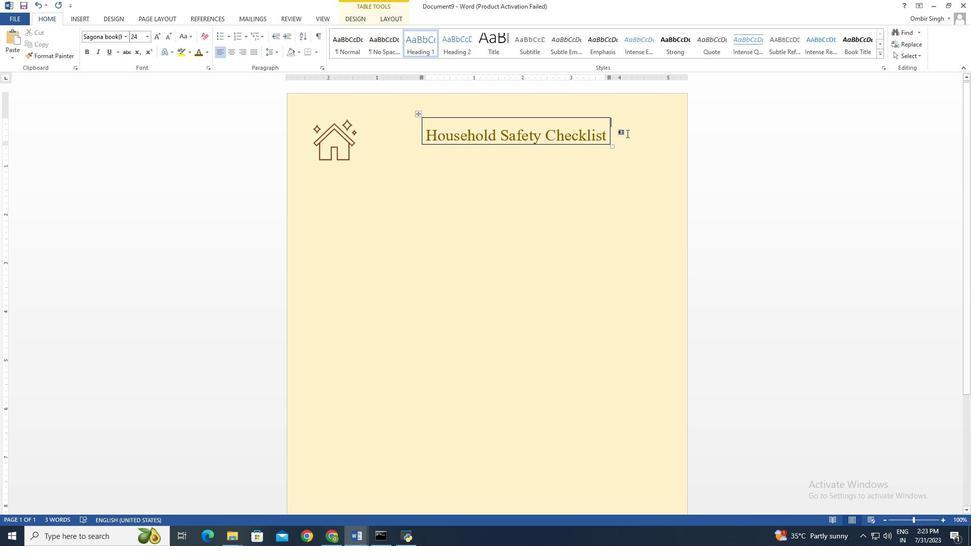 
Action: Mouse moved to (488, 127)
Screenshot: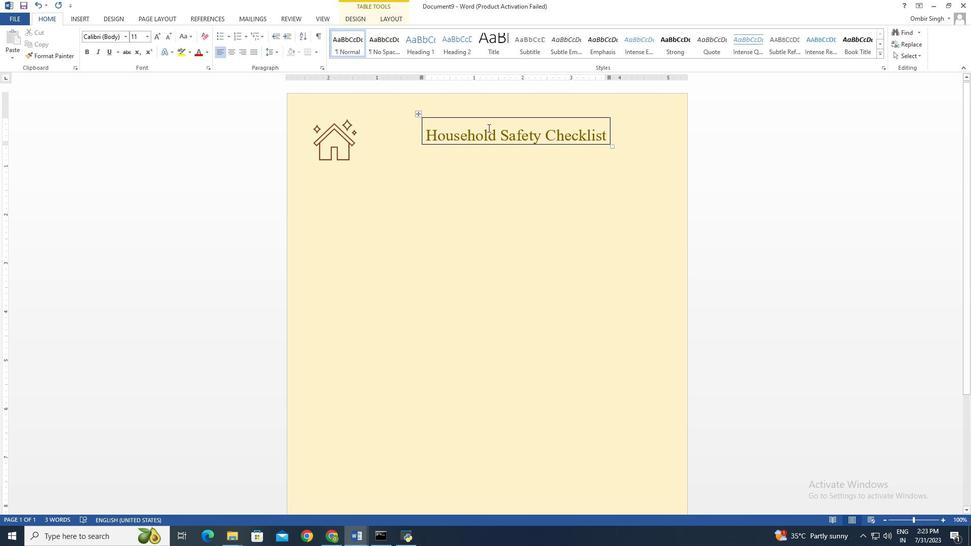 
Action: Mouse pressed left at (488, 127)
Screenshot: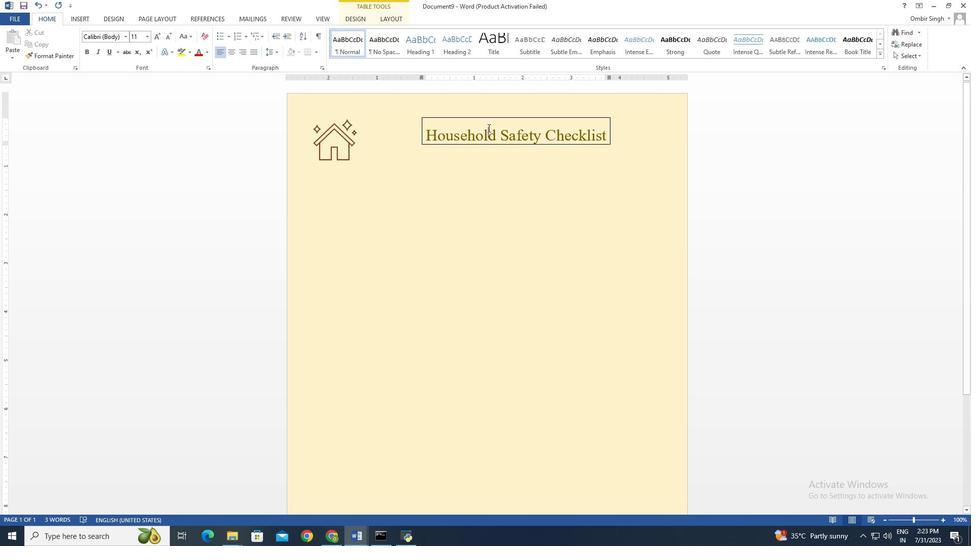 
Action: Mouse moved to (353, 18)
Screenshot: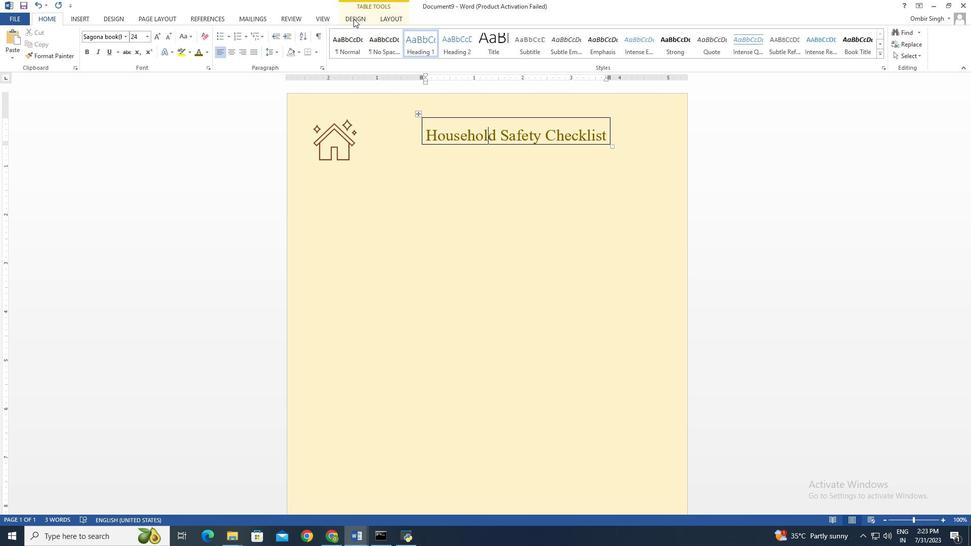 
Action: Mouse pressed left at (353, 18)
Screenshot: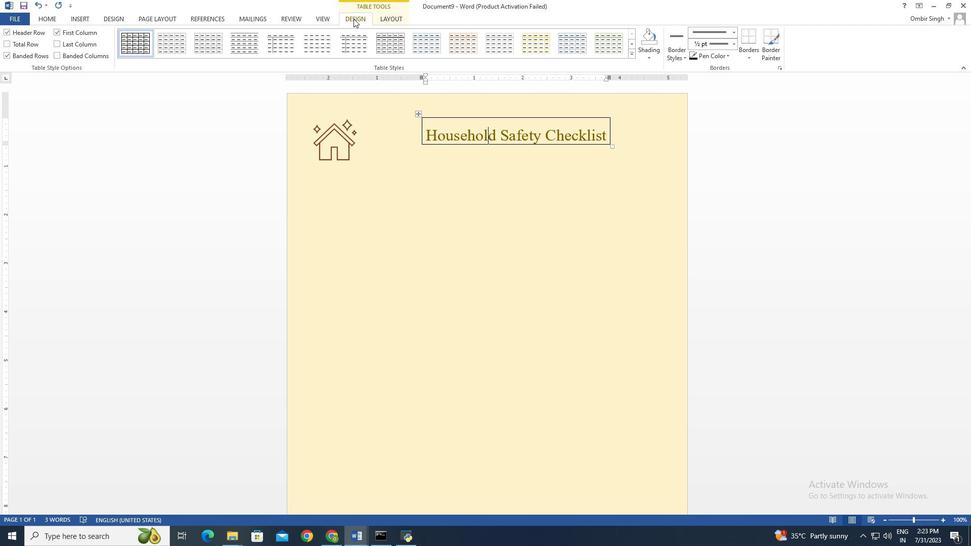
Action: Mouse moved to (747, 56)
Screenshot: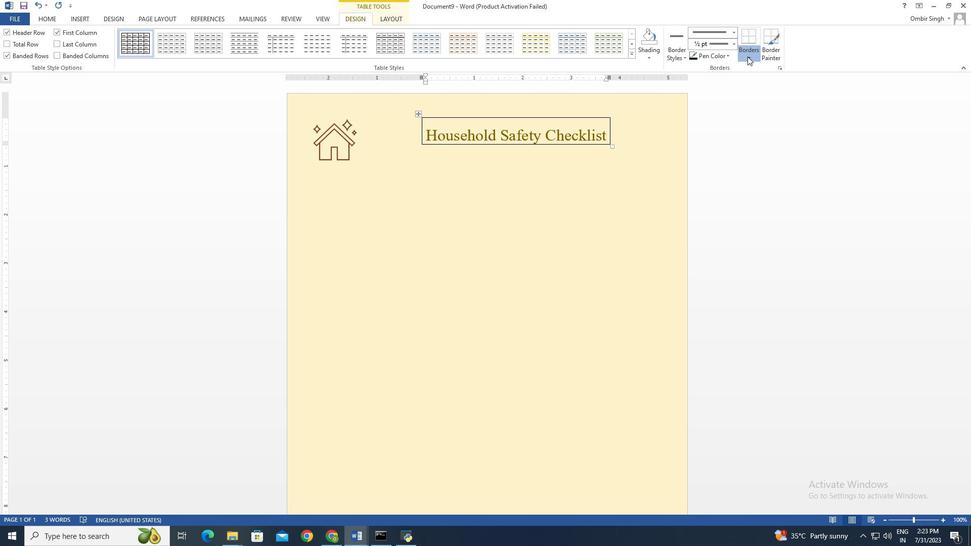 
Action: Mouse pressed left at (747, 56)
Screenshot: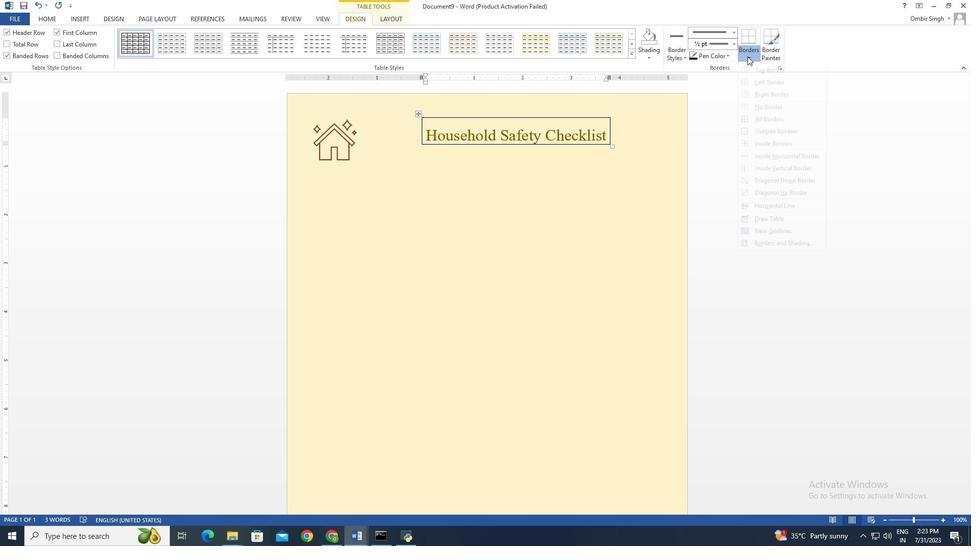 
Action: Mouse moved to (773, 114)
Screenshot: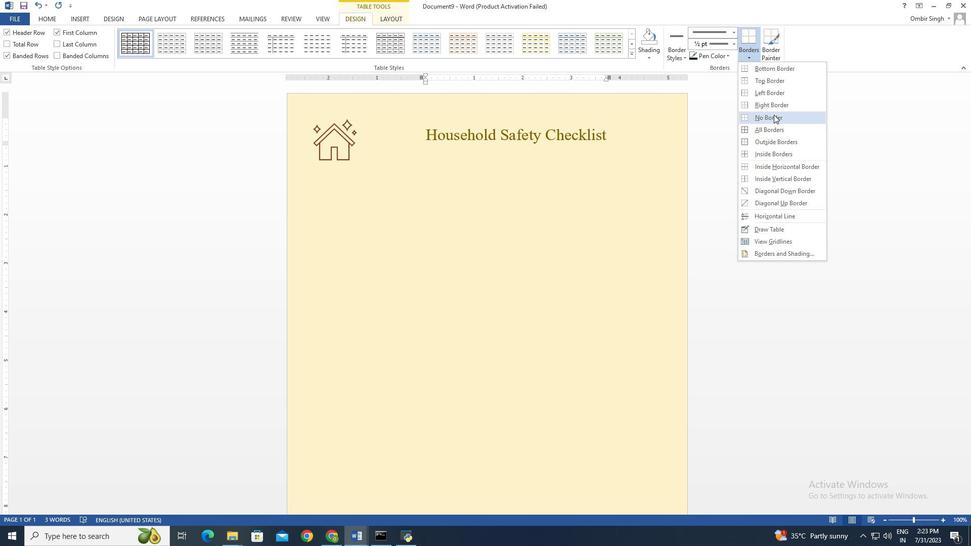 
Action: Mouse pressed left at (773, 114)
Screenshot: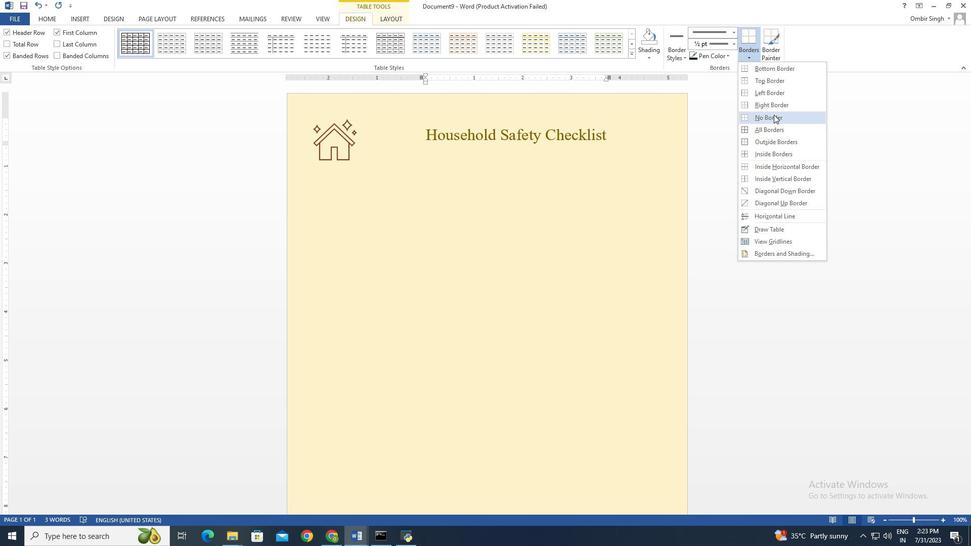 
Action: Mouse moved to (609, 134)
Screenshot: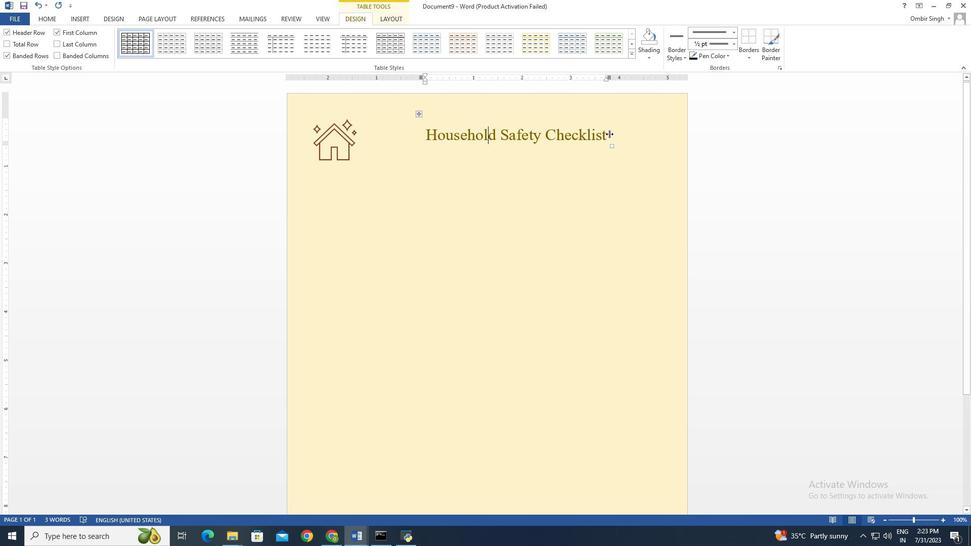 
Action: Mouse pressed left at (609, 134)
Screenshot: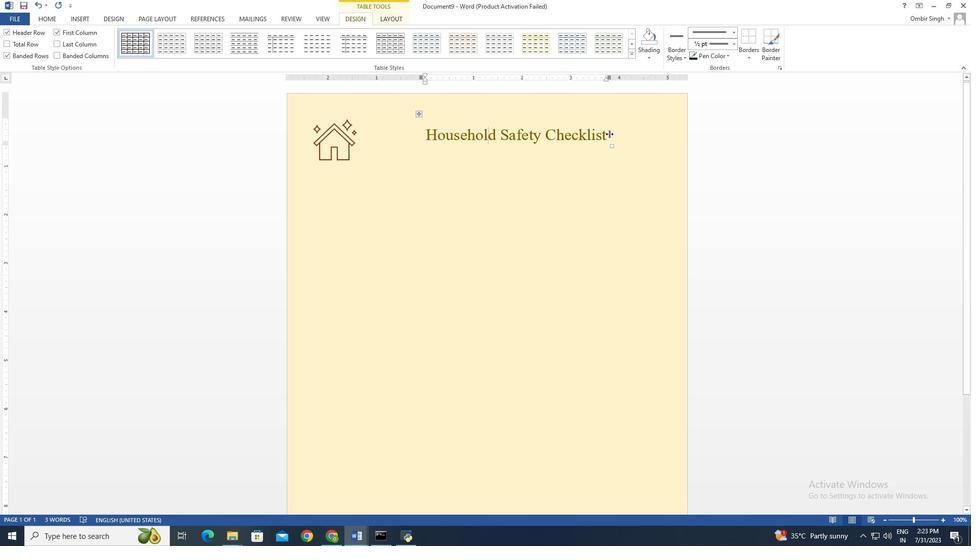 
Action: Mouse moved to (422, 156)
Screenshot: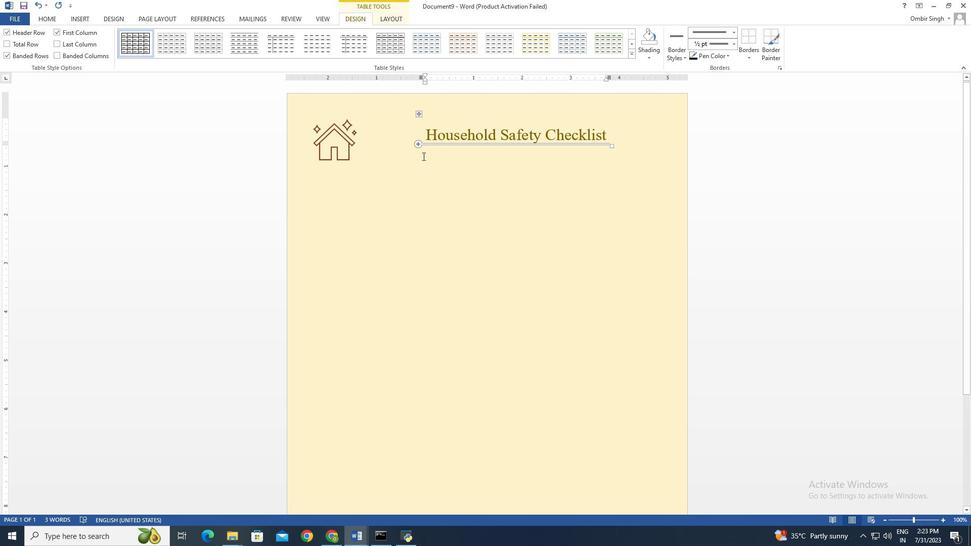 
Action: Mouse pressed left at (422, 156)
Screenshot: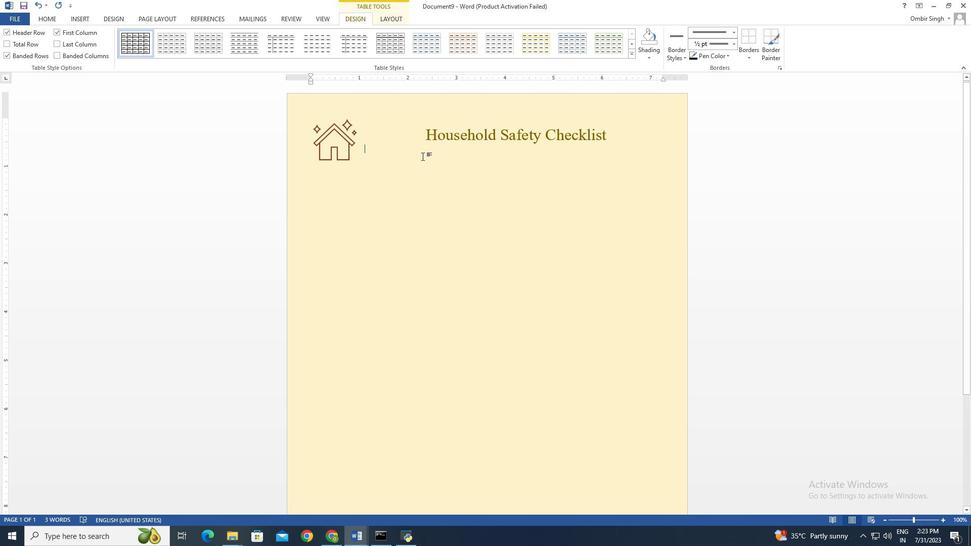 
Action: Mouse moved to (82, 21)
Screenshot: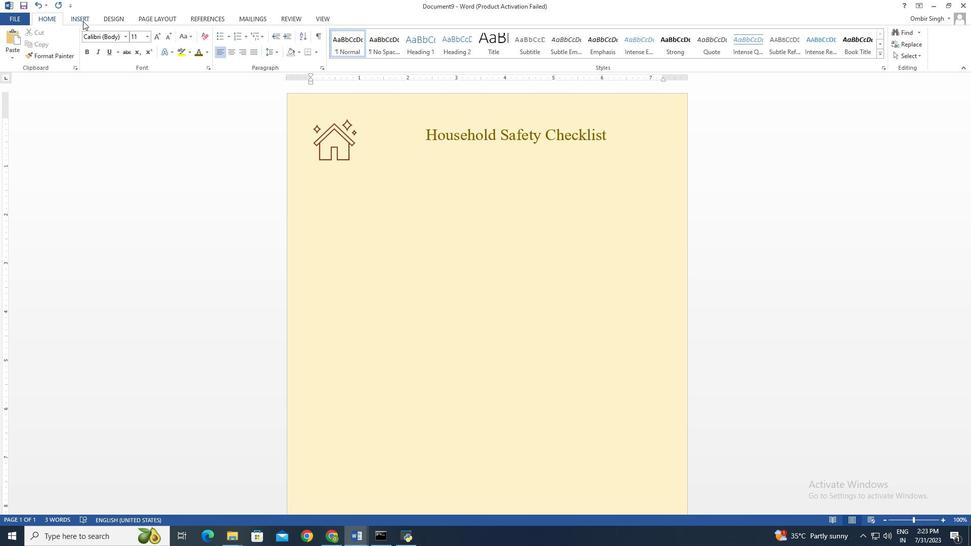
Action: Mouse pressed left at (82, 21)
Screenshot: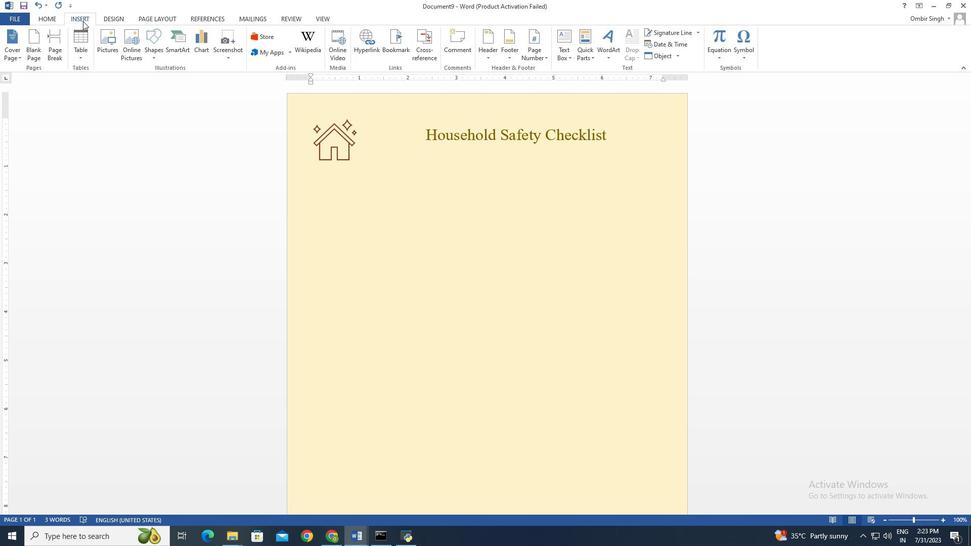 
Action: Mouse moved to (83, 50)
Screenshot: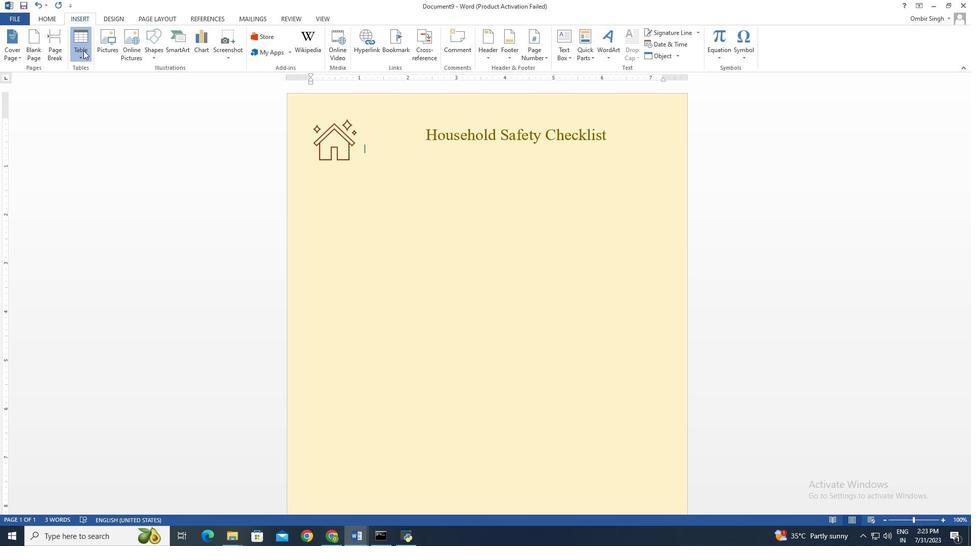 
Action: Mouse pressed left at (83, 50)
Screenshot: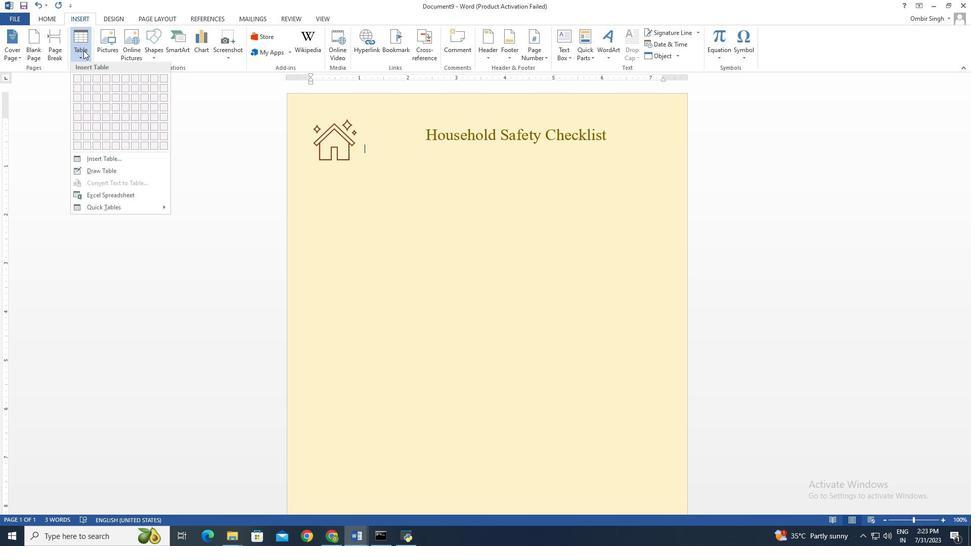 
Action: Mouse moved to (74, 79)
Screenshot: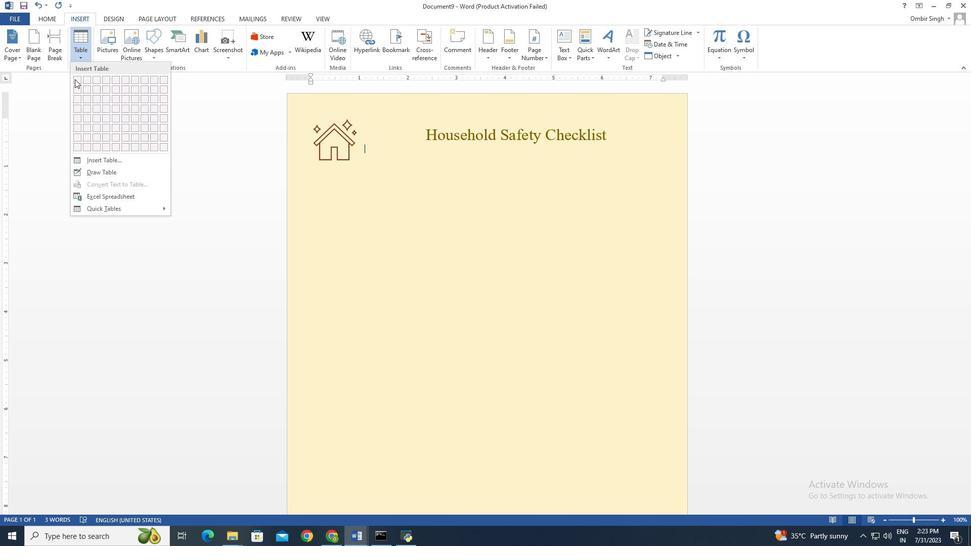 
Action: Mouse pressed left at (74, 79)
Screenshot: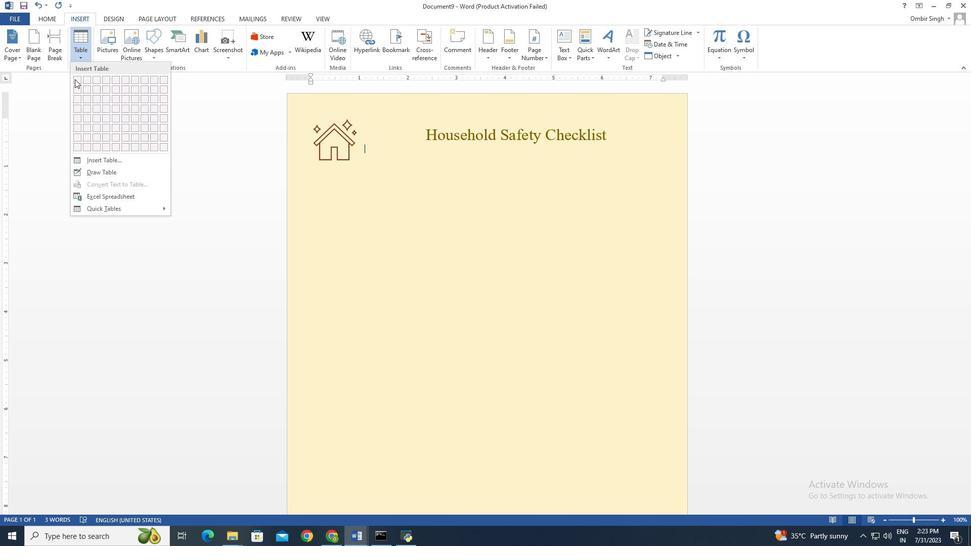 
Action: Mouse moved to (412, 154)
Screenshot: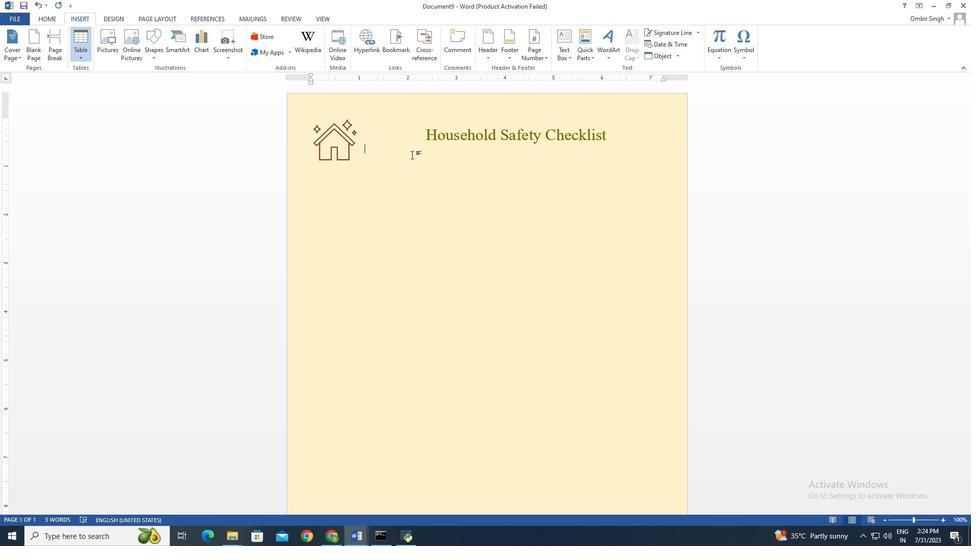 
Action: Mouse pressed left at (412, 154)
Screenshot: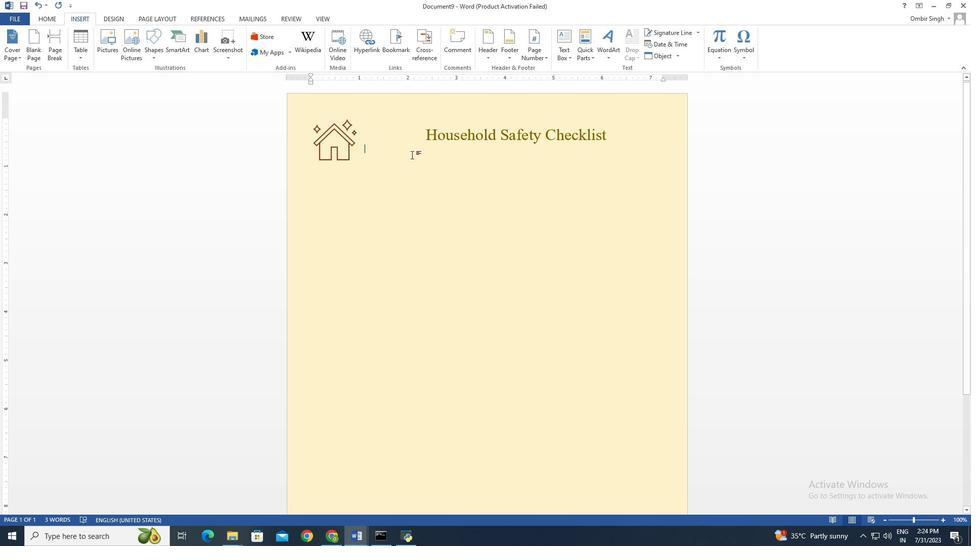 
Action: Mouse moved to (442, 150)
Screenshot: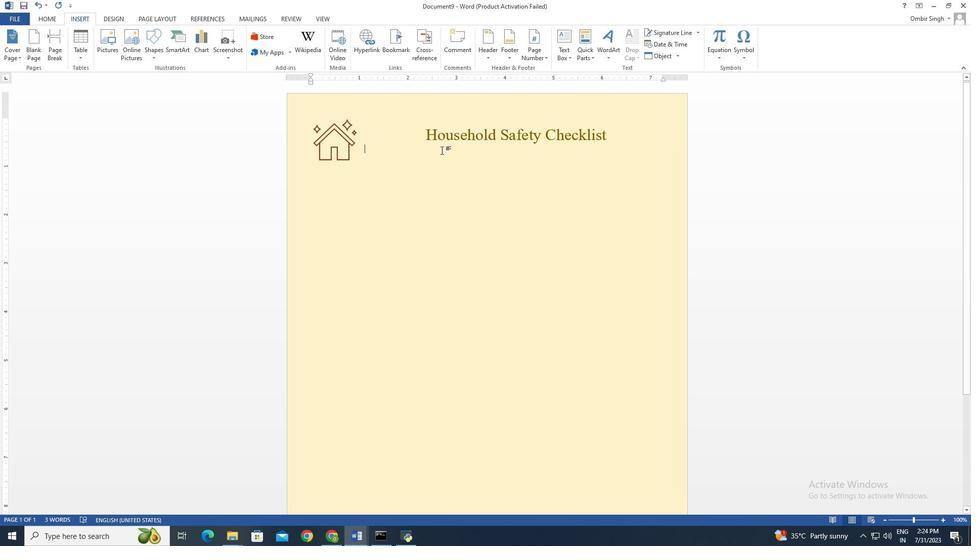 
Action: Mouse pressed left at (442, 150)
Screenshot: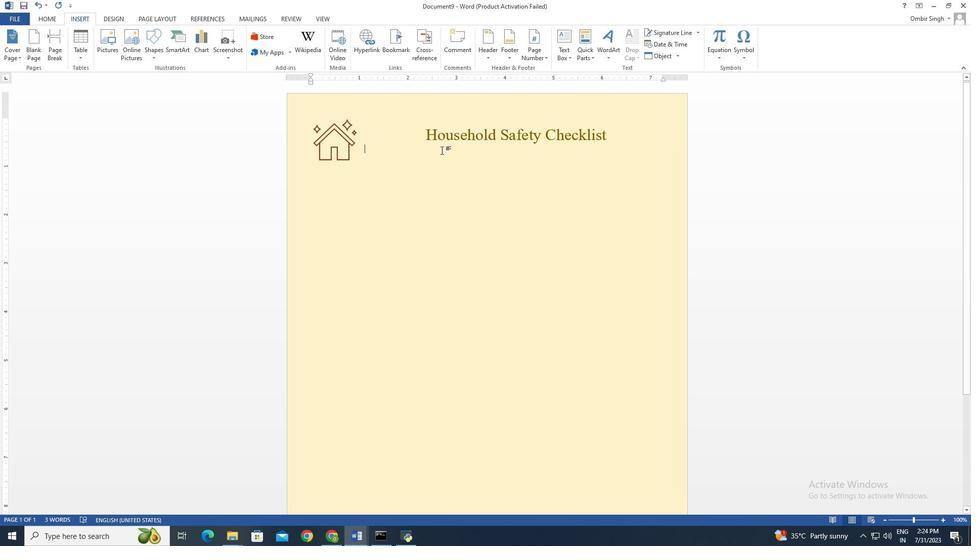 
Action: Mouse moved to (448, 143)
Screenshot: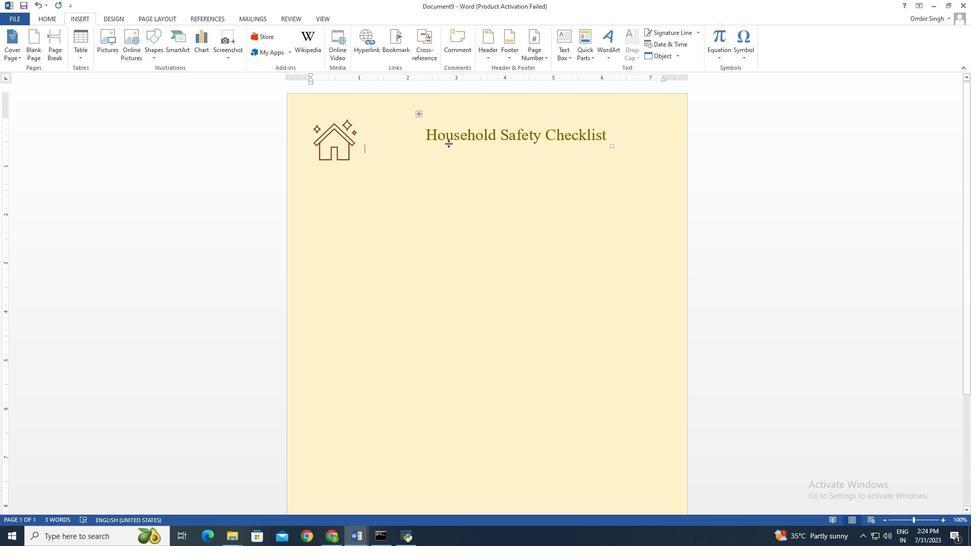 
Action: Mouse pressed left at (448, 143)
Screenshot: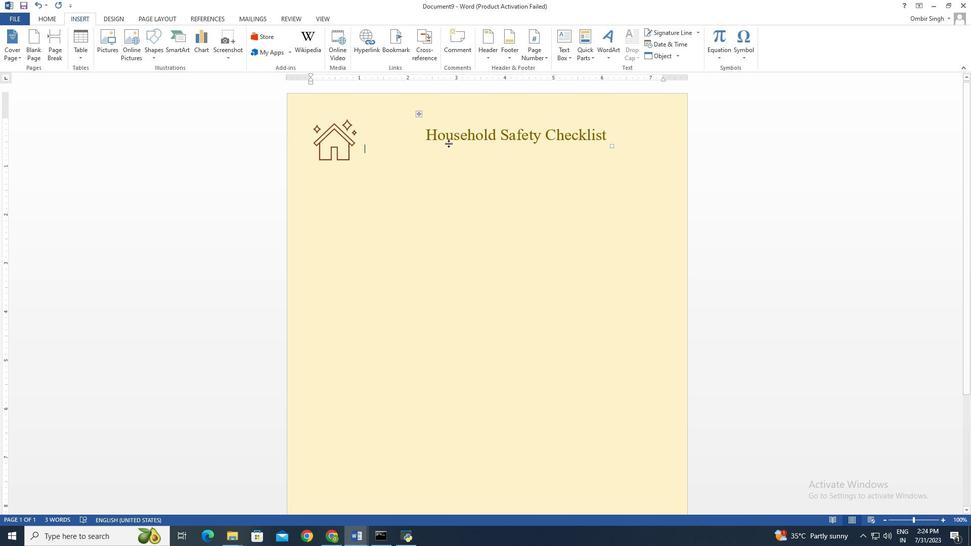 
Action: Mouse moved to (83, 50)
Screenshot: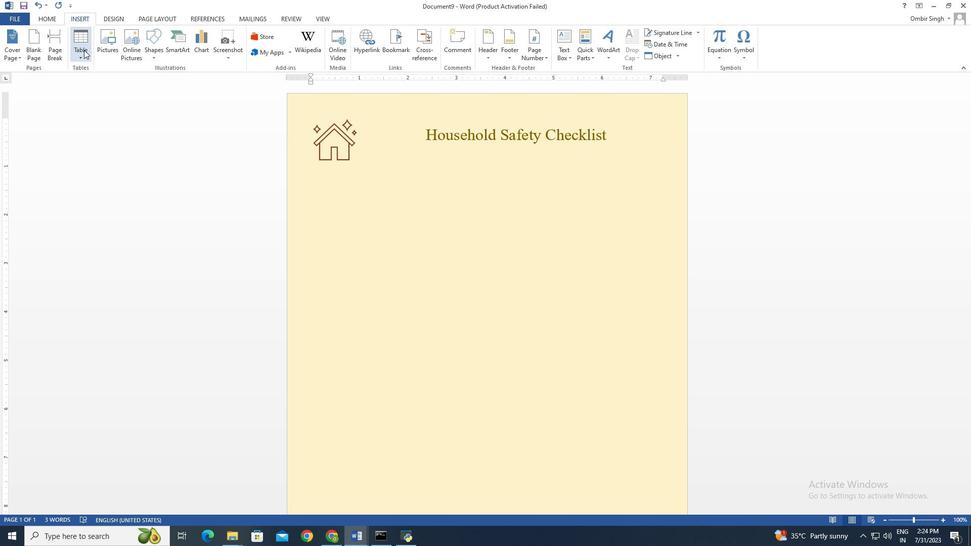 
Action: Mouse pressed left at (83, 50)
Screenshot: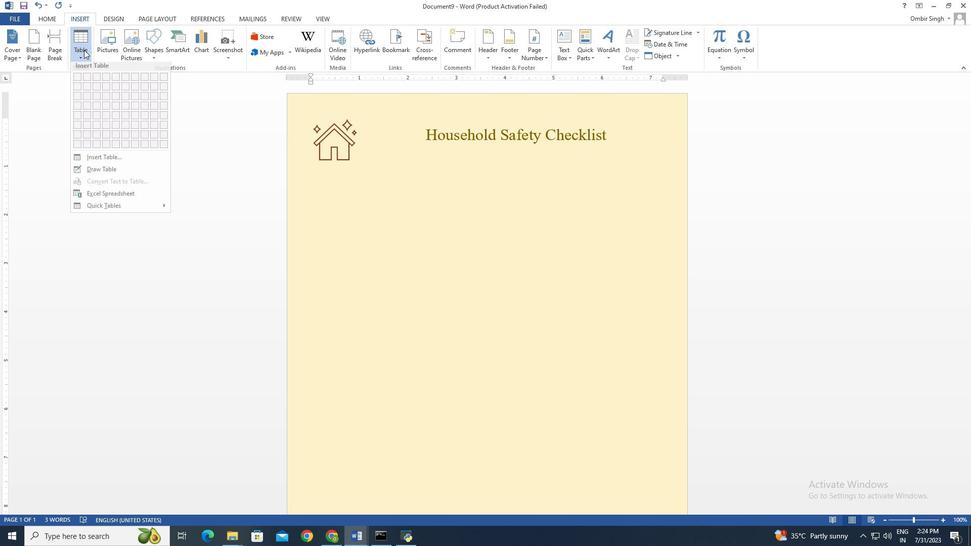 
Action: Mouse moved to (80, 77)
Screenshot: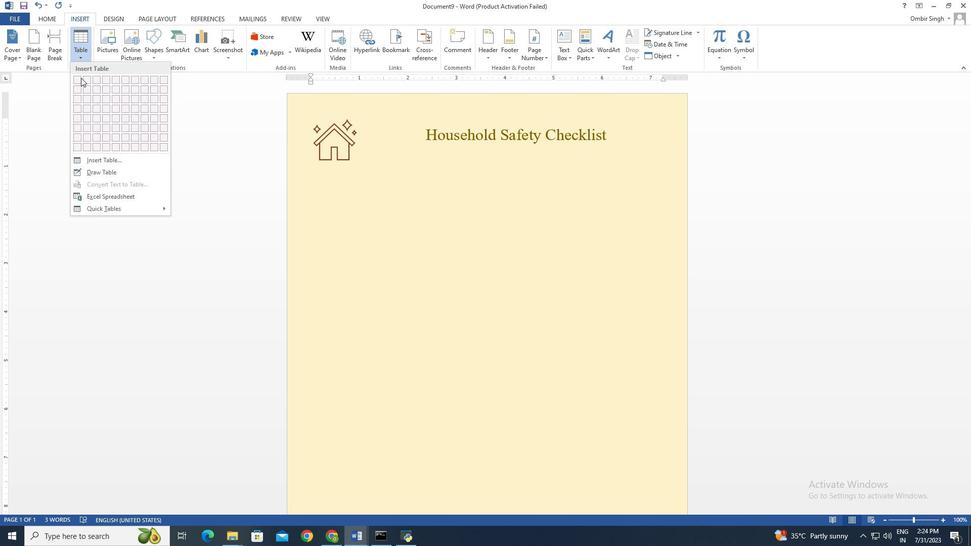 
Action: Mouse pressed left at (80, 77)
Screenshot: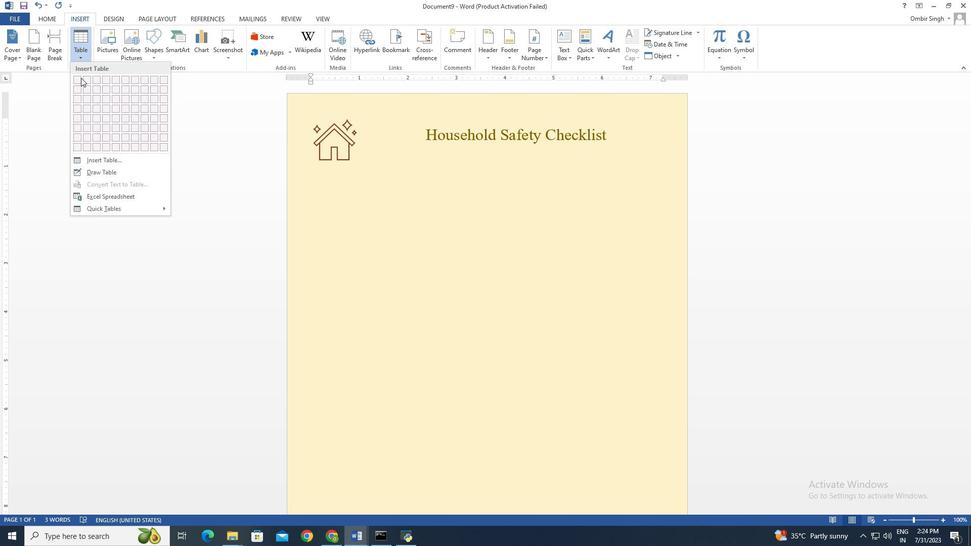 
Action: Mouse moved to (102, 157)
Screenshot: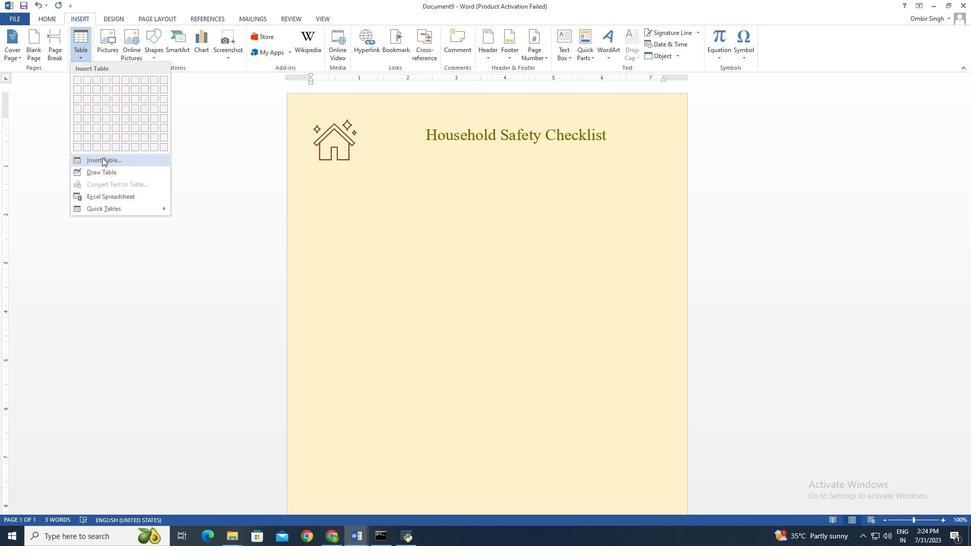 
Action: Mouse pressed left at (102, 157)
Screenshot: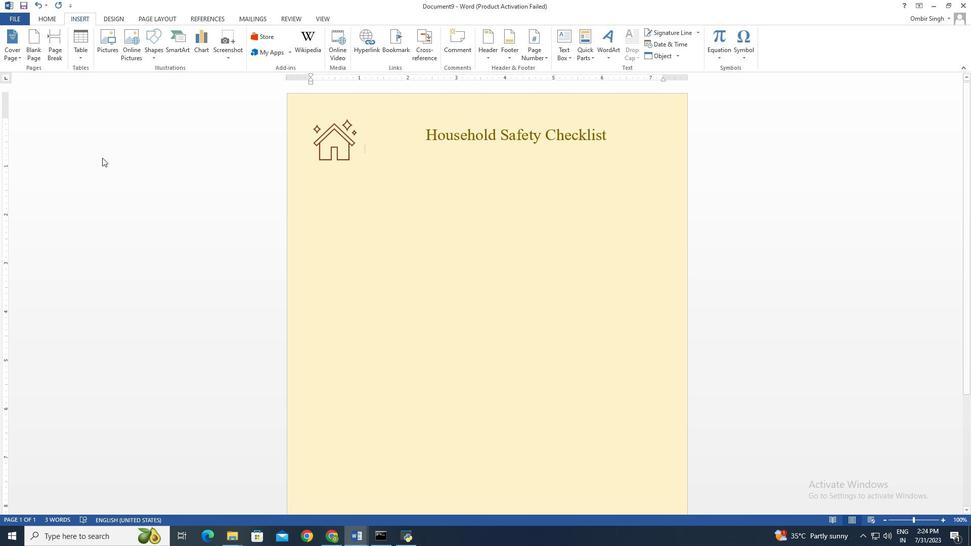 
Action: Mouse moved to (537, 223)
Screenshot: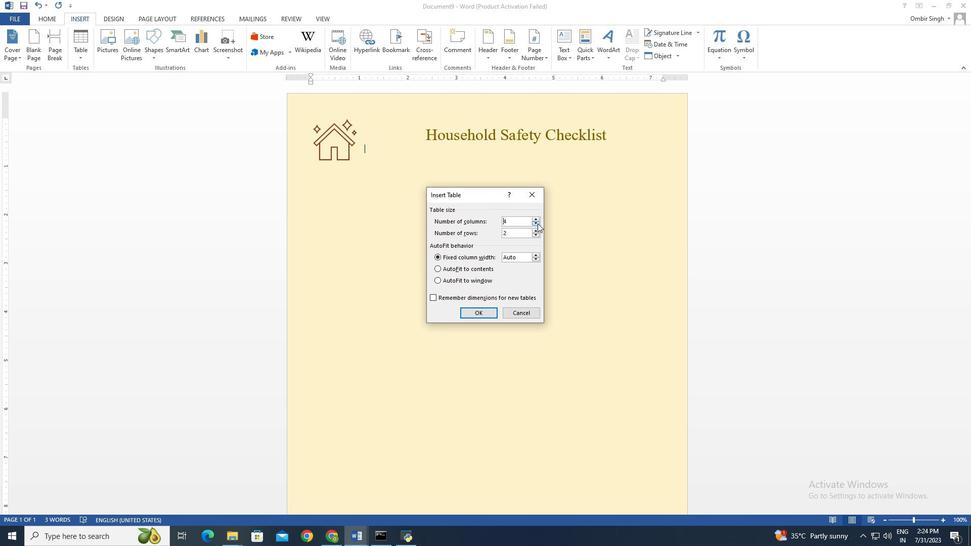 
Action: Mouse pressed left at (537, 223)
Screenshot: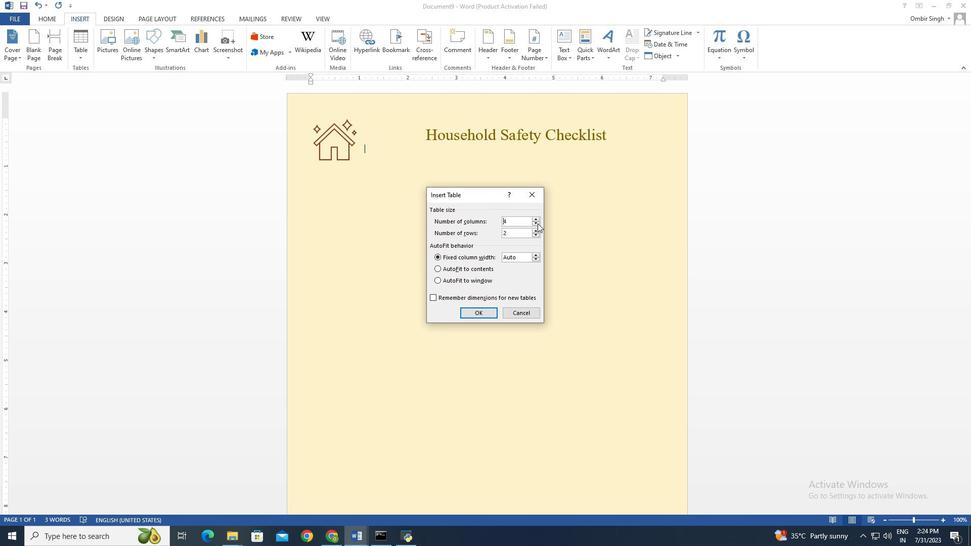 
Action: Mouse pressed left at (537, 223)
Screenshot: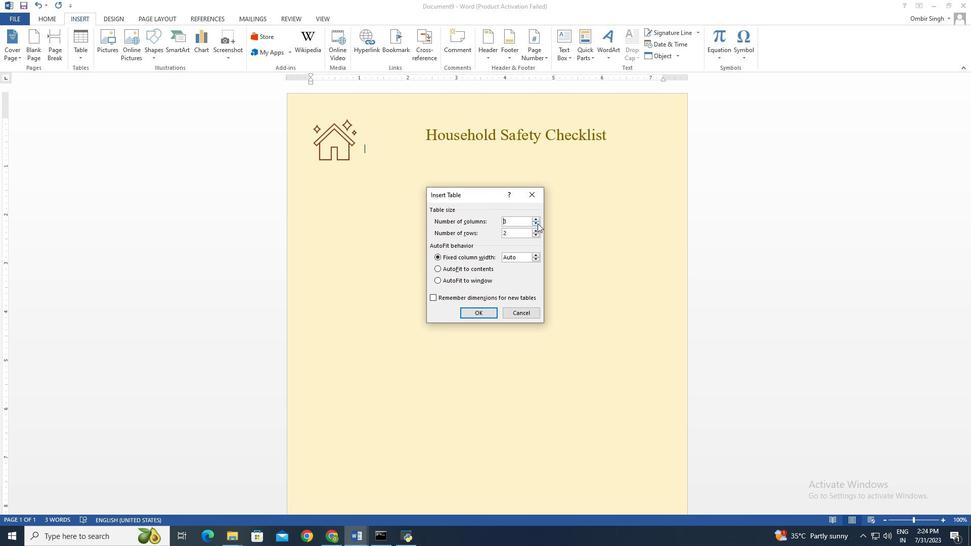 
Action: Mouse pressed left at (537, 223)
Screenshot: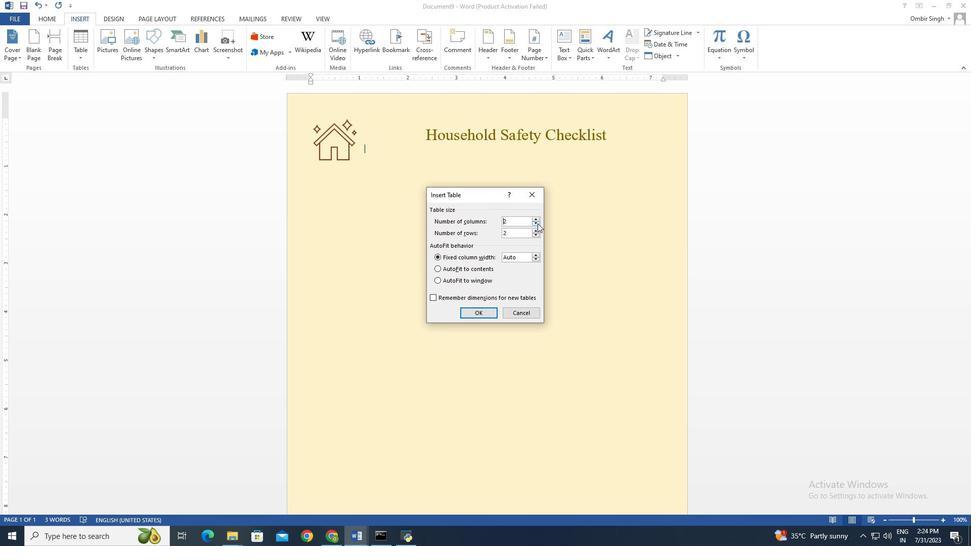 
Action: Mouse pressed left at (537, 223)
Screenshot: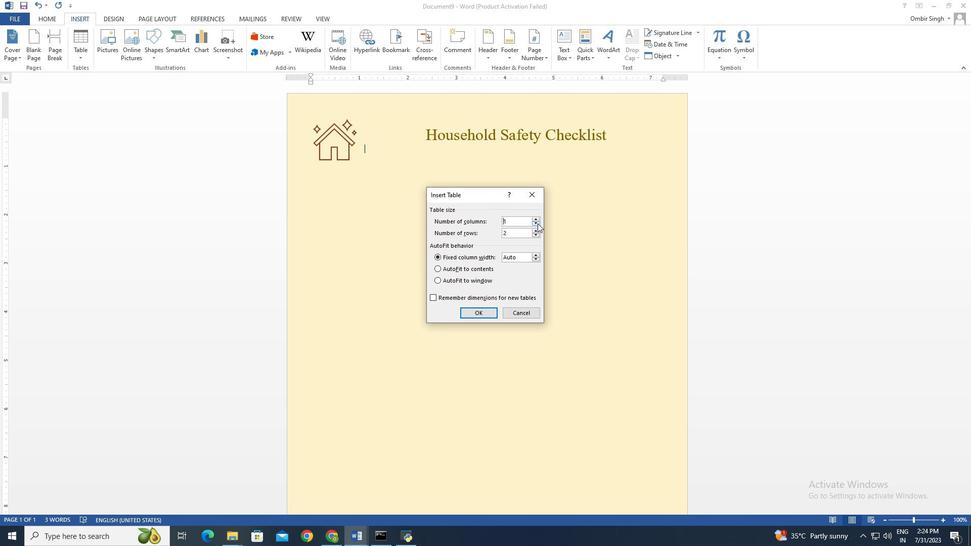 
Action: Mouse moved to (534, 235)
Screenshot: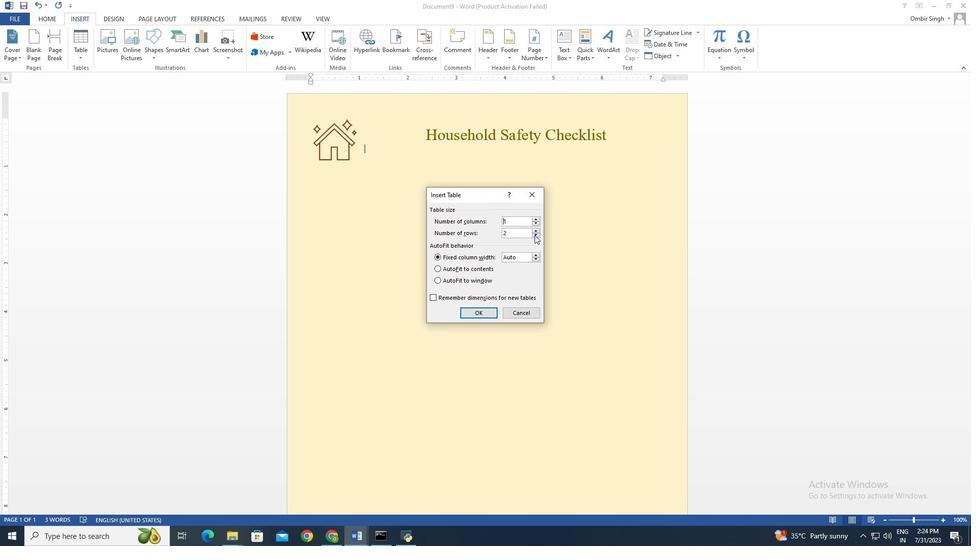 
Action: Mouse pressed left at (534, 235)
Screenshot: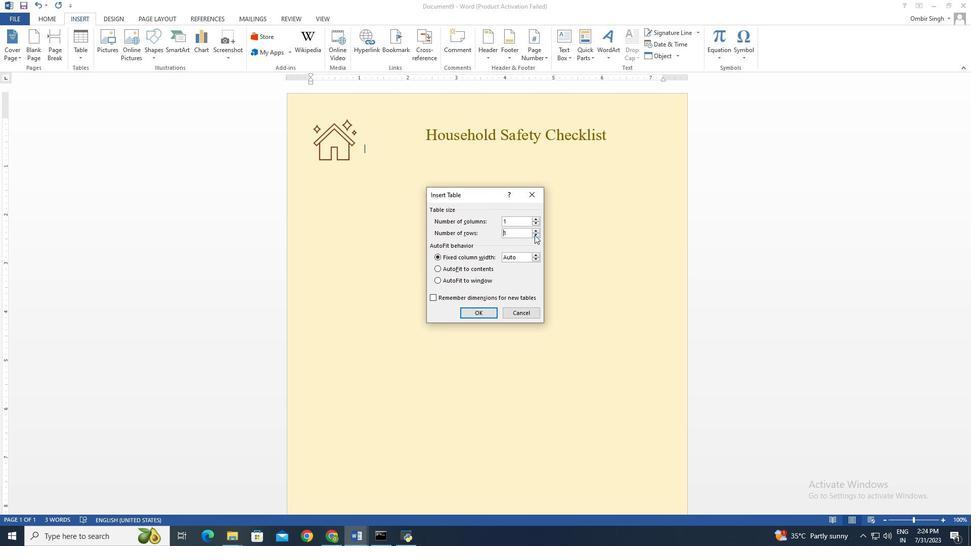 
Action: Mouse moved to (472, 313)
Screenshot: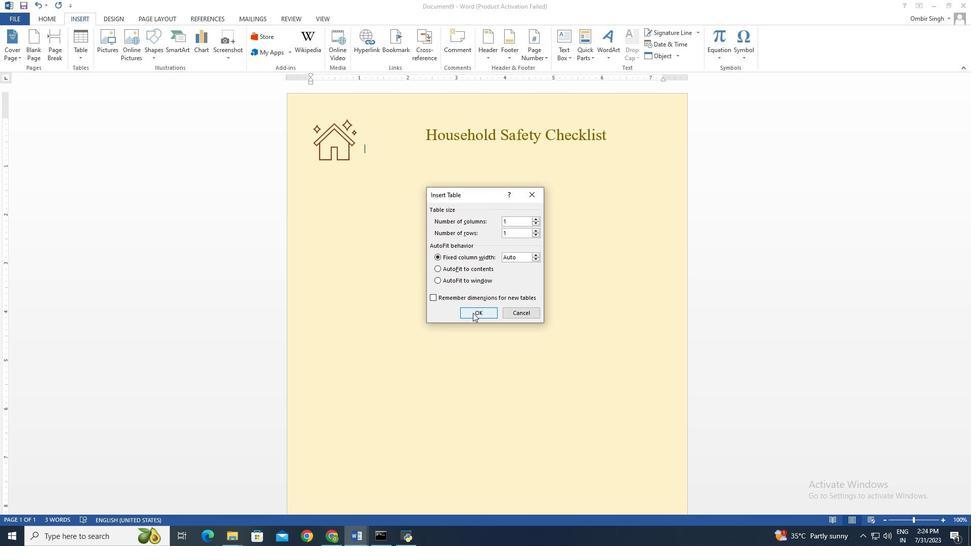 
Action: Mouse pressed left at (472, 313)
Screenshot: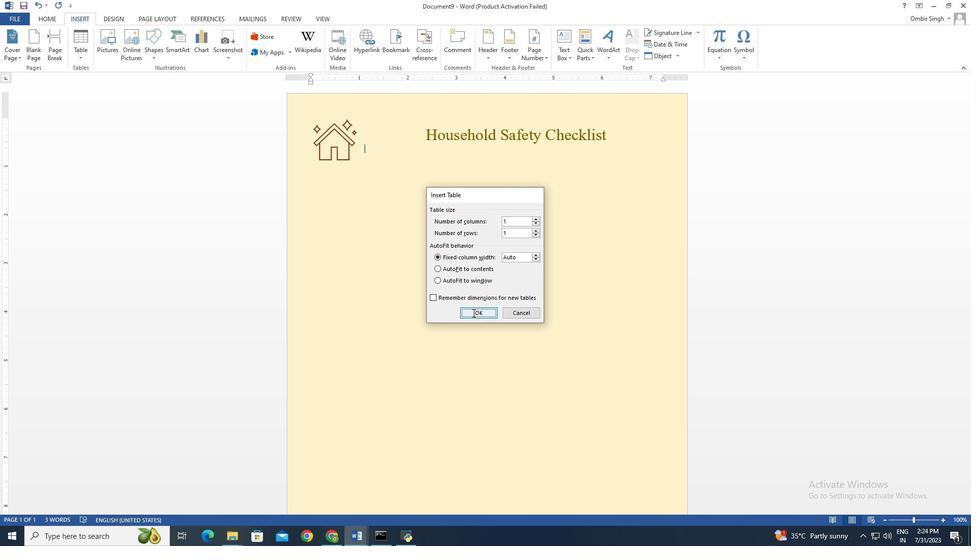 
Action: Mouse moved to (365, 161)
Screenshot: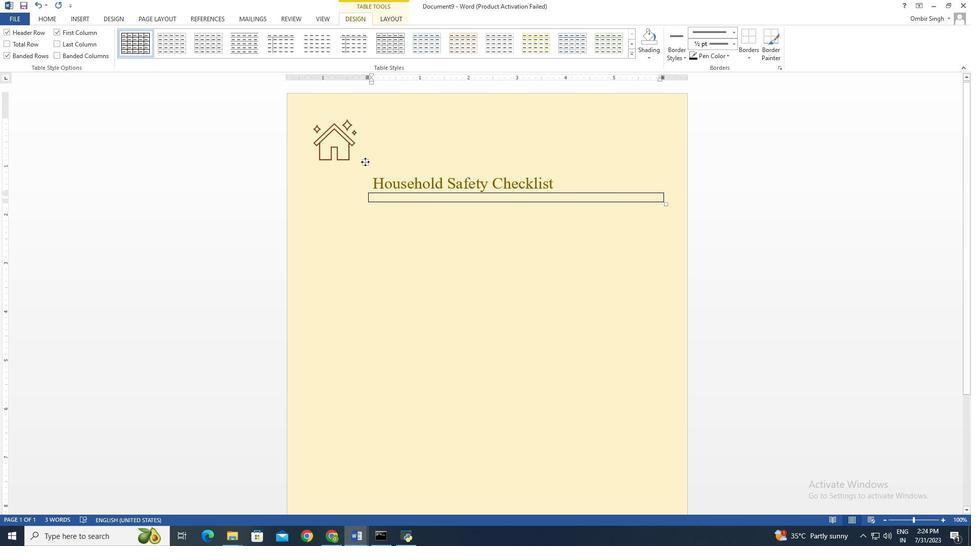 
Action: Mouse pressed left at (365, 161)
Screenshot: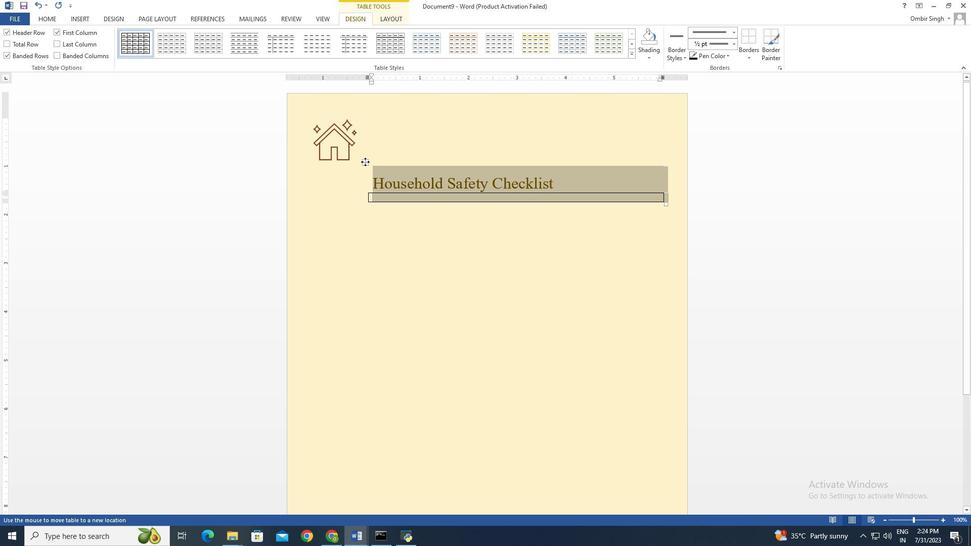 
Action: Mouse moved to (365, 88)
Screenshot: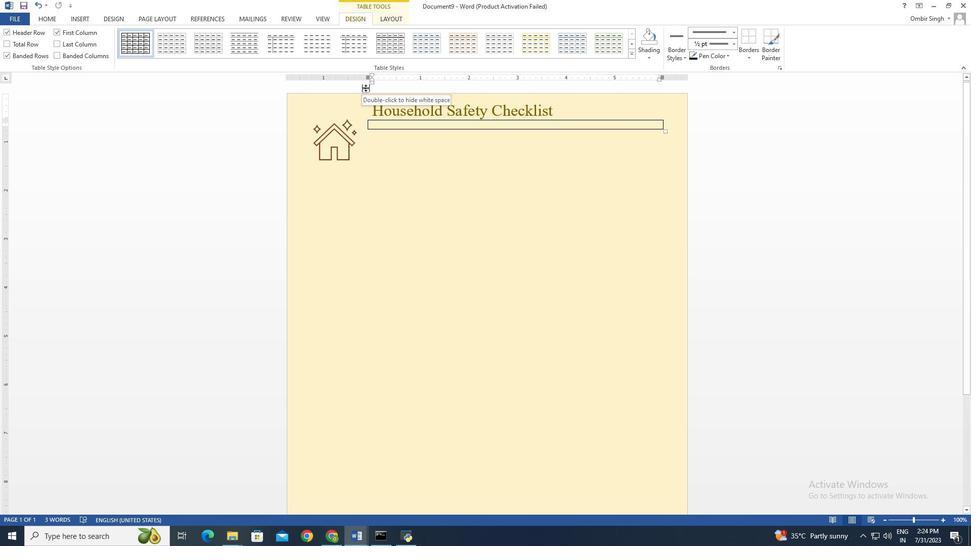 
Action: Mouse pressed left at (365, 88)
Screenshot: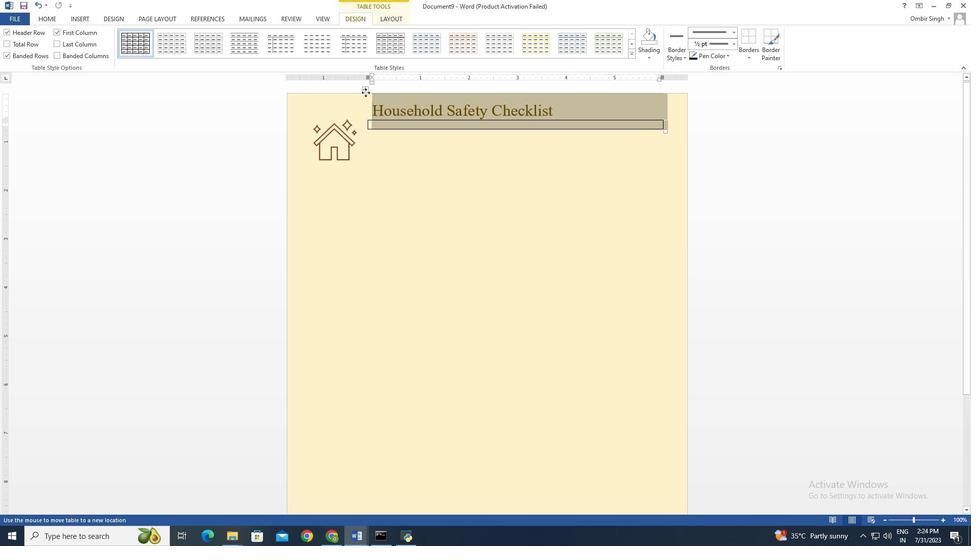 
Action: Mouse moved to (365, 102)
Screenshot: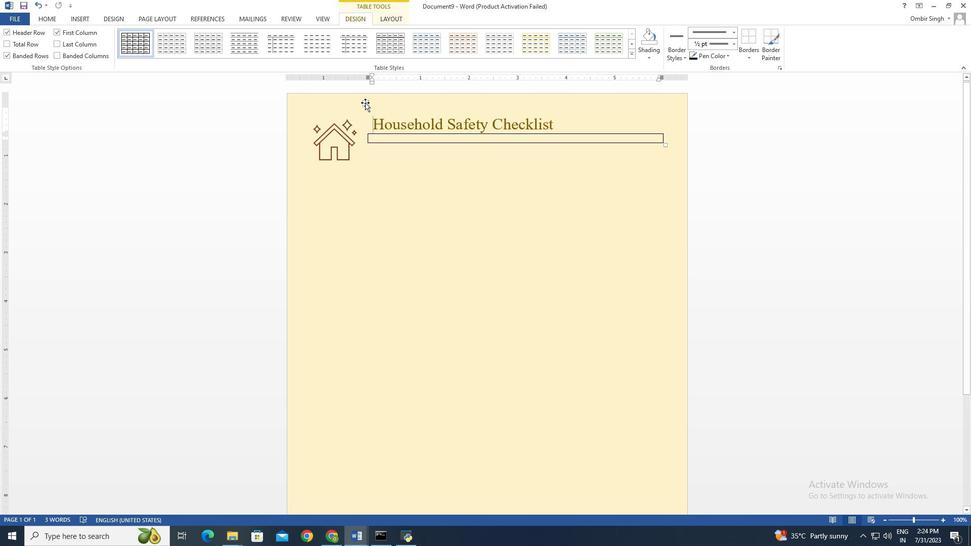 
Action: Mouse pressed left at (365, 102)
Screenshot: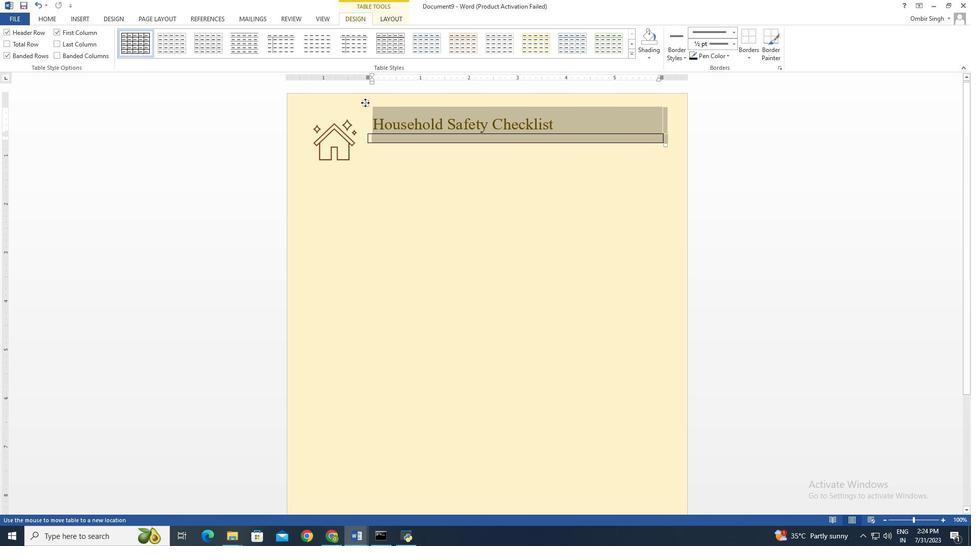 
Action: Mouse moved to (366, 129)
Screenshot: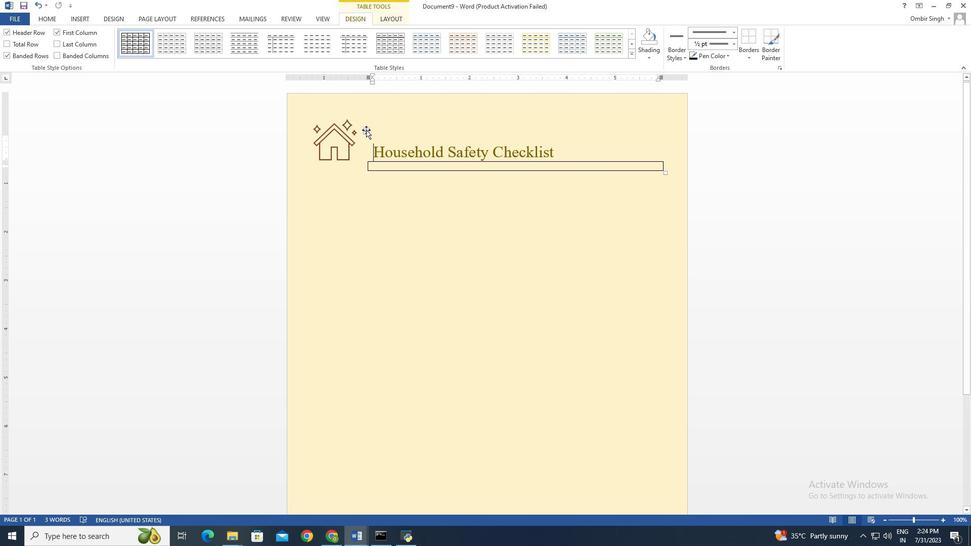 
Action: Mouse pressed left at (366, 129)
Screenshot: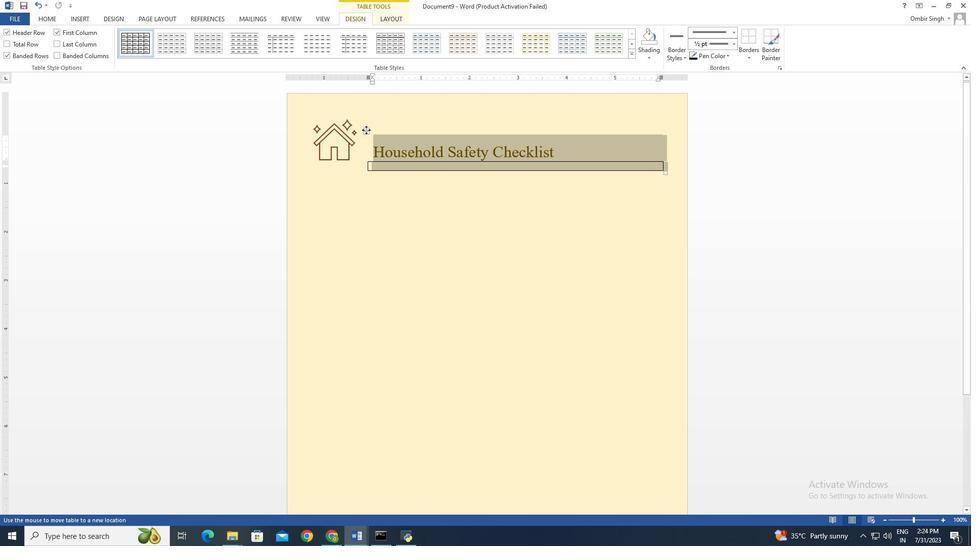 
Action: Mouse moved to (365, 132)
Screenshot: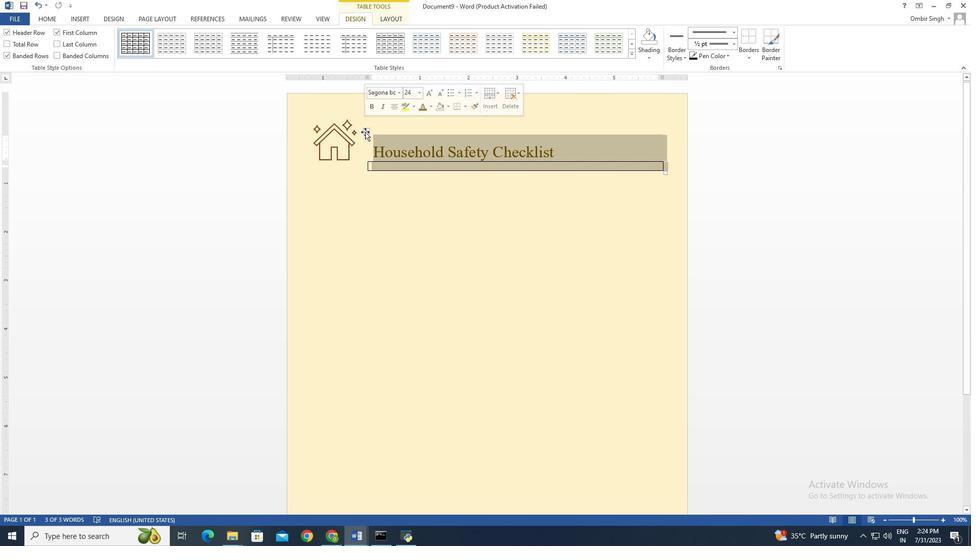 
Action: Mouse pressed left at (365, 132)
Screenshot: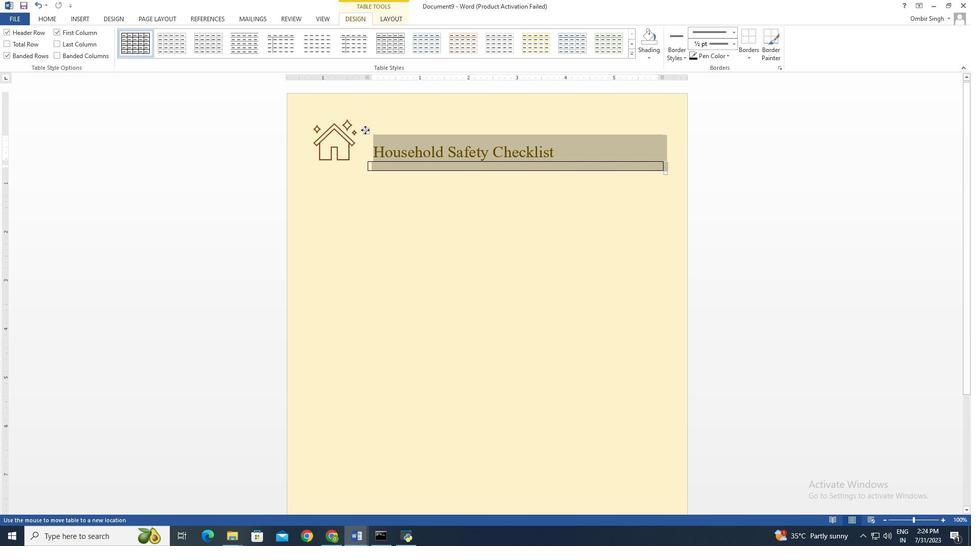 
Action: Mouse moved to (366, 130)
Screenshot: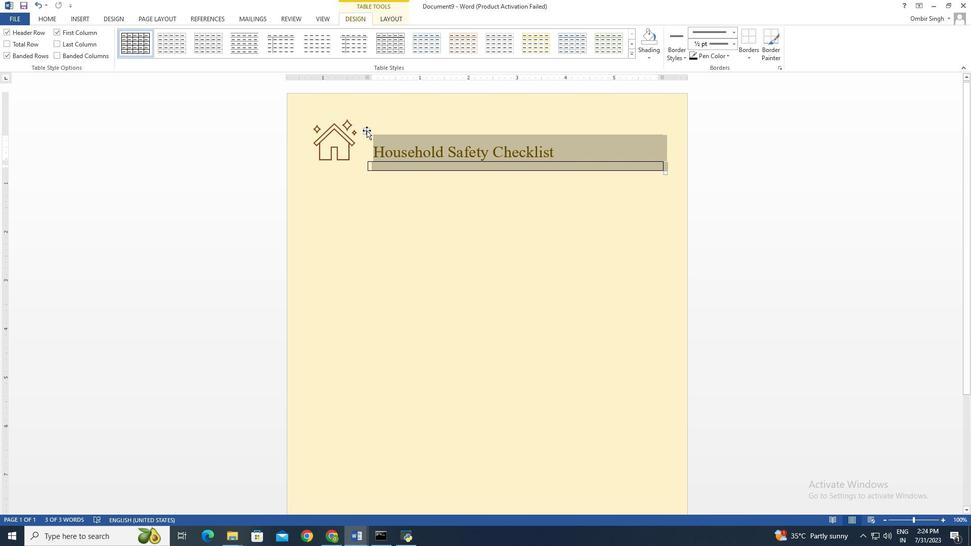 
Action: Mouse pressed left at (366, 130)
Screenshot: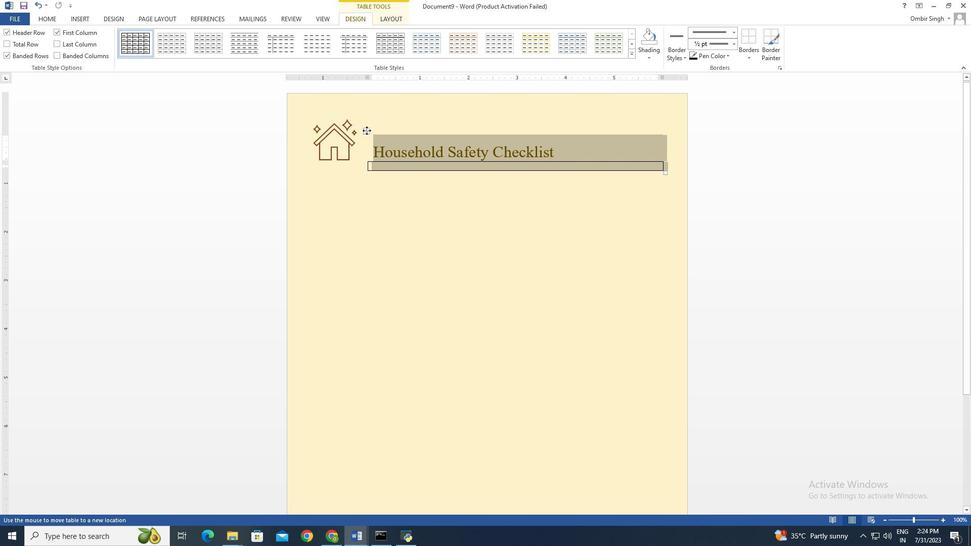 
Action: Mouse moved to (403, 150)
Screenshot: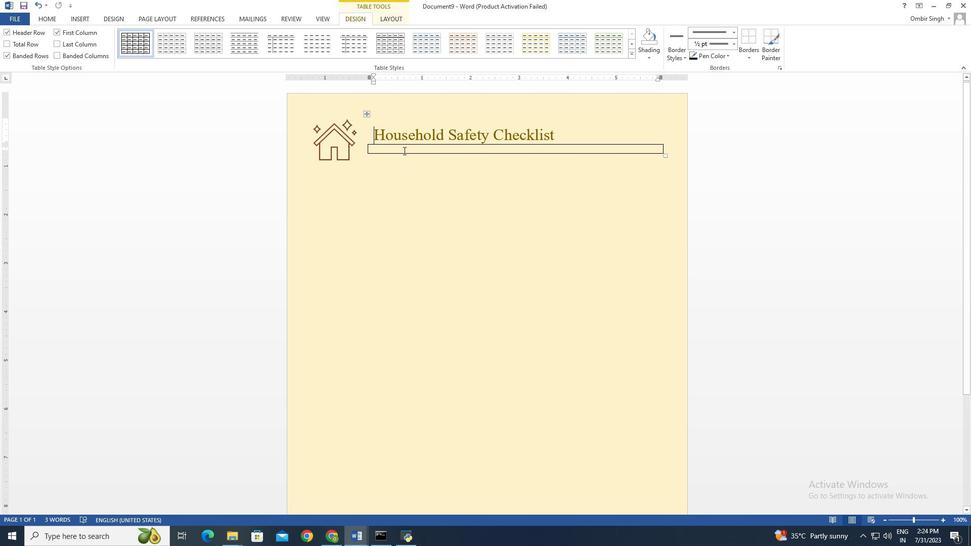 
Action: Mouse pressed left at (403, 150)
Screenshot: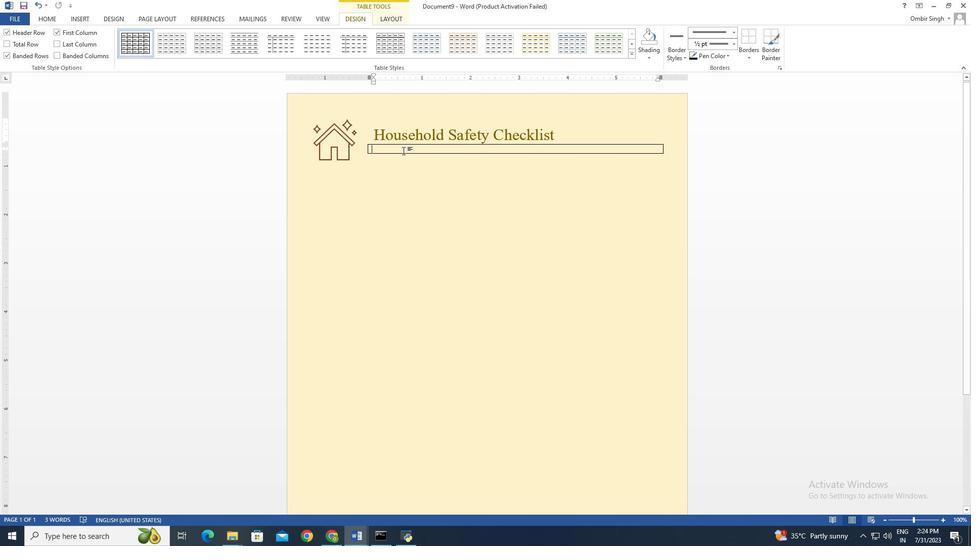 
Action: Mouse moved to (401, 136)
Screenshot: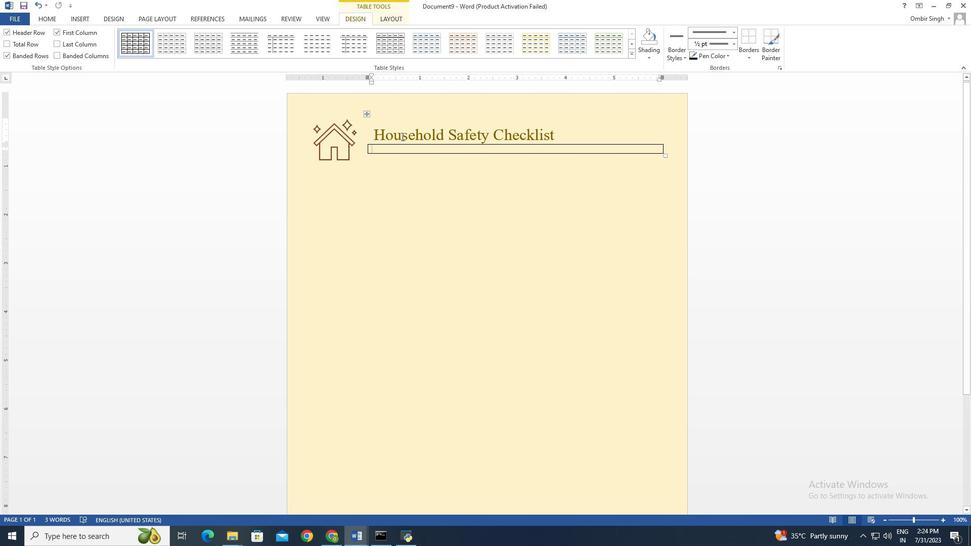 
Action: Key pressed u<Key.backspace><Key.shift>Use<Key.space>this<Key.space>checklist<Key.space>to<Key.space>ensure<Key.space>that<Key.space>your<Key.space>family,<Key.space>home<Key.space><Key.backspace>,<Key.space>and<Key.space>property<Key.space>are<Key.space>protected<Key.space>in<Key.space>case<Key.space>of<Key.space>an<Key.space>emergency.<Key.space><Key.shift><Key.shift><Key.shift><Key.shift><Key.shift>Check<Key.space>off<Key.space>each<Key.space>item<Key.space>as<Key.space>it's<Key.space>completed.
Screenshot: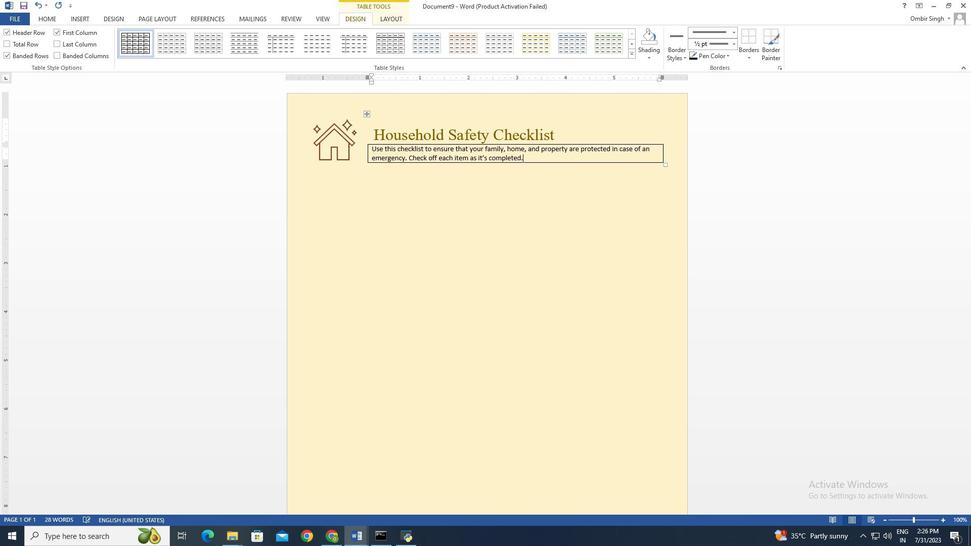 
Action: Mouse moved to (525, 157)
Screenshot: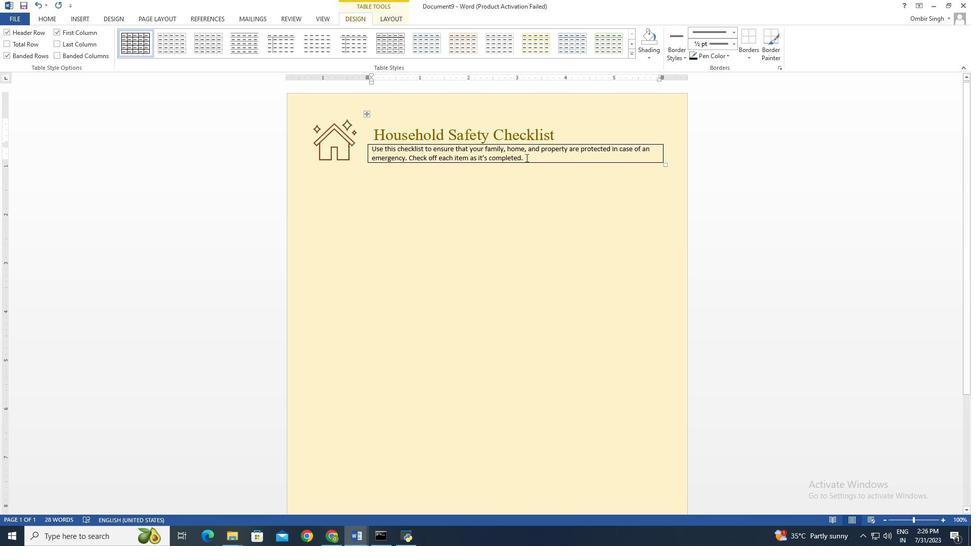 
Action: Mouse pressed left at (525, 157)
Screenshot: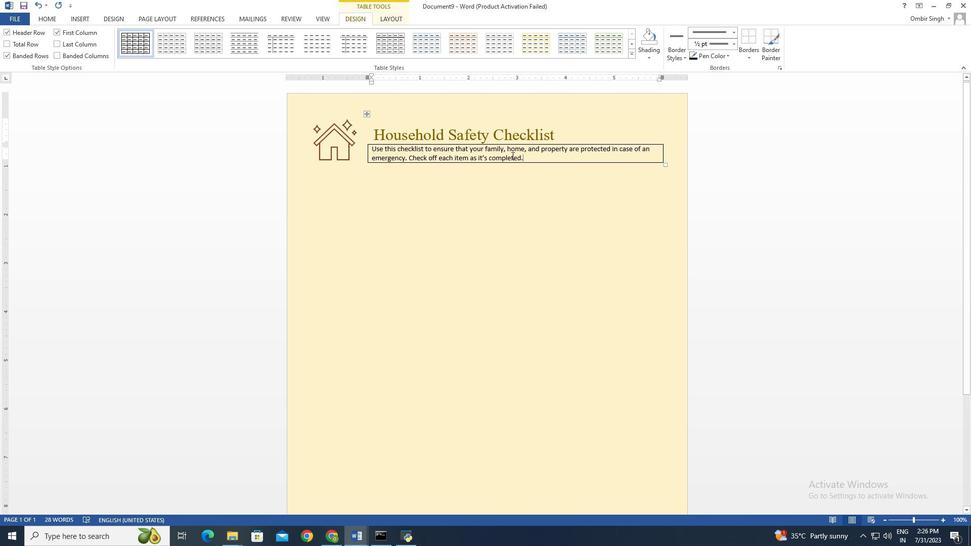 
Action: Mouse moved to (446, 127)
Screenshot: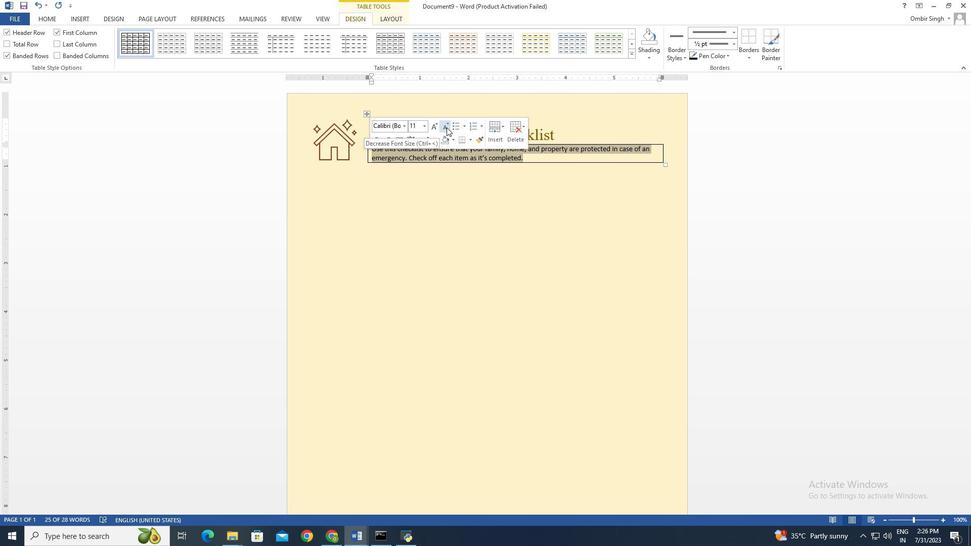 
Action: Mouse pressed left at (446, 127)
Screenshot: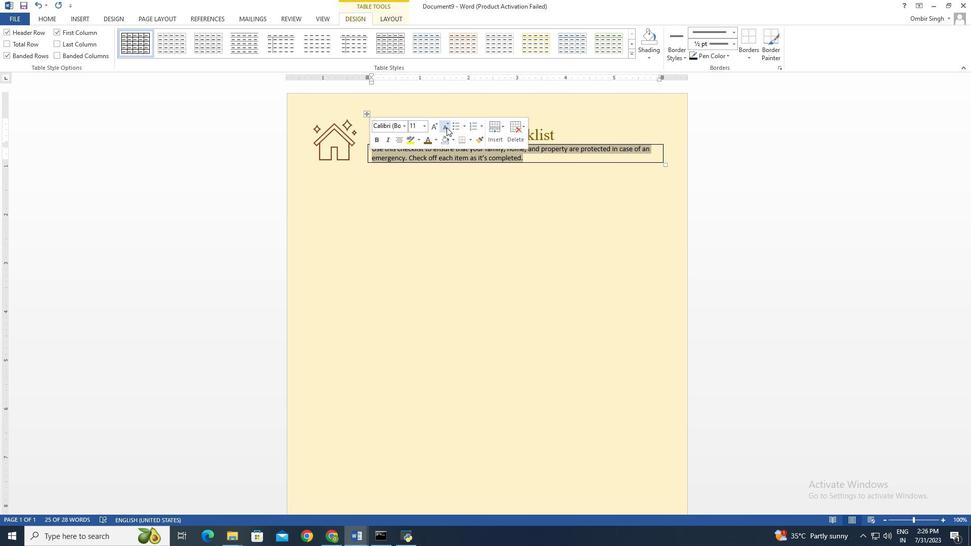 
Action: Mouse moved to (391, 122)
Screenshot: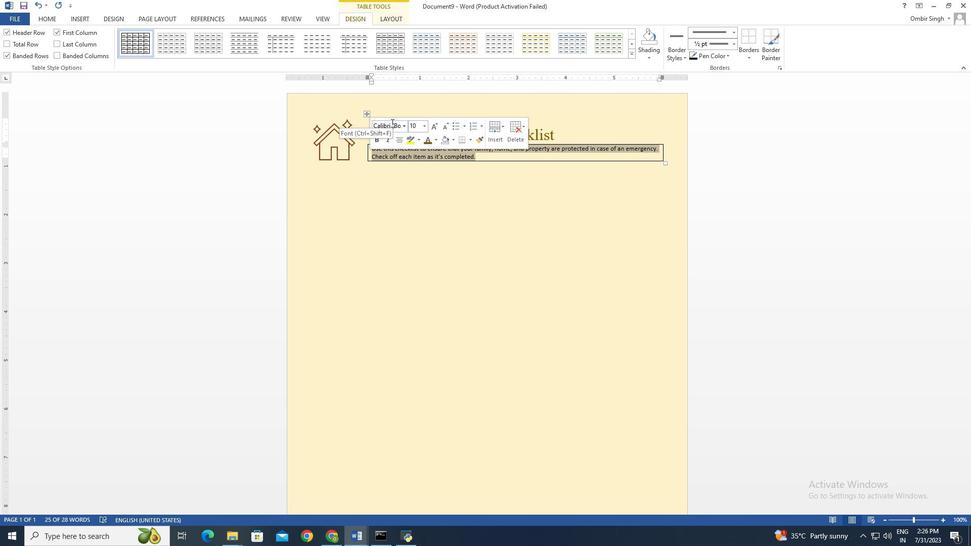 
Action: Mouse pressed left at (391, 122)
Screenshot: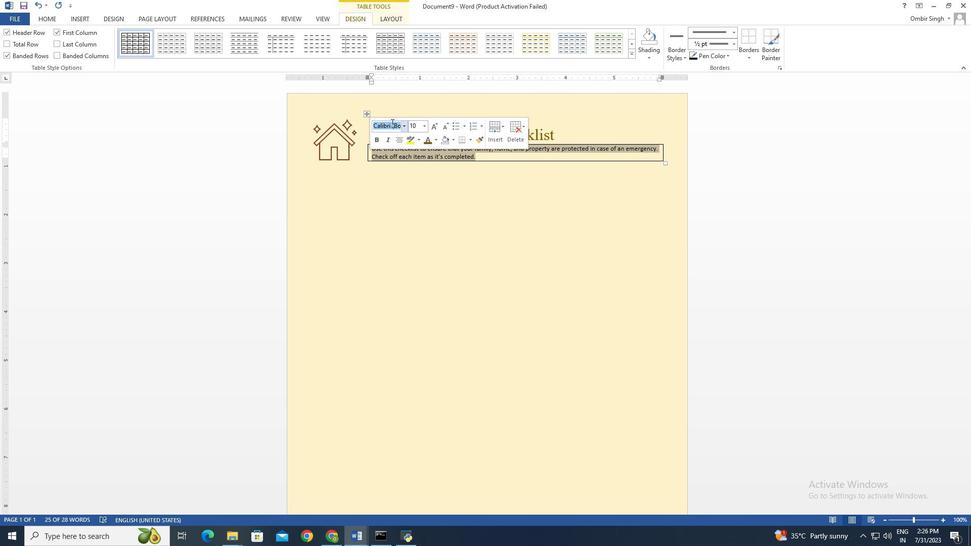 
Action: Mouse moved to (390, 123)
Screenshot: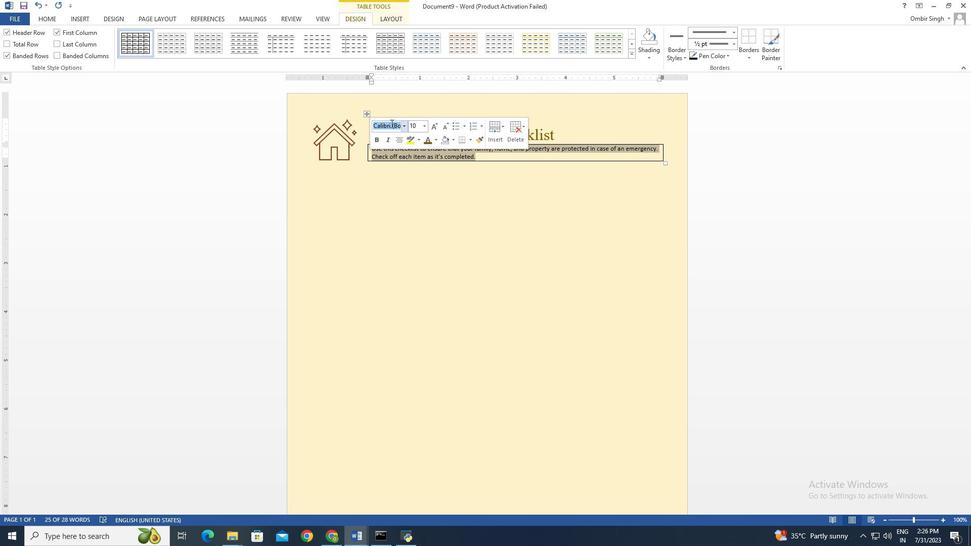
Action: Key pressed <Key.shift>Fr<Key.enter>
Screenshot: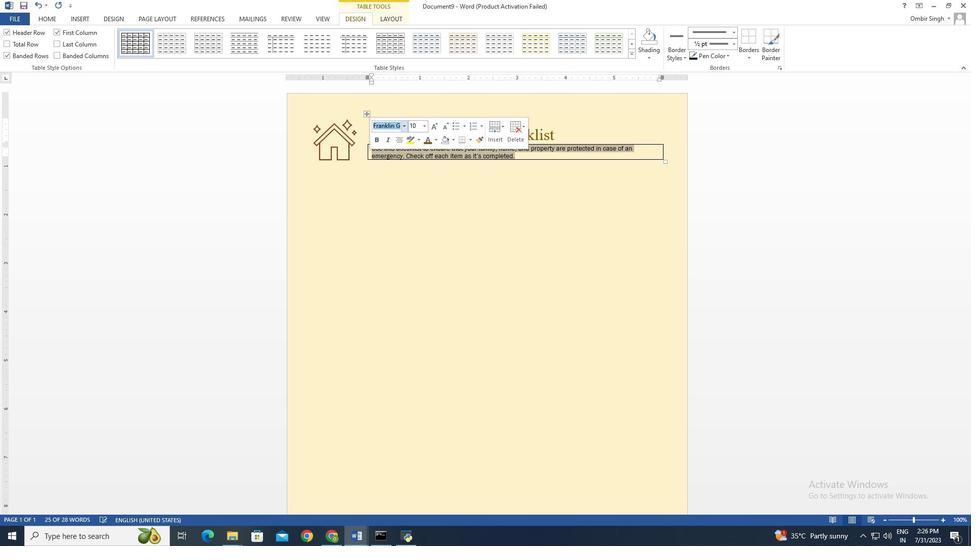 
Action: Mouse moved to (516, 158)
Screenshot: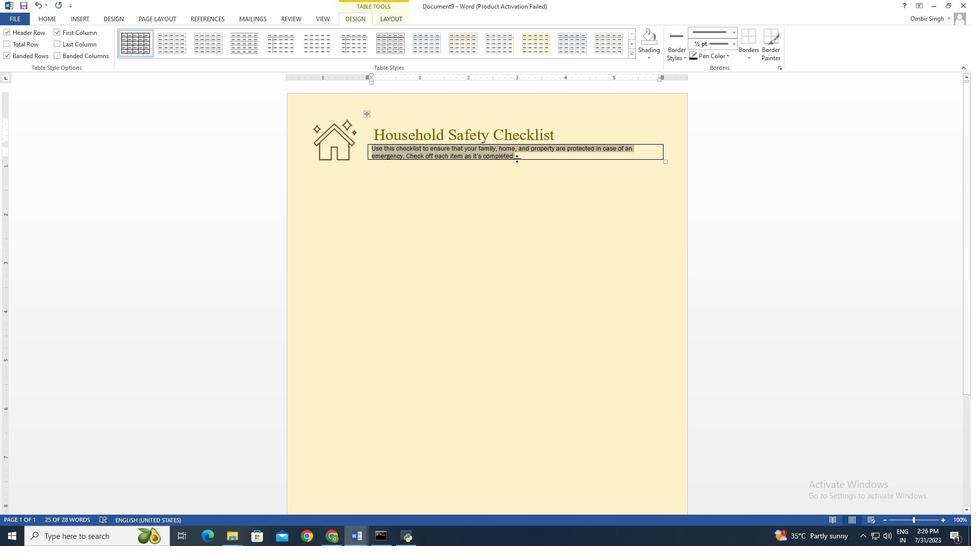 
Action: Mouse pressed left at (516, 158)
Screenshot: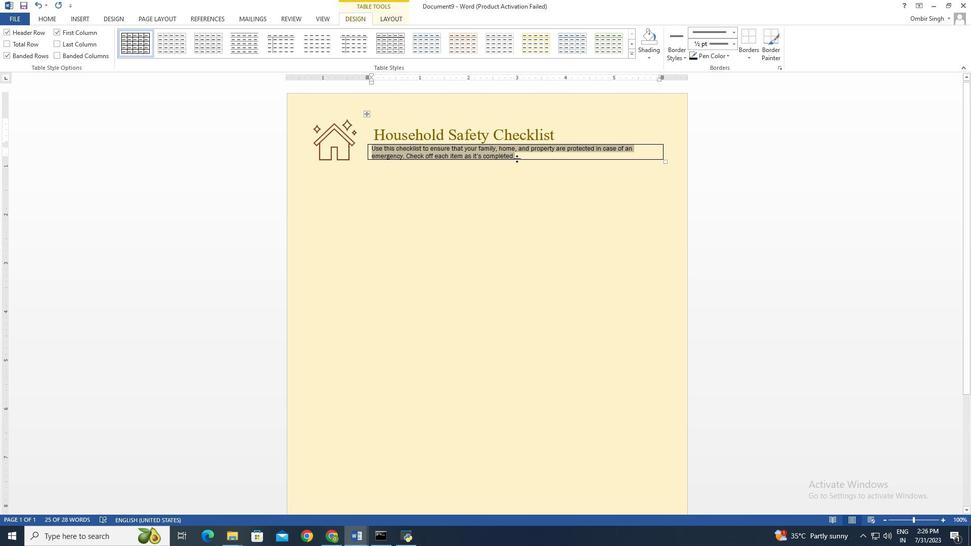 
Action: Mouse moved to (46, 18)
Screenshot: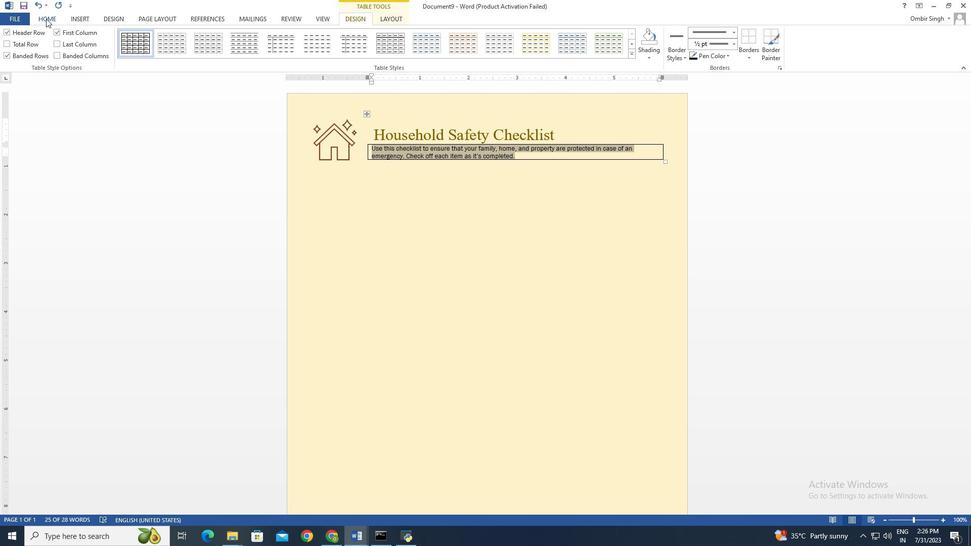
Action: Mouse pressed left at (46, 18)
Screenshot: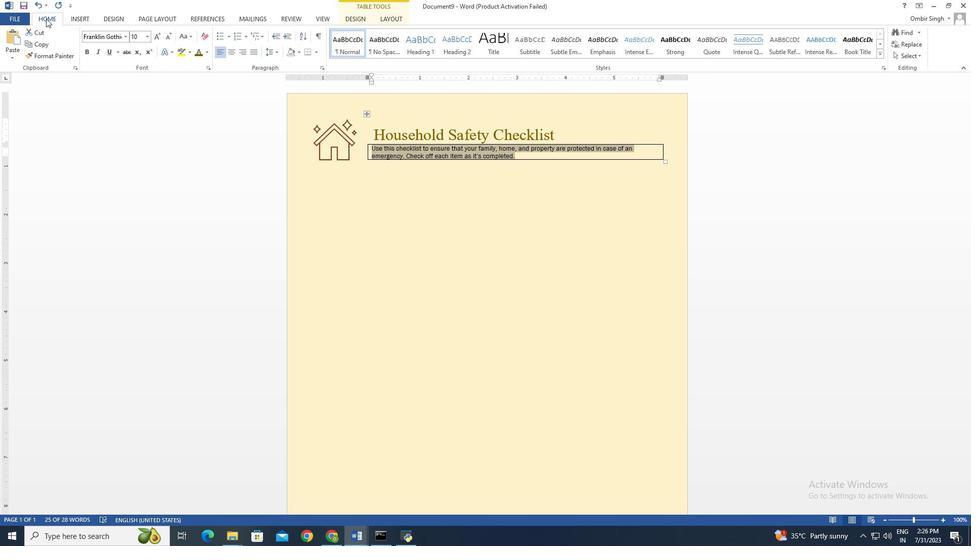 
Action: Mouse moved to (157, 37)
Screenshot: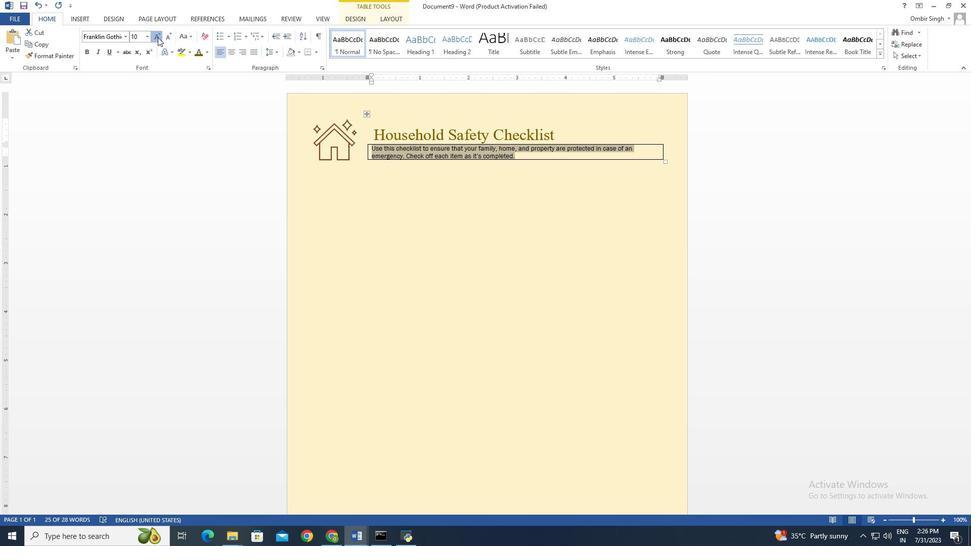 
Action: Mouse pressed left at (157, 37)
Screenshot: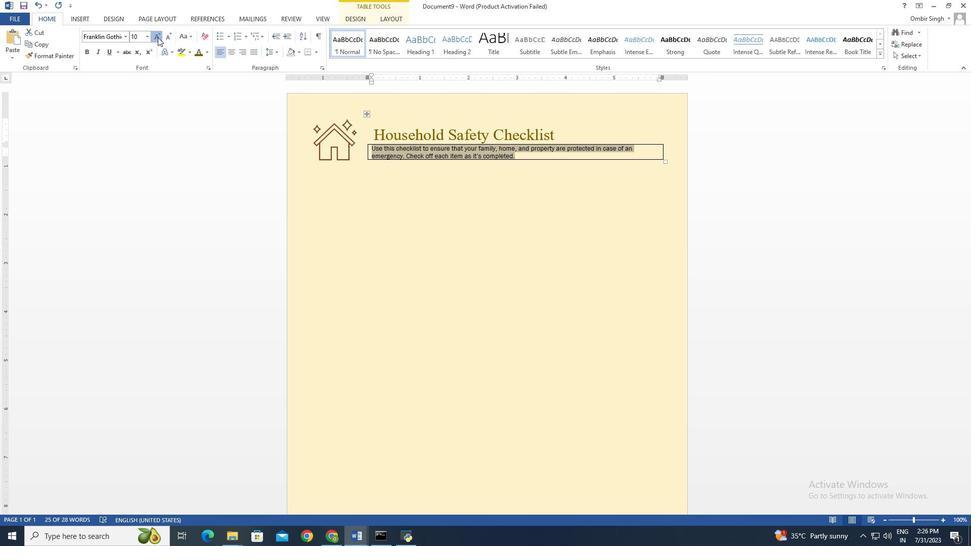 
Action: Mouse moved to (662, 152)
Screenshot: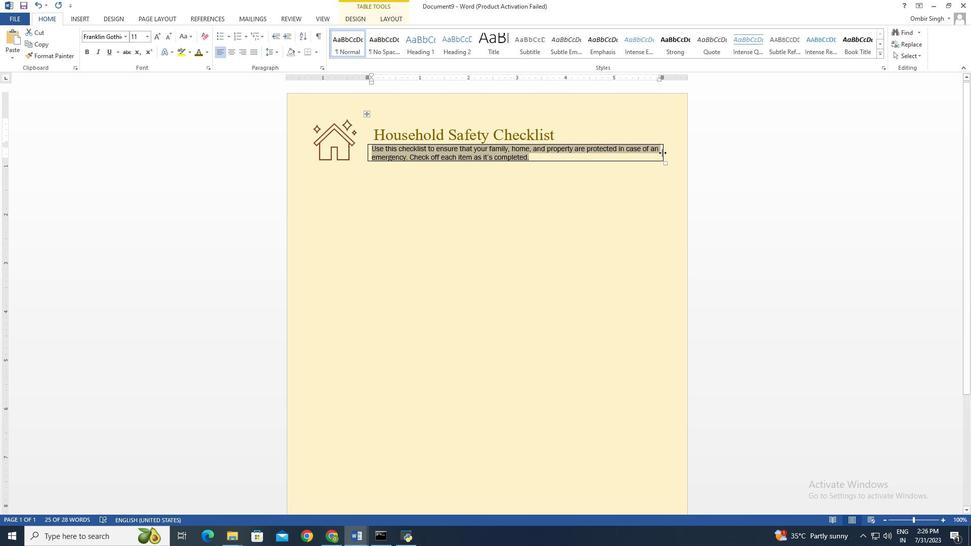 
Action: Mouse pressed left at (662, 152)
Screenshot: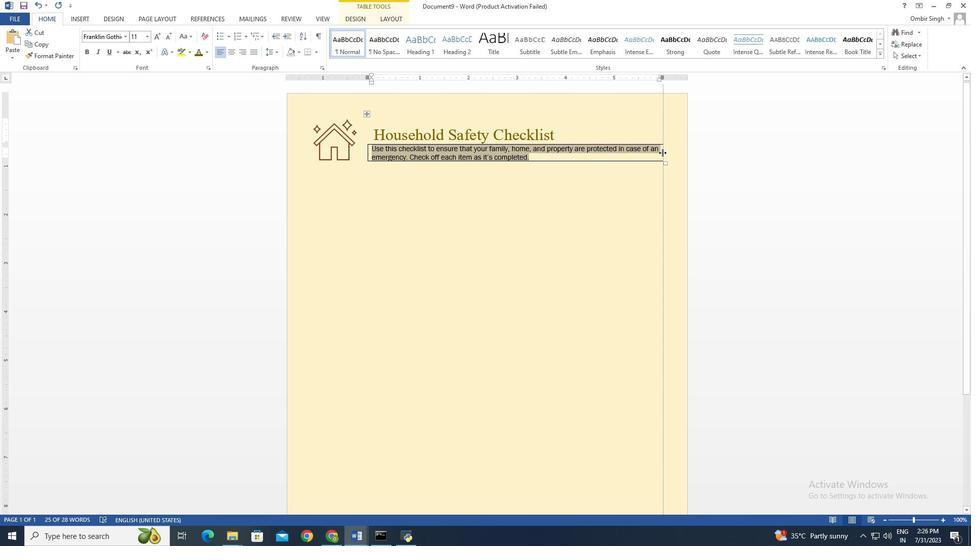 
Action: Mouse moved to (367, 149)
Screenshot: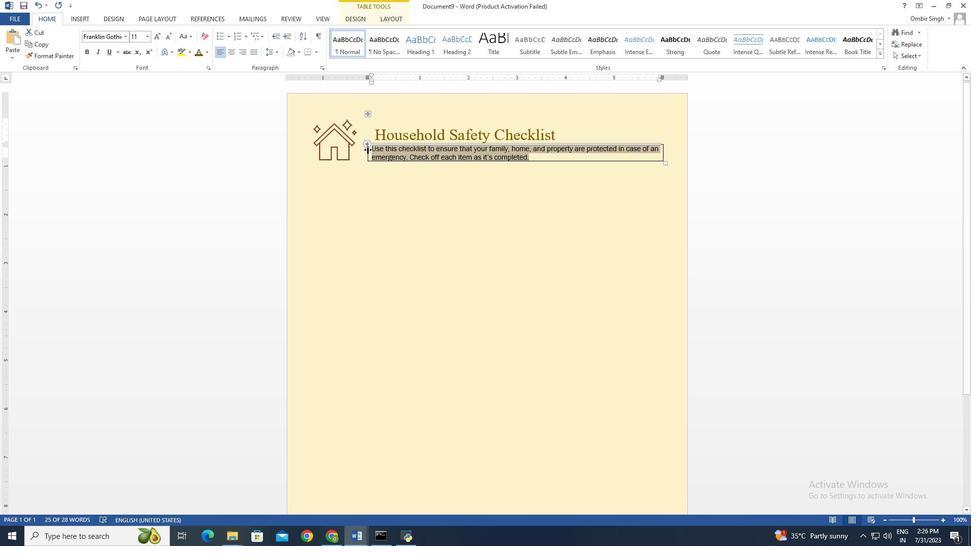 
Action: Mouse pressed left at (367, 149)
Screenshot: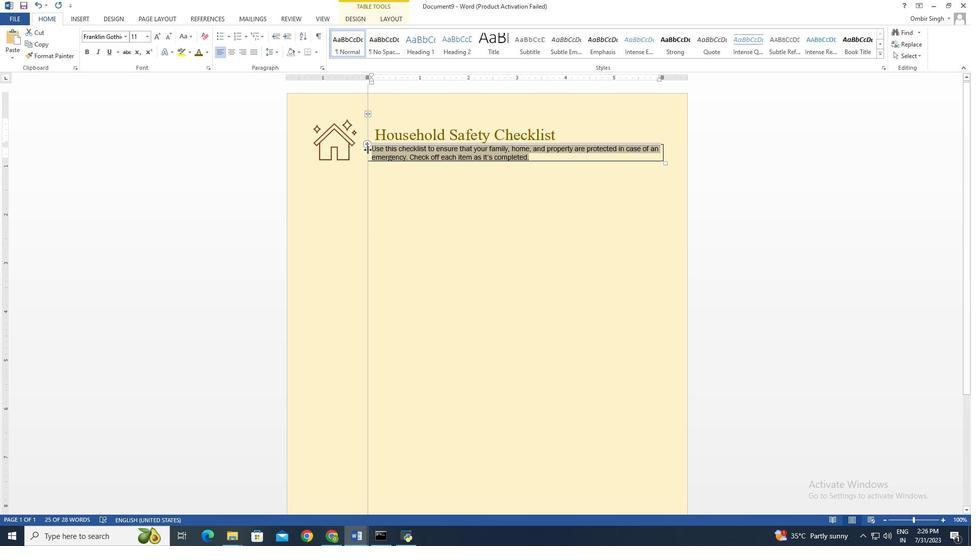
Action: Mouse moved to (392, 171)
Screenshot: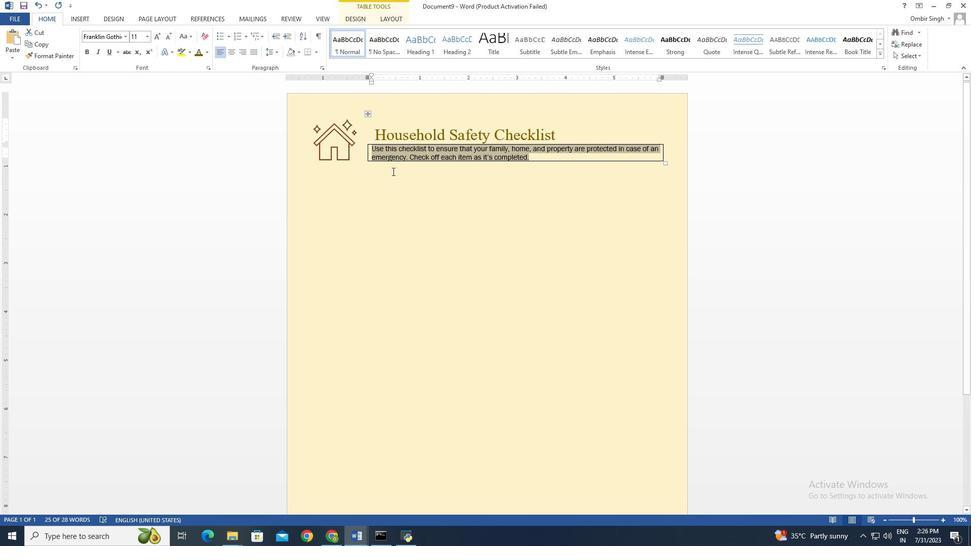 
Action: Mouse pressed left at (392, 171)
Screenshot: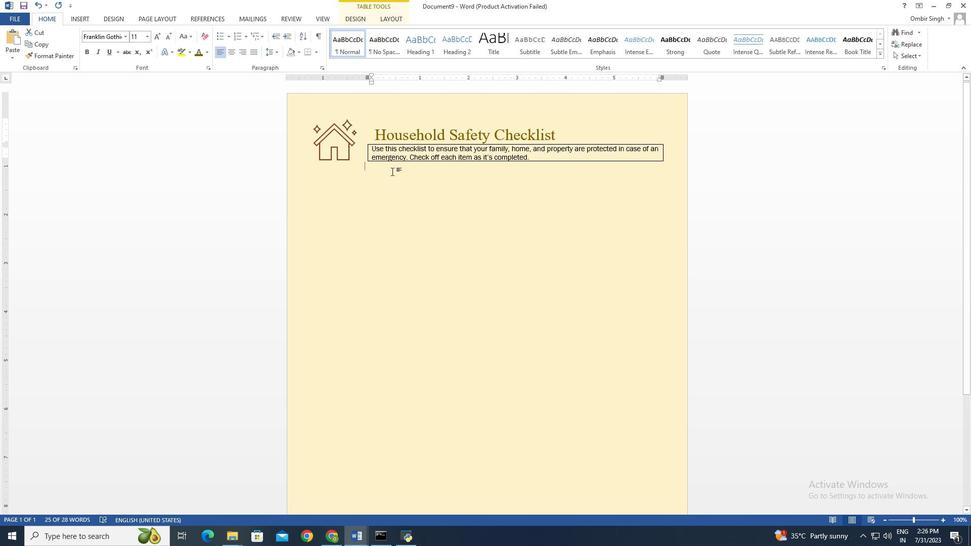 
Action: Mouse moved to (431, 152)
Screenshot: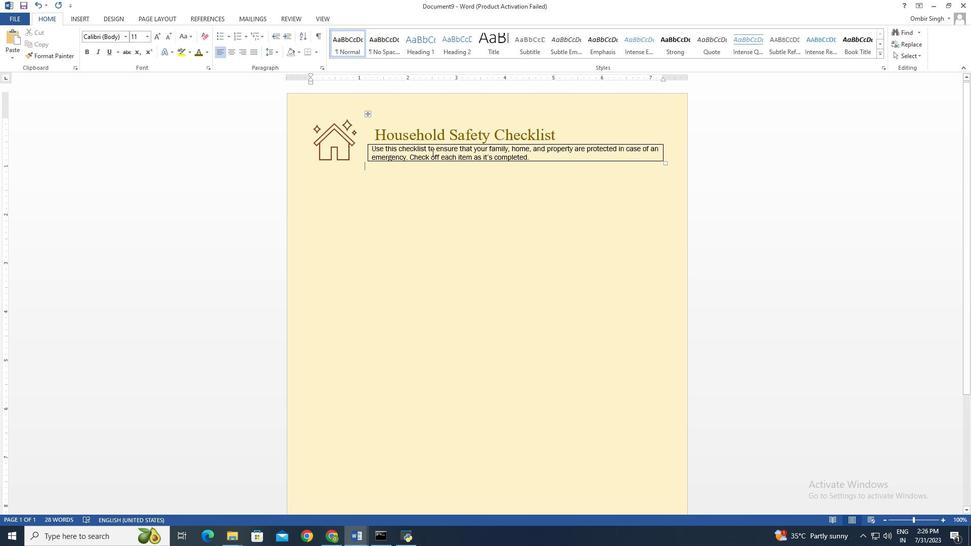 
Action: Mouse pressed left at (431, 152)
Screenshot: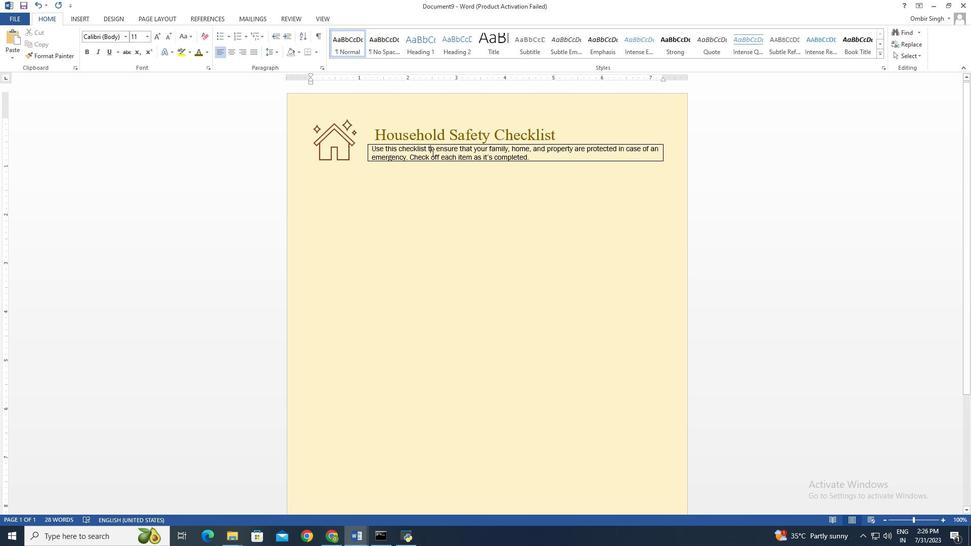 
Action: Mouse moved to (532, 155)
Screenshot: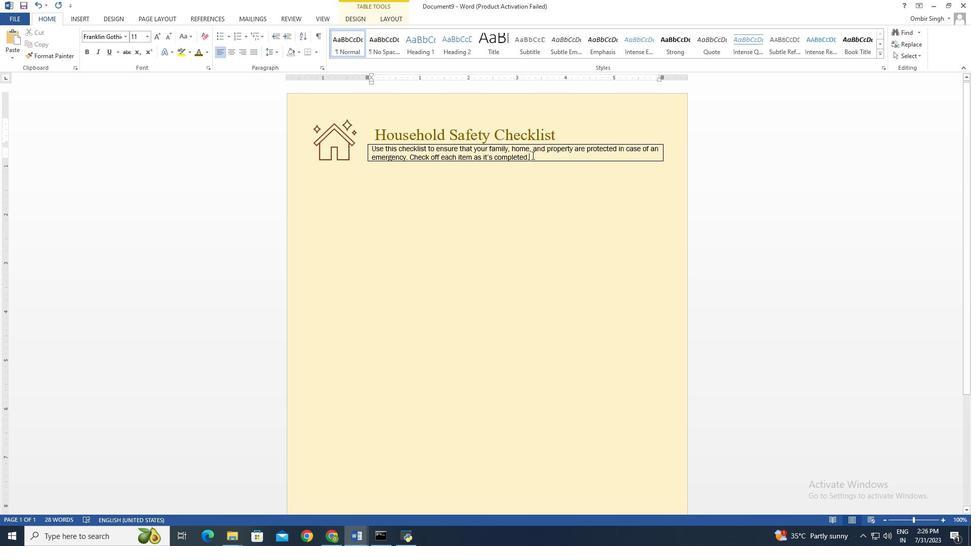 
Action: Mouse pressed left at (532, 155)
Screenshot: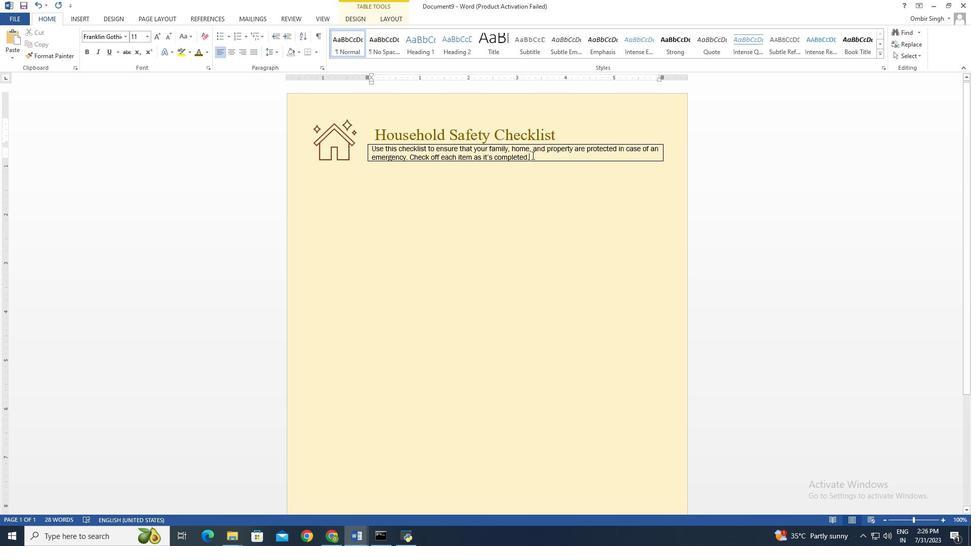 
Action: Mouse moved to (430, 180)
Screenshot: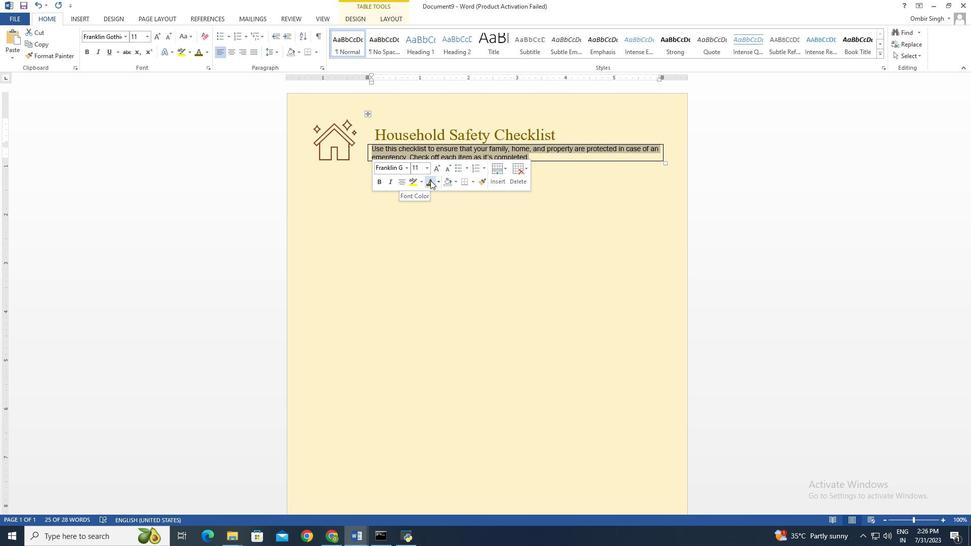 
Action: Mouse pressed left at (430, 180)
Screenshot: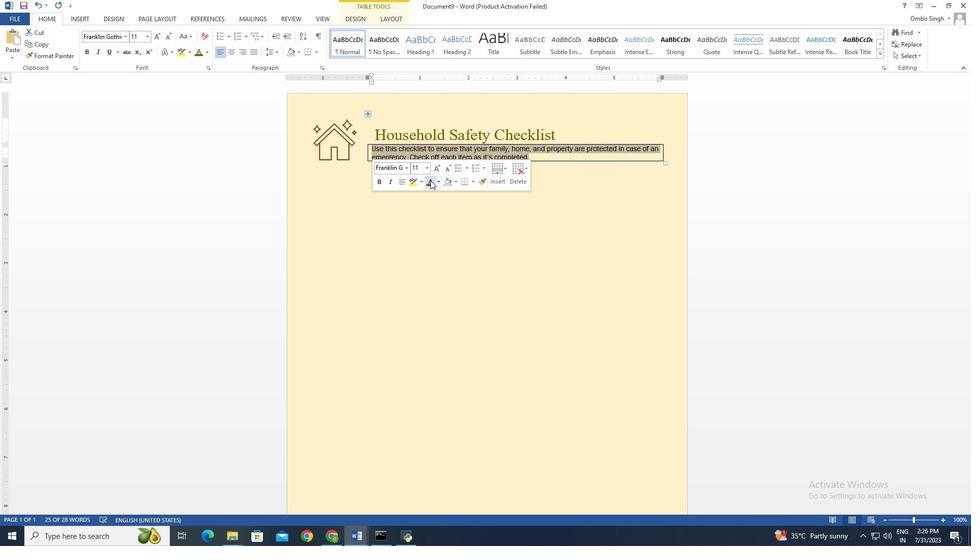 
Action: Mouse moved to (541, 160)
Screenshot: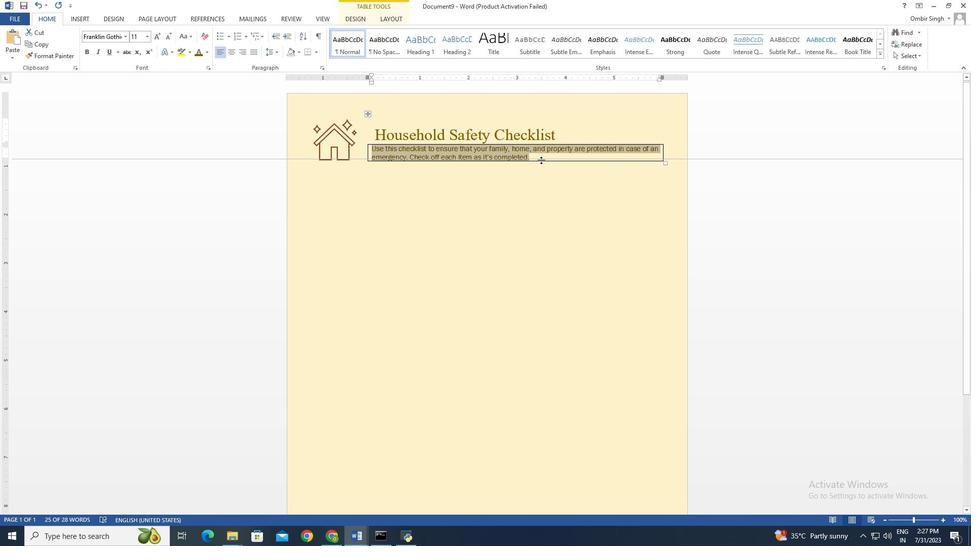 
Action: Mouse pressed left at (541, 160)
Screenshot: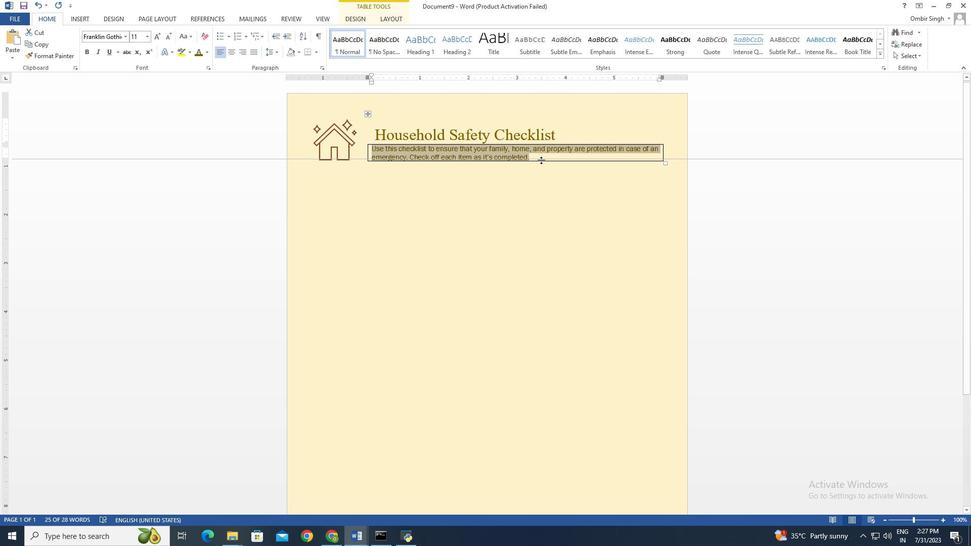 
Action: Mouse moved to (354, 17)
Screenshot: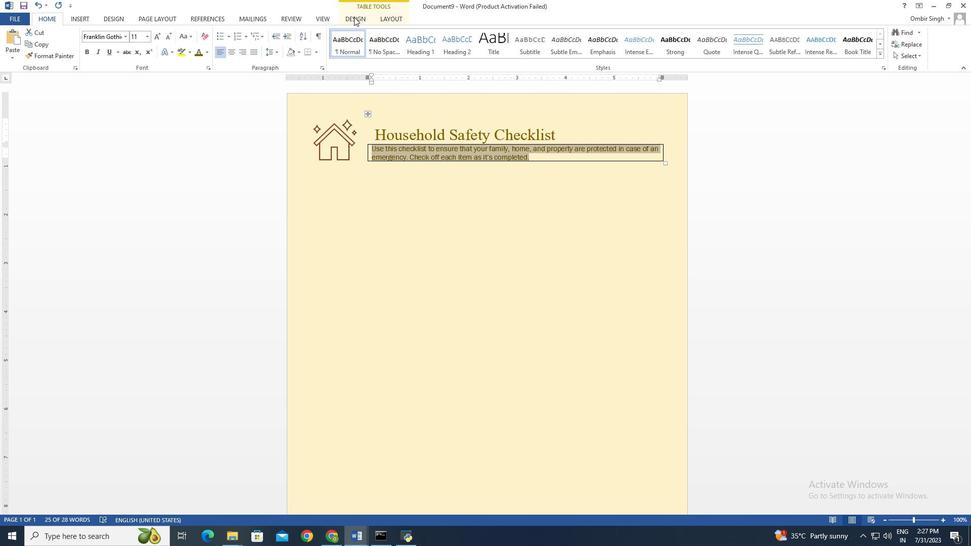 
Action: Mouse pressed left at (354, 17)
Screenshot: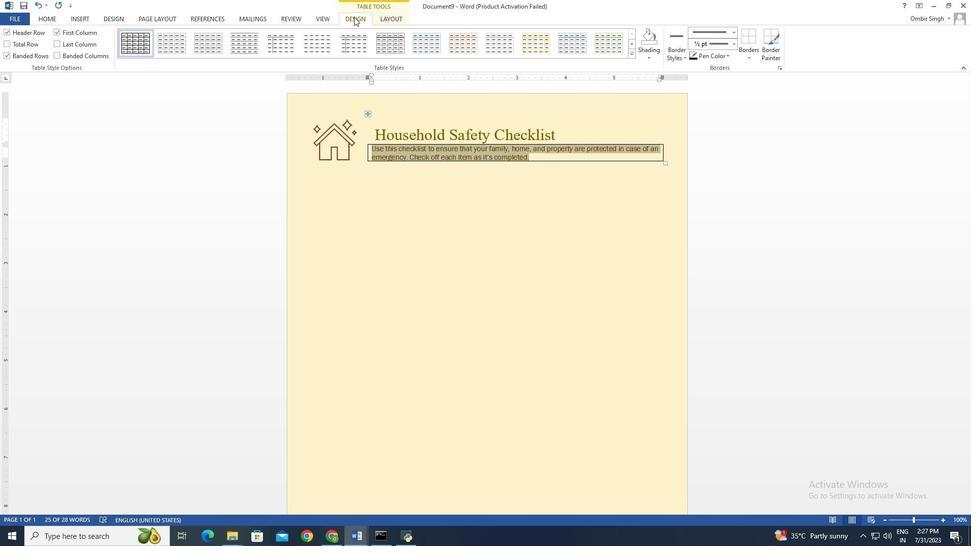 
Action: Mouse moved to (749, 52)
Screenshot: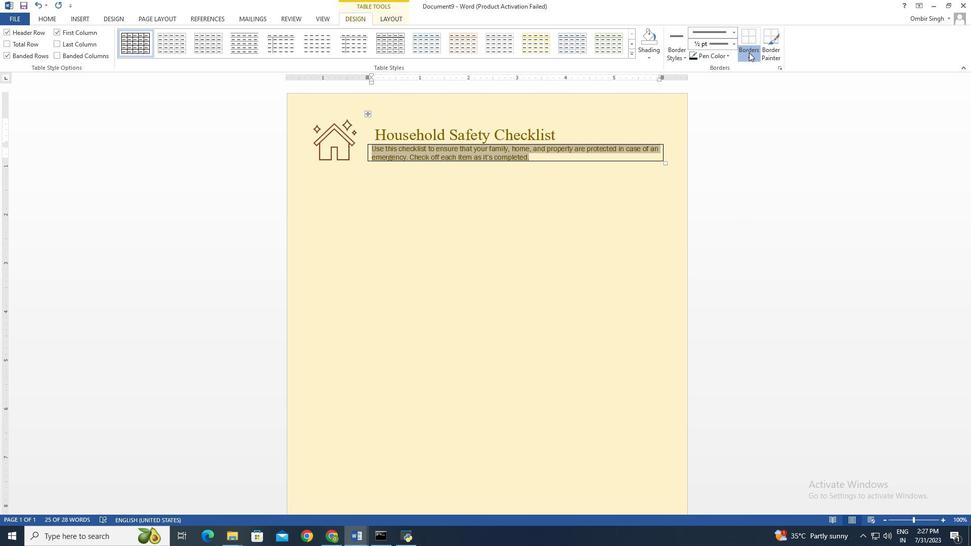 
Action: Mouse pressed left at (749, 52)
Screenshot: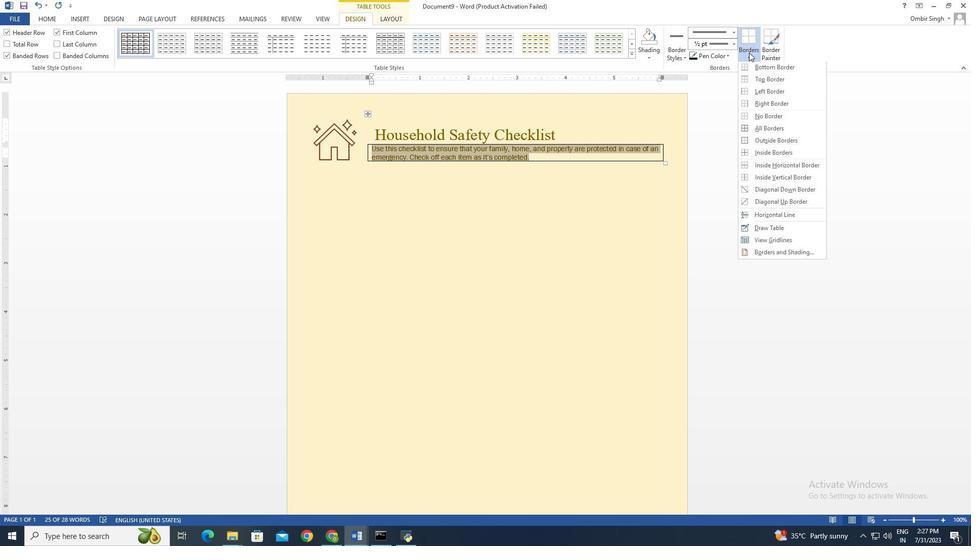 
Action: Mouse moved to (767, 116)
Screenshot: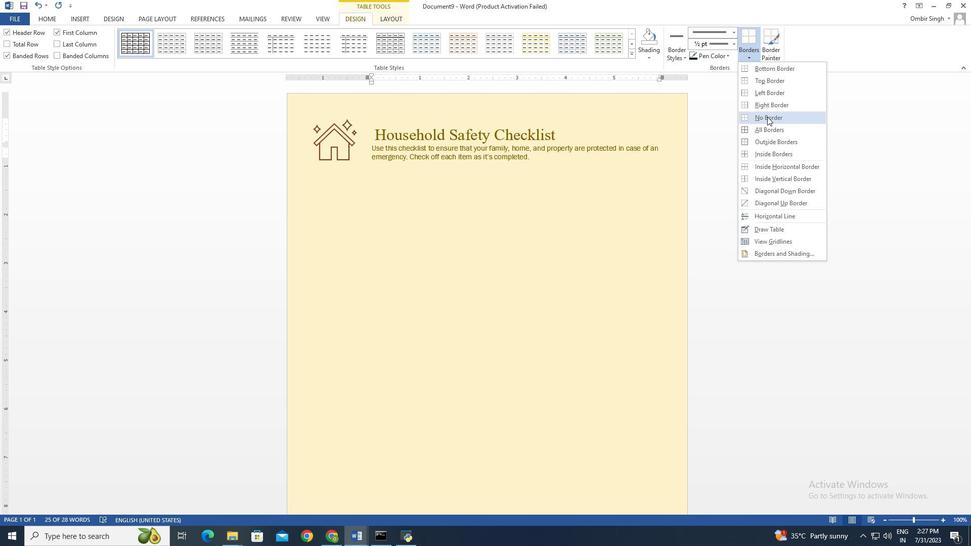 
Action: Mouse pressed left at (767, 116)
Screenshot: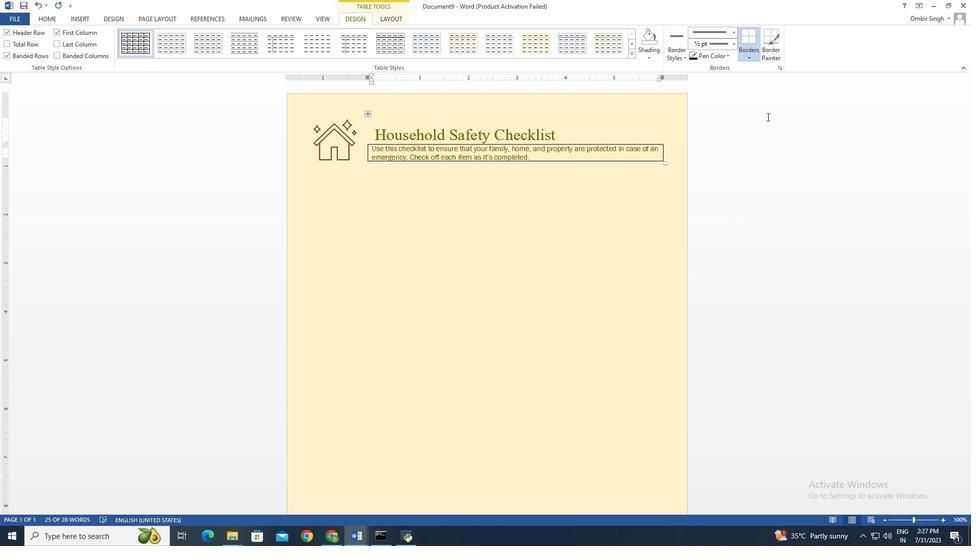 
Action: Mouse moved to (516, 169)
Screenshot: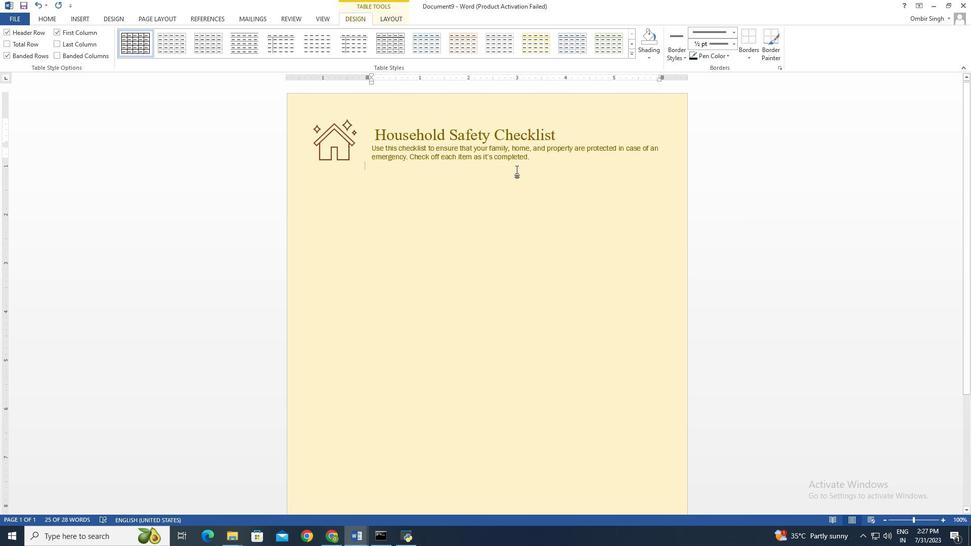 
Action: Mouse pressed left at (516, 169)
Screenshot: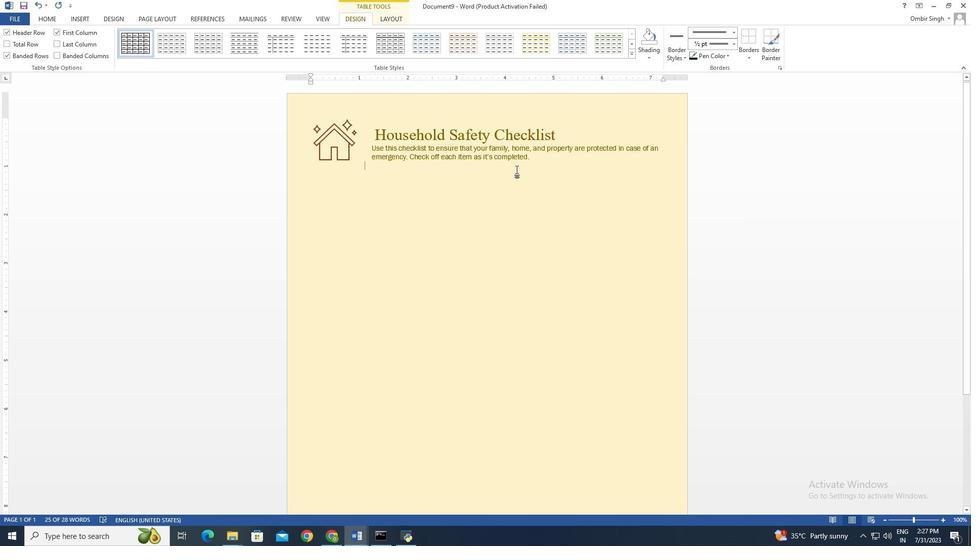
Action: Mouse moved to (371, 148)
Screenshot: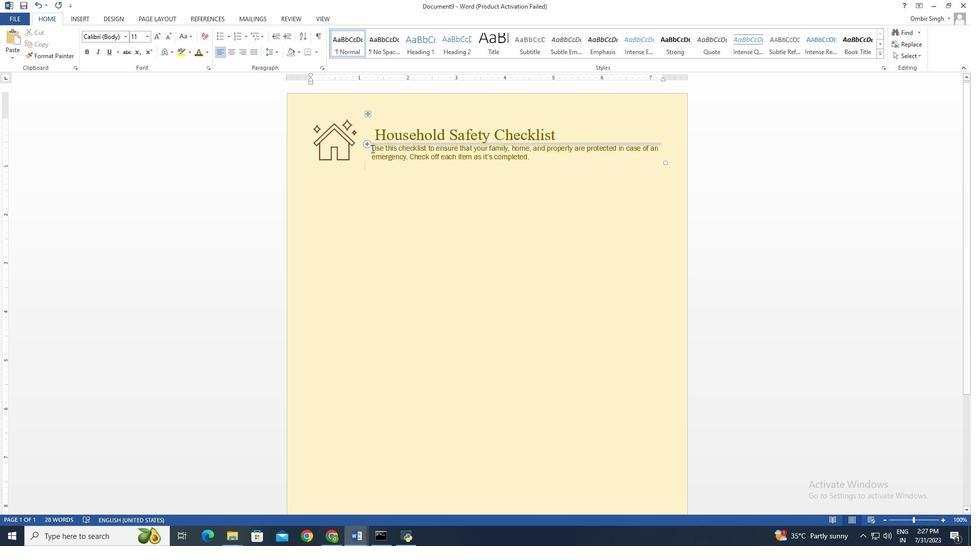 
Action: Mouse pressed left at (371, 148)
Screenshot: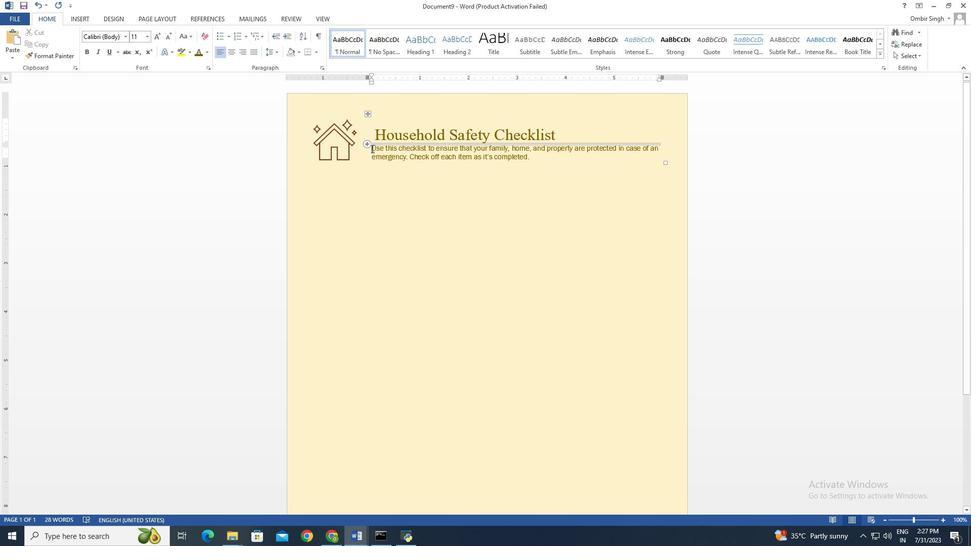 
Action: Mouse moved to (410, 172)
Screenshot: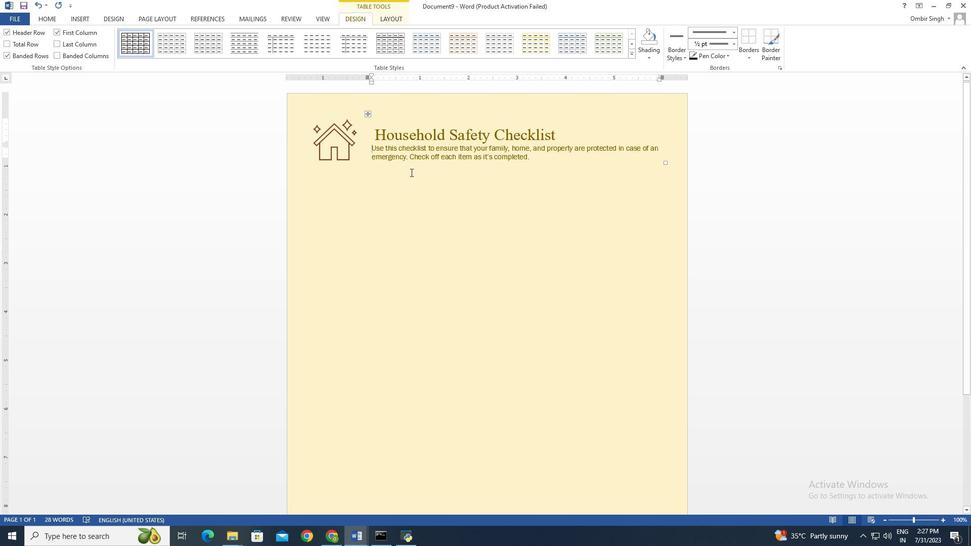 
Action: Key pressed <Key.enter>
Screenshot: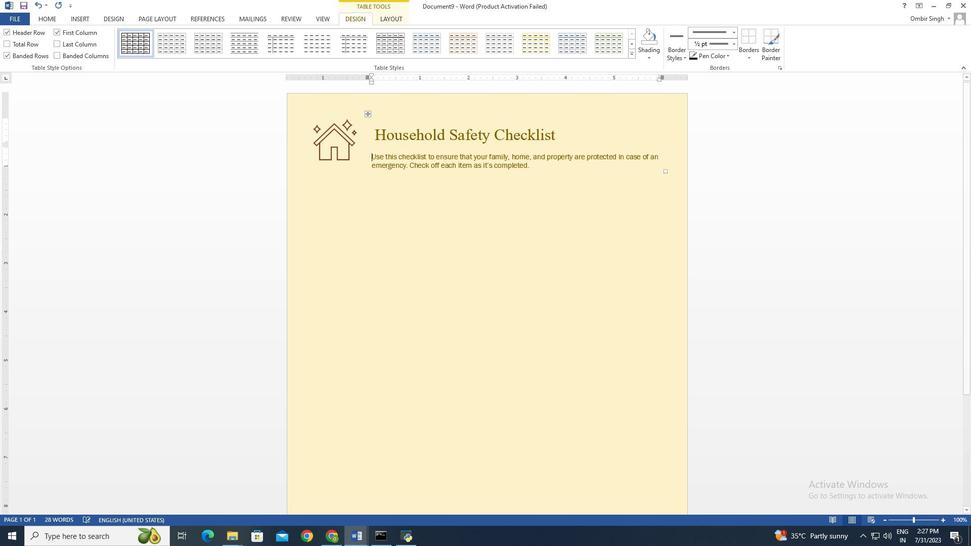
Action: Mouse moved to (542, 172)
Screenshot: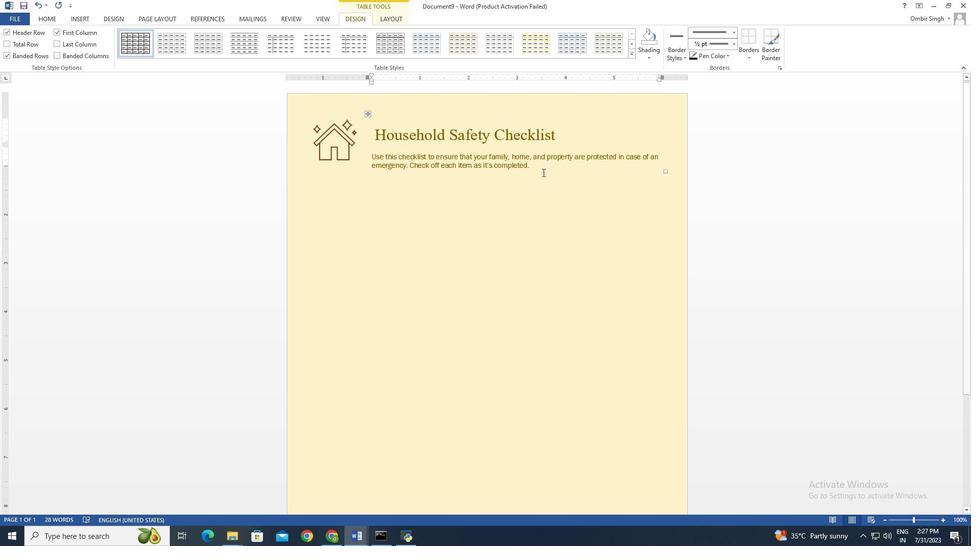 
Action: Mouse pressed left at (542, 172)
Screenshot: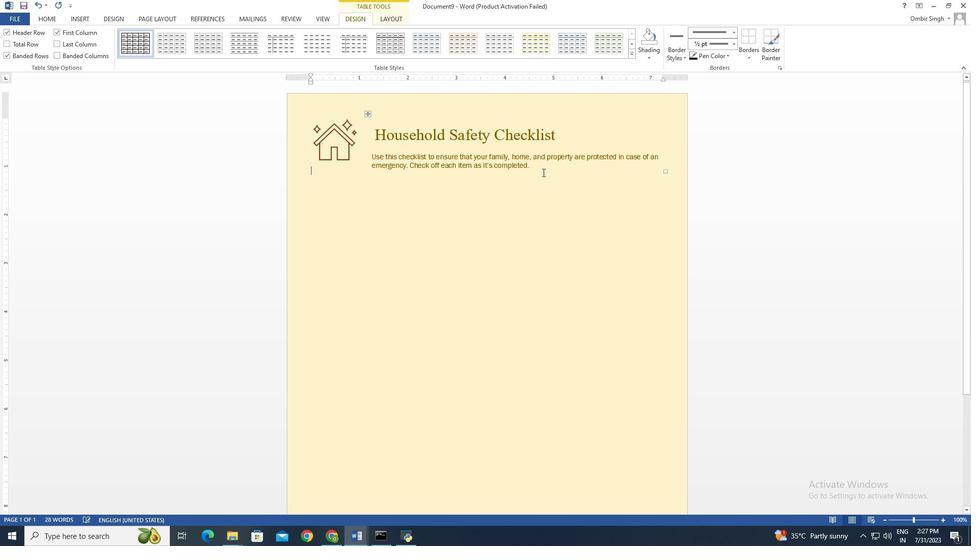 
Action: Mouse moved to (529, 164)
Screenshot: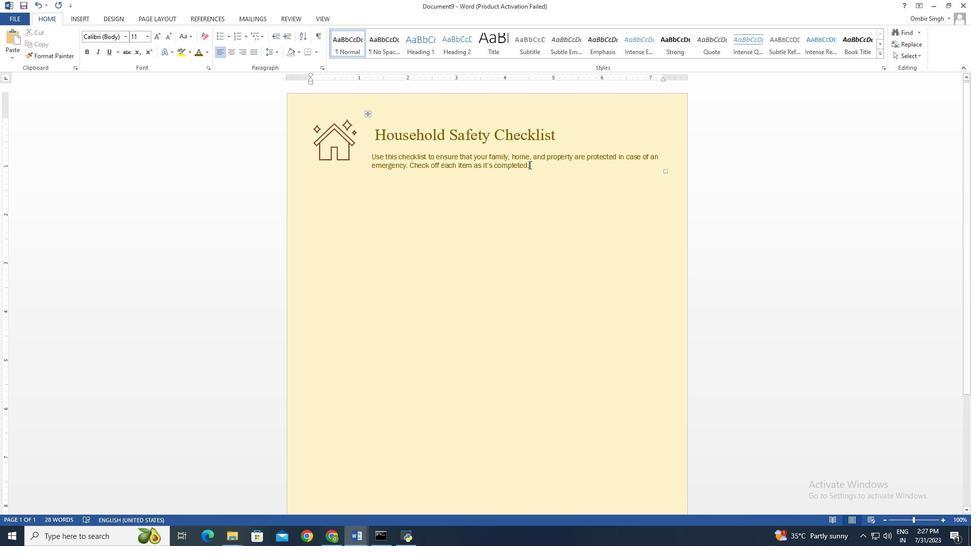 
Action: Mouse pressed left at (529, 164)
Screenshot: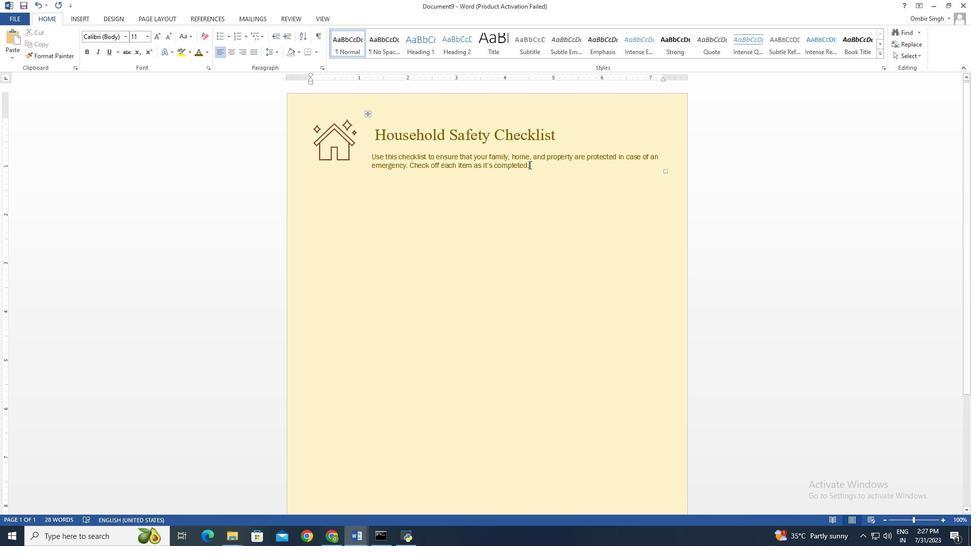 
Action: Mouse pressed left at (529, 164)
Screenshot: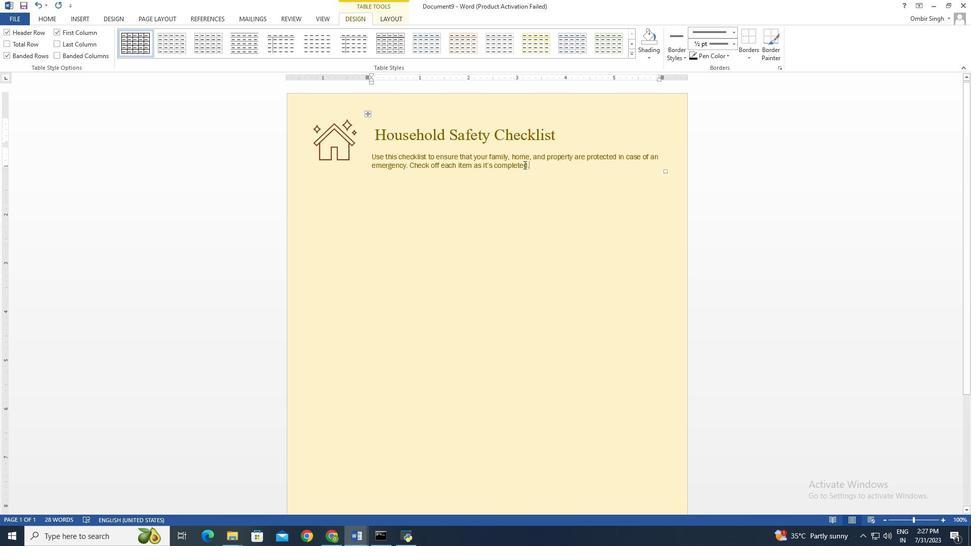 
Action: Mouse moved to (436, 145)
Screenshot: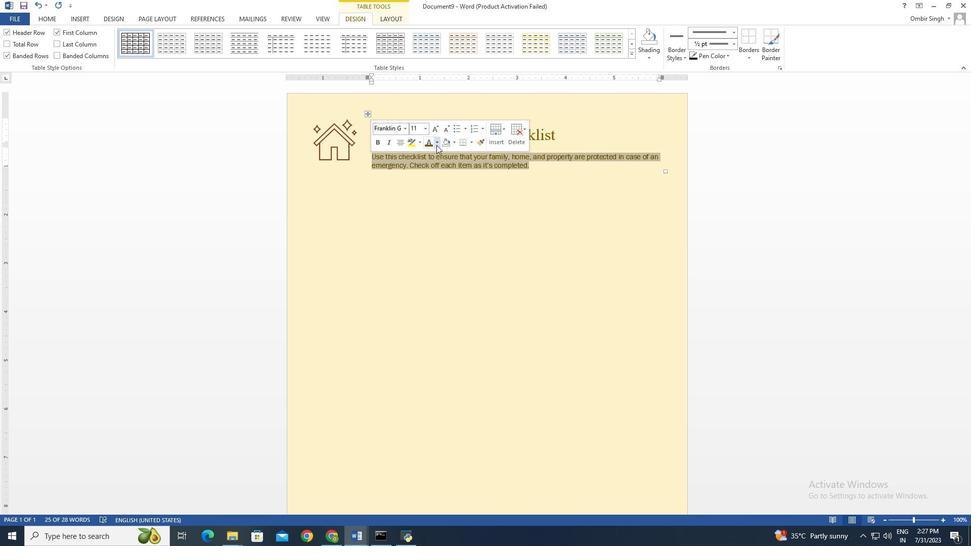 
Action: Mouse pressed left at (436, 145)
Screenshot: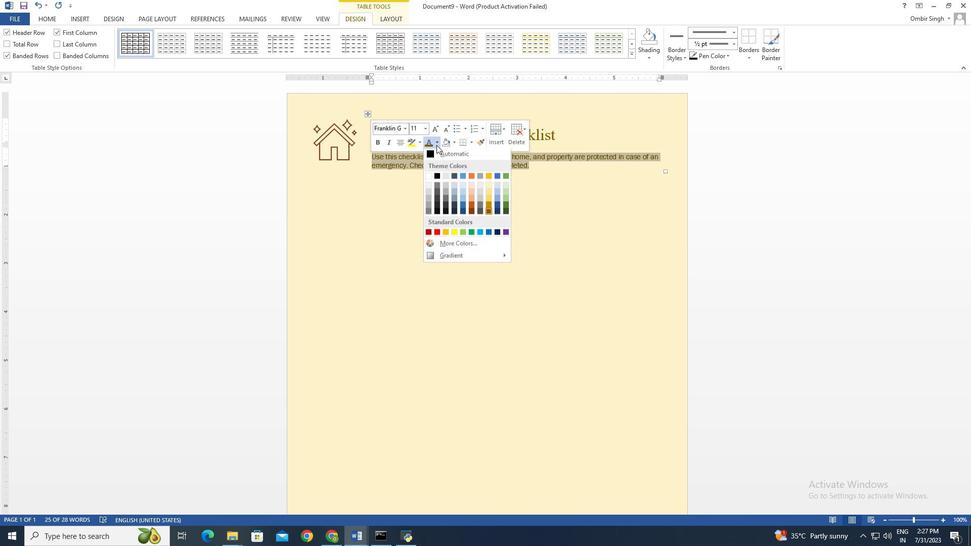 
Action: Mouse moved to (394, 195)
Screenshot: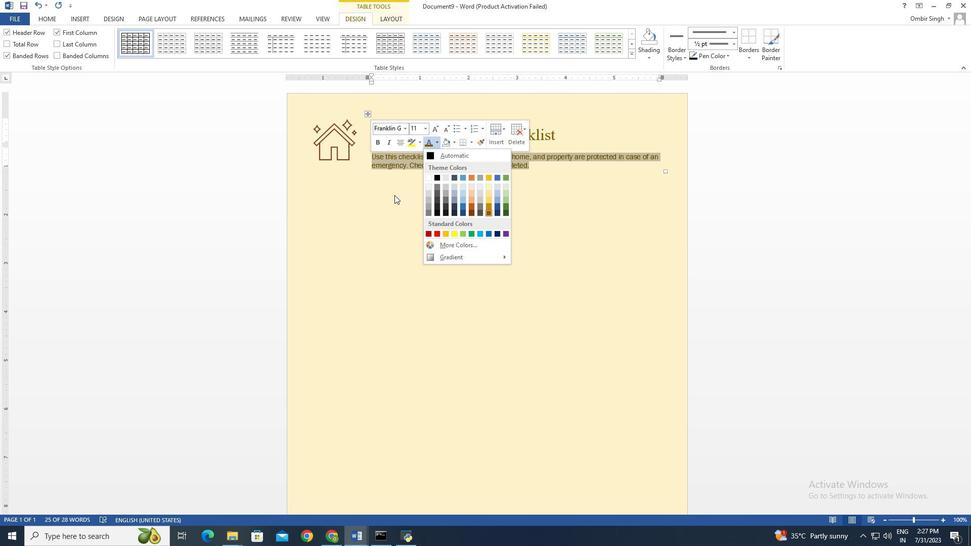 
Action: Mouse pressed left at (394, 195)
Screenshot: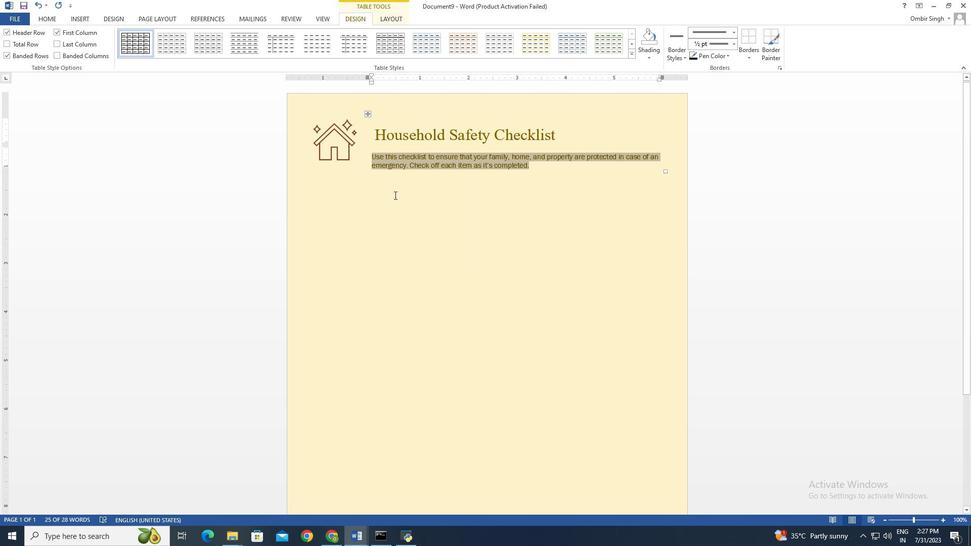 
Action: Mouse moved to (446, 176)
Screenshot: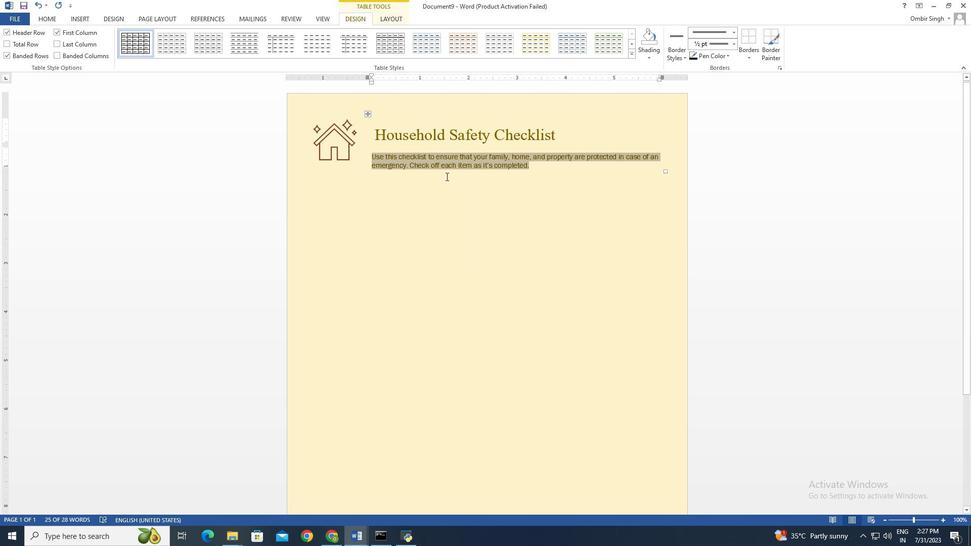 
Action: Mouse pressed left at (446, 176)
Screenshot: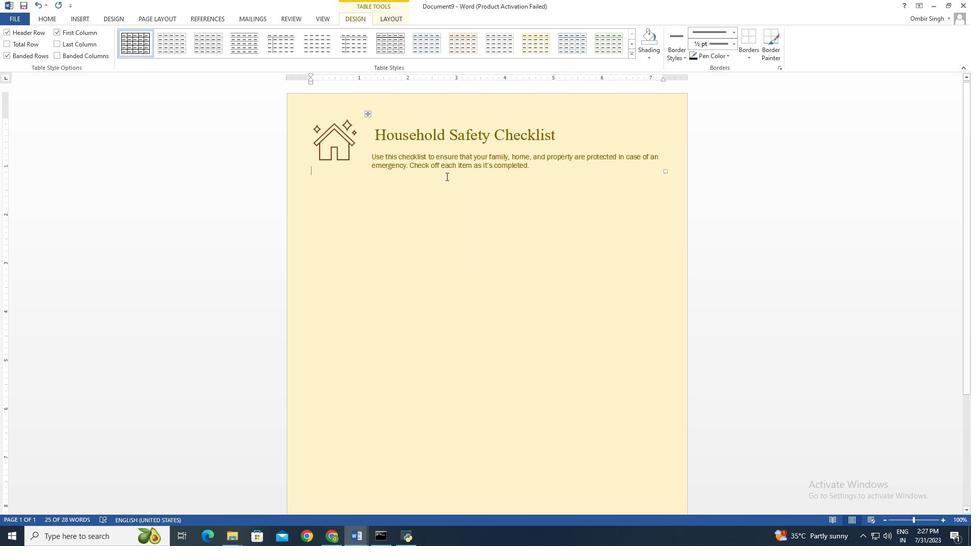 
Action: Mouse moved to (73, 17)
Screenshot: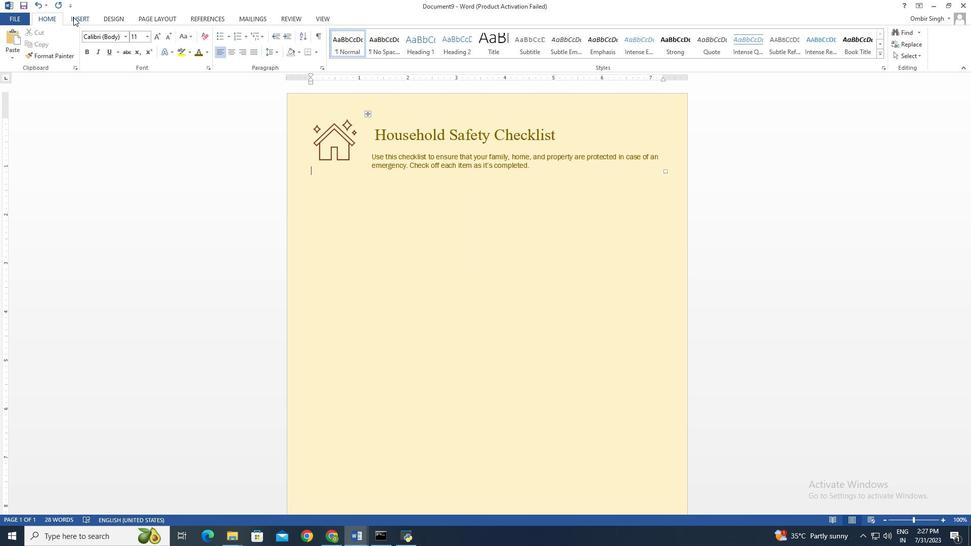 
Action: Mouse pressed left at (73, 17)
Screenshot: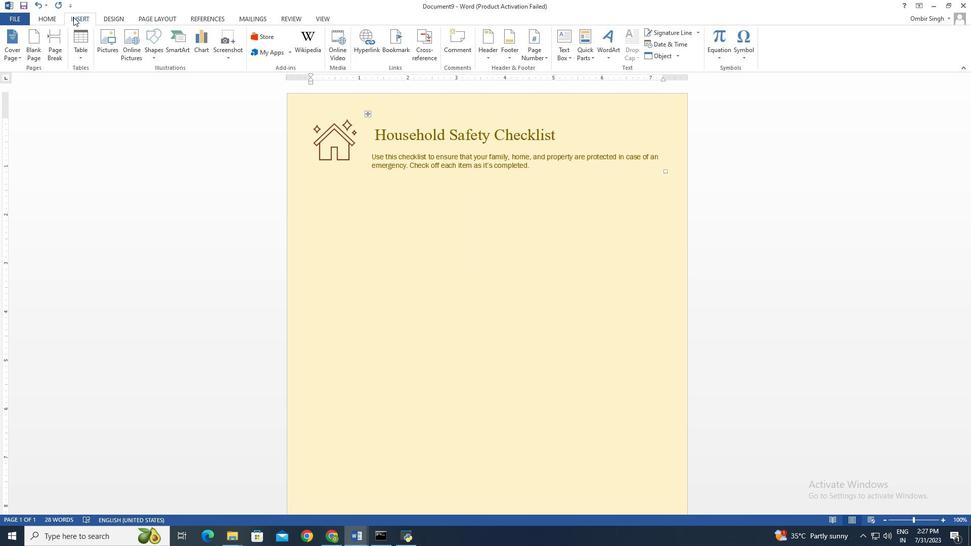 
Action: Mouse moved to (82, 52)
Screenshot: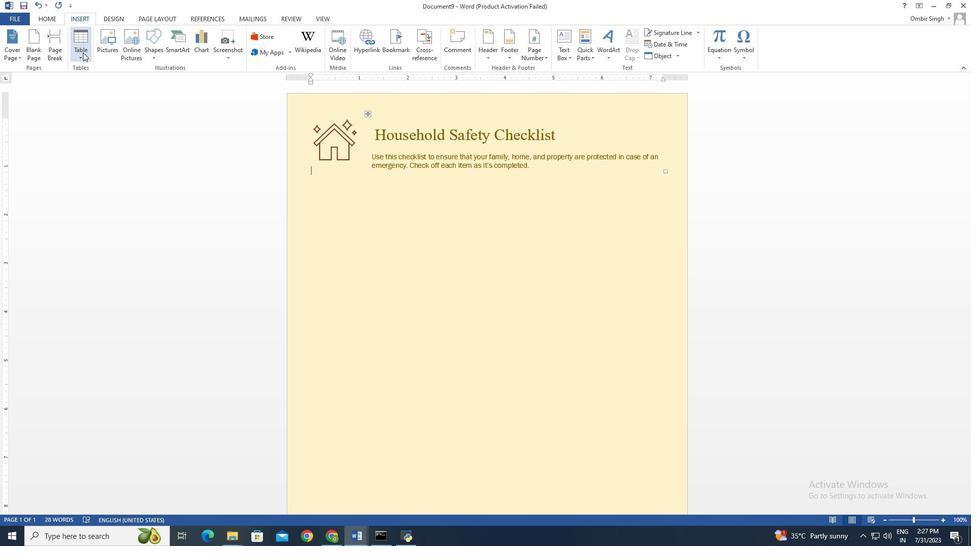 
Action: Mouse pressed left at (82, 52)
Screenshot: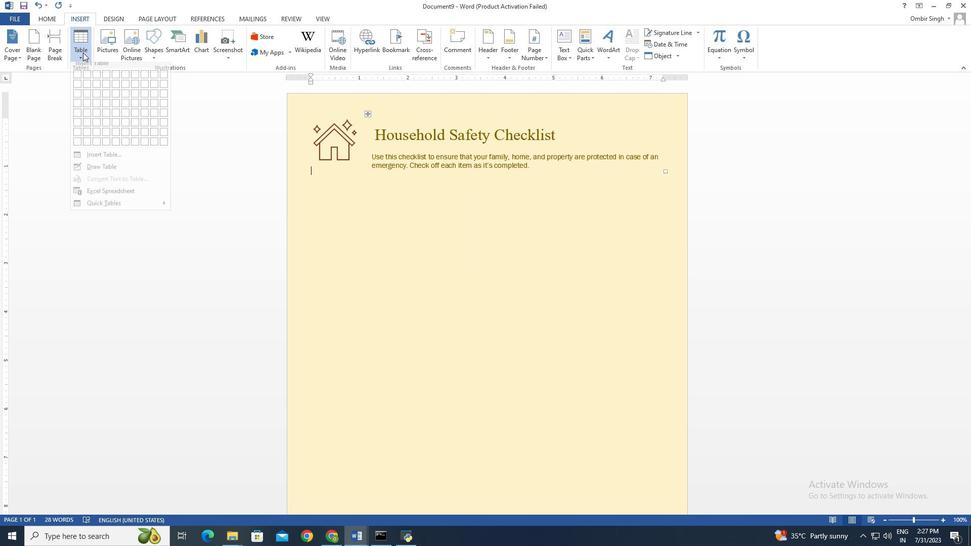 
Action: Mouse moved to (118, 91)
Screenshot: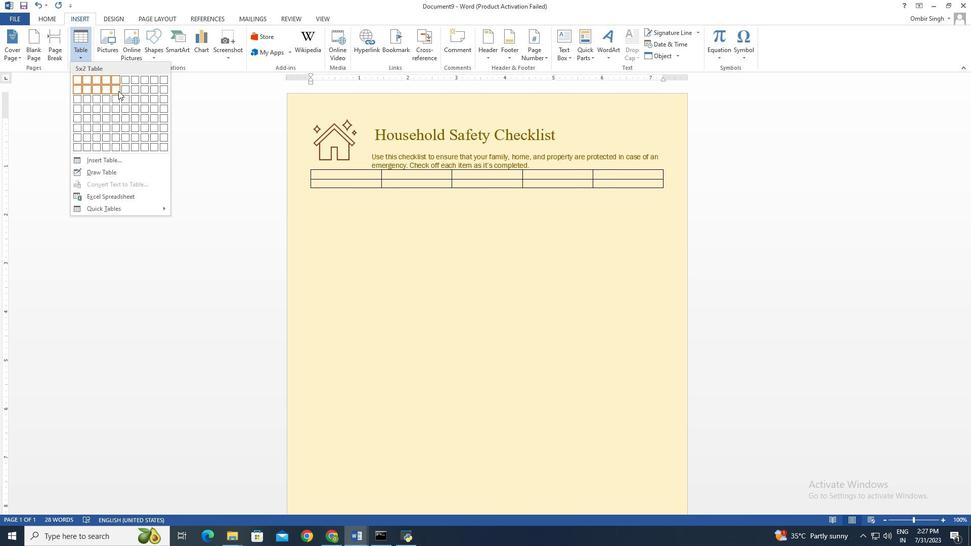 
Action: Mouse pressed left at (118, 91)
Screenshot: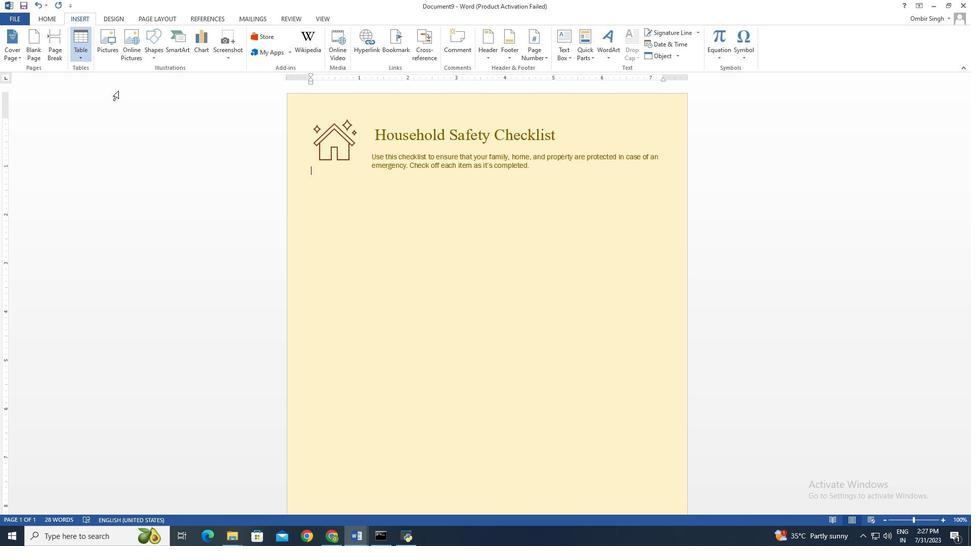 
Action: Mouse moved to (307, 164)
Screenshot: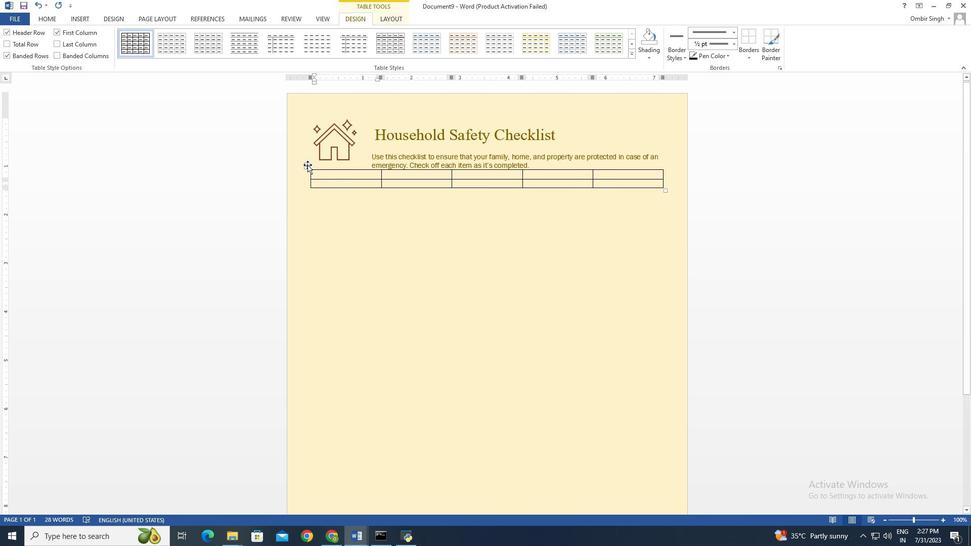 
Action: Mouse pressed left at (307, 164)
Screenshot: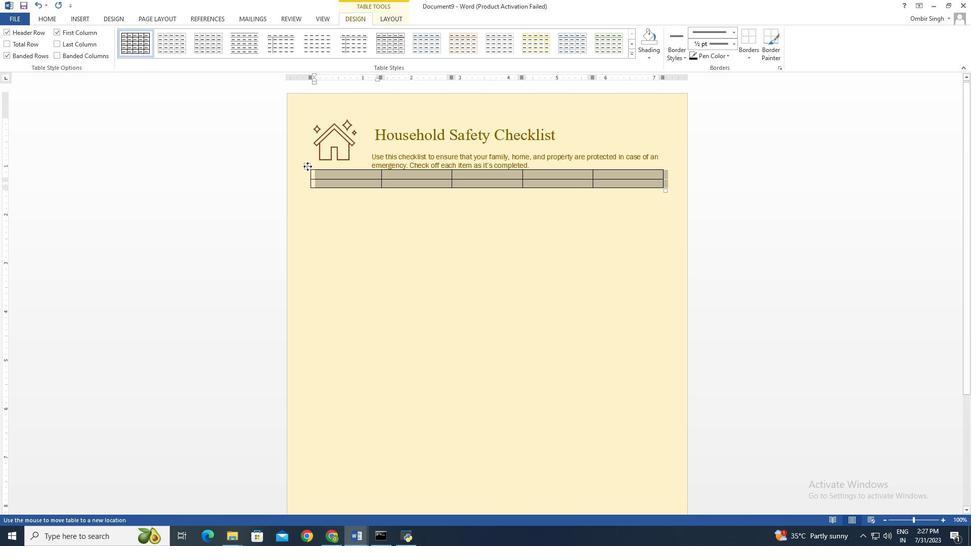 
Action: Mouse moved to (306, 119)
Screenshot: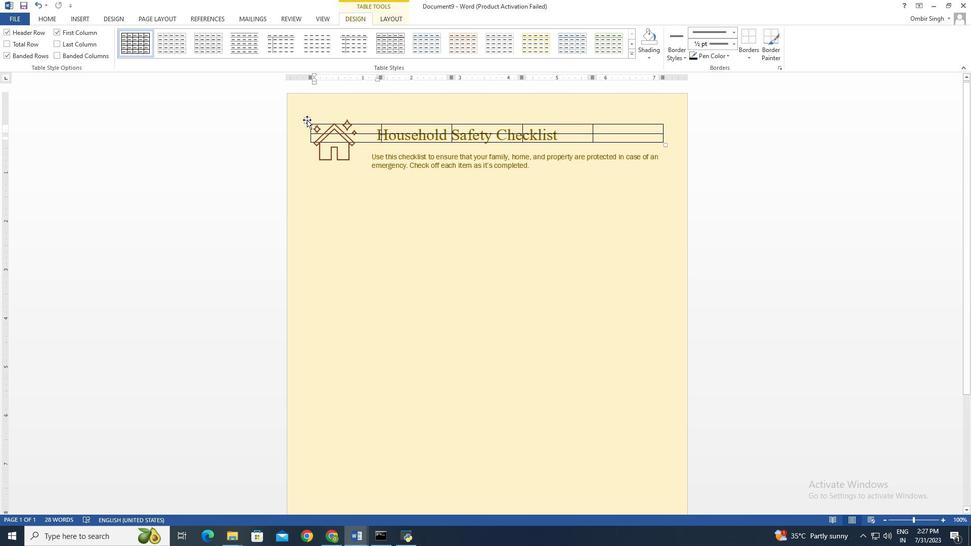 
Action: Mouse pressed left at (306, 119)
Screenshot: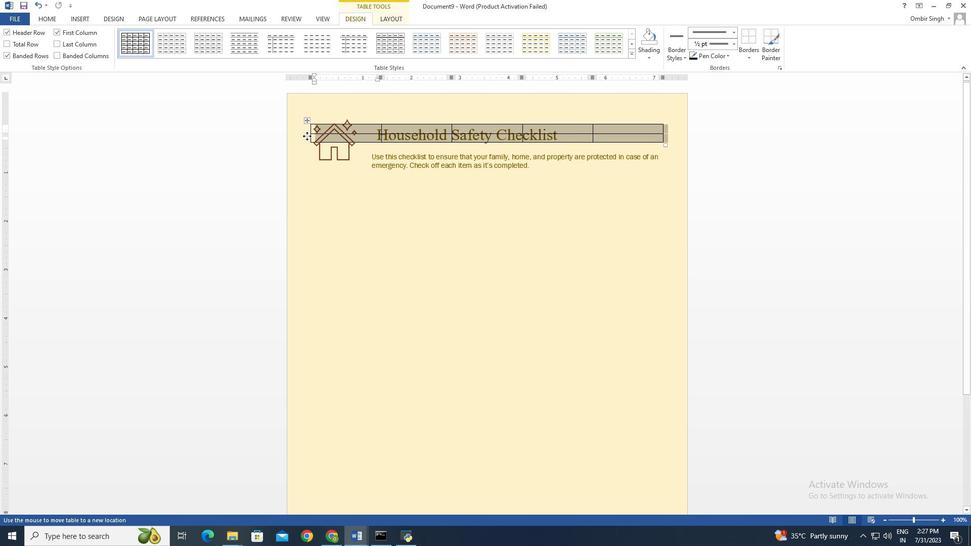 
Action: Mouse moved to (306, 139)
